 Task: Look for space in Bellview, United States from 6th September, 2023 to 12th September, 2023 for 4 adults in price range Rs.10000 to Rs.14000. Place can be private room with 4 bedrooms having 4 beds and 4 bathrooms. Property type can be house, flat, guest house. Amenities needed are: wifi, TV, free parkinig on premises, gym, breakfast. Booking option can be shelf check-in. Required host language is English.
Action: Mouse moved to (445, 93)
Screenshot: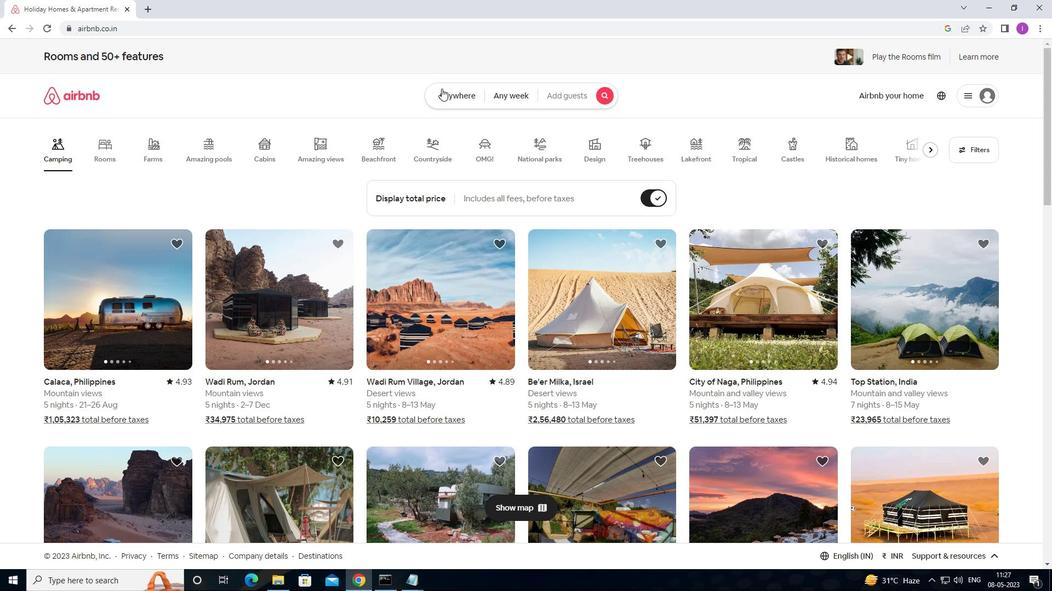 
Action: Mouse pressed left at (445, 93)
Screenshot: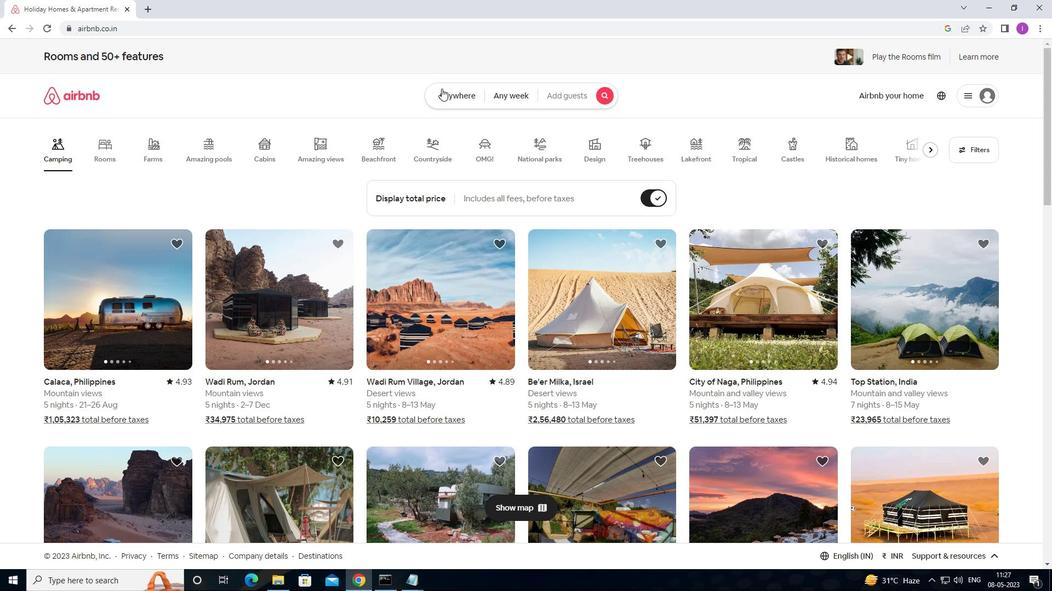 
Action: Mouse moved to (327, 143)
Screenshot: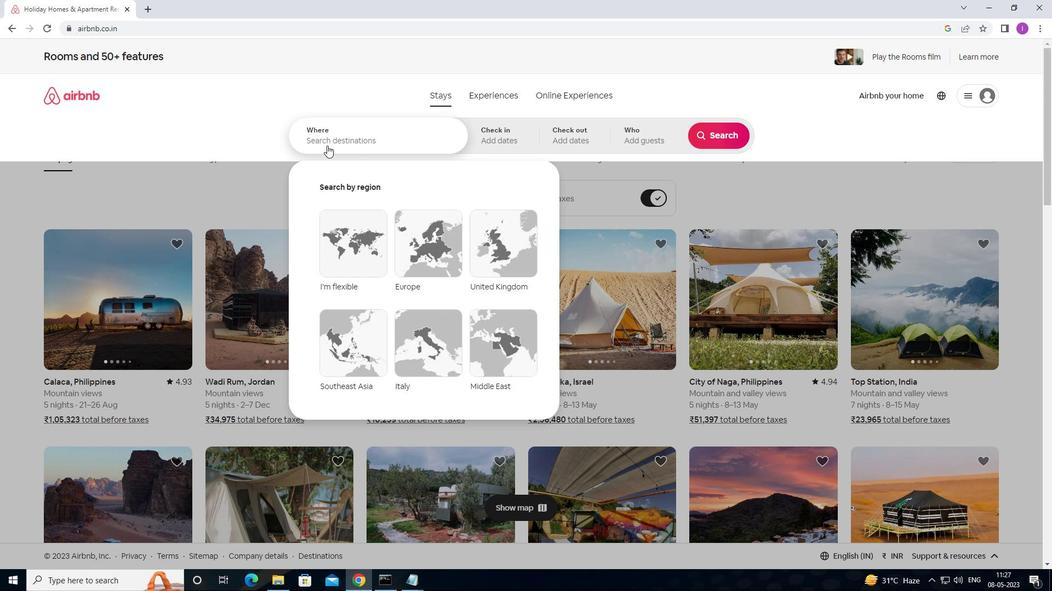 
Action: Mouse pressed left at (327, 143)
Screenshot: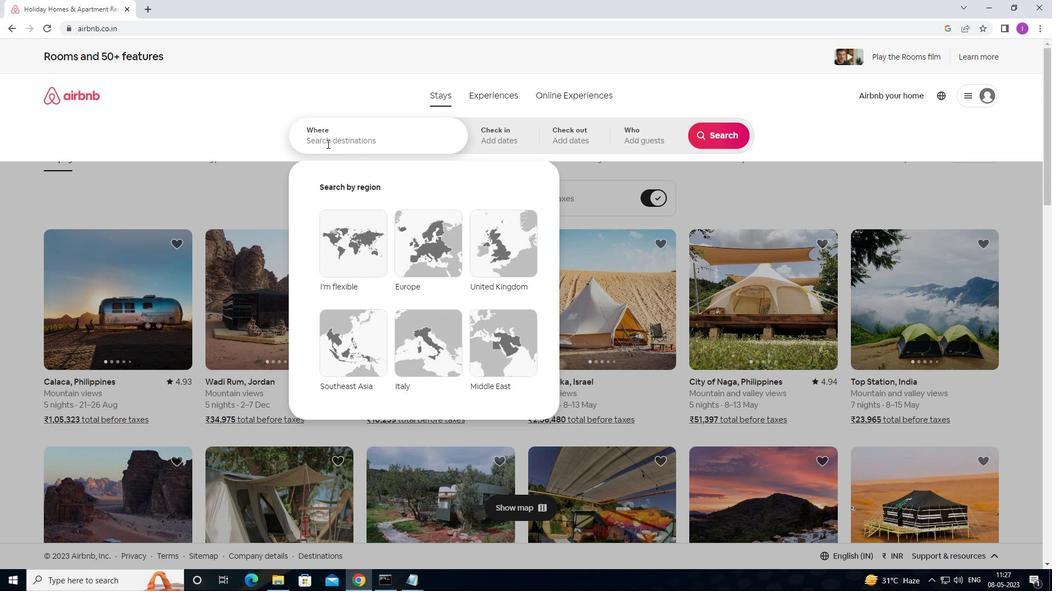 
Action: Mouse moved to (379, 137)
Screenshot: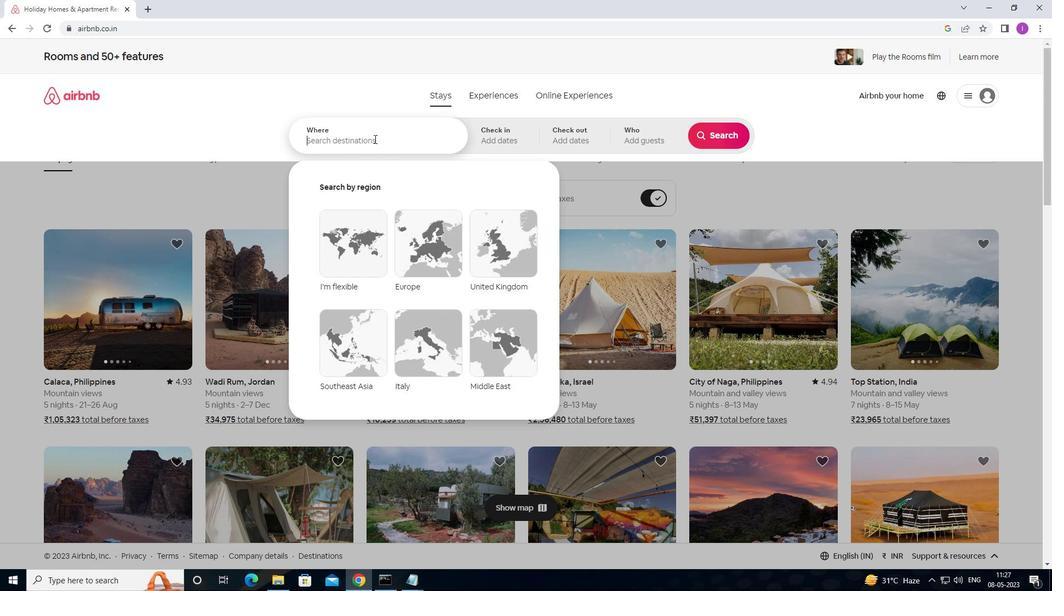 
Action: Key pressed <Key.shift><Key.shift><Key.shift><Key.shift><Key.shift><Key.shift><Key.shift><Key.shift><Key.shift><Key.shift><Key.shift>BELLVIEW,<Key.shift><Key.shift><Key.shift><Key.shift><Key.shift><Key.shift>UNITED<Key.space>STATES
Screenshot: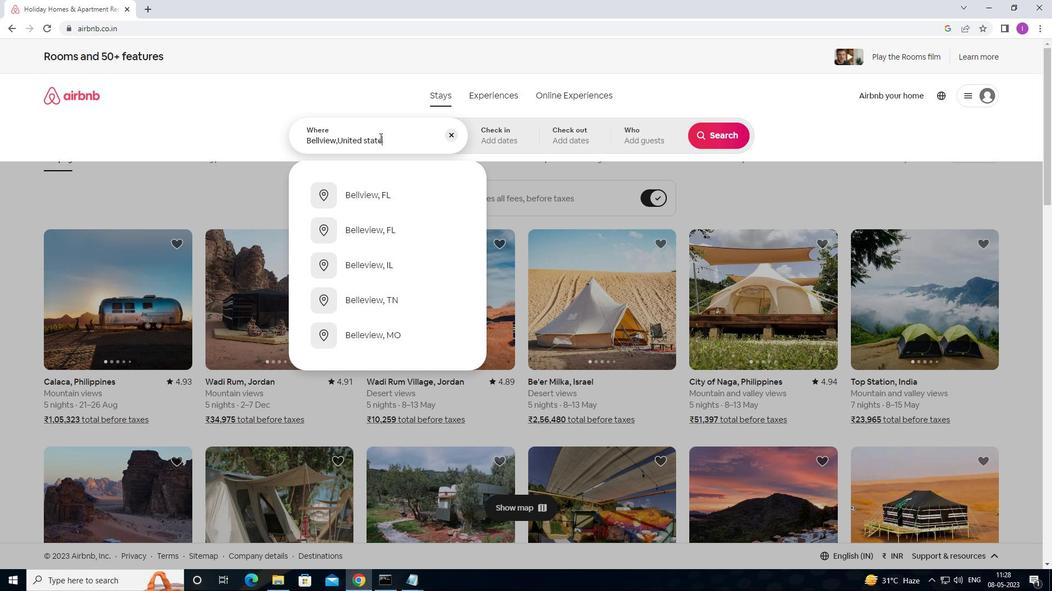 
Action: Mouse moved to (505, 141)
Screenshot: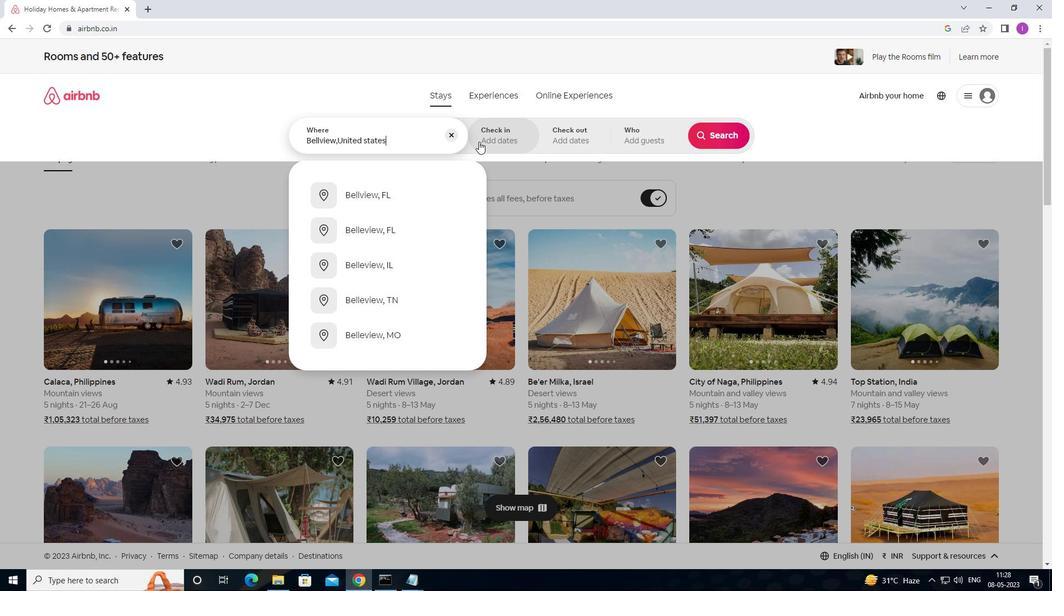 
Action: Mouse pressed left at (505, 141)
Screenshot: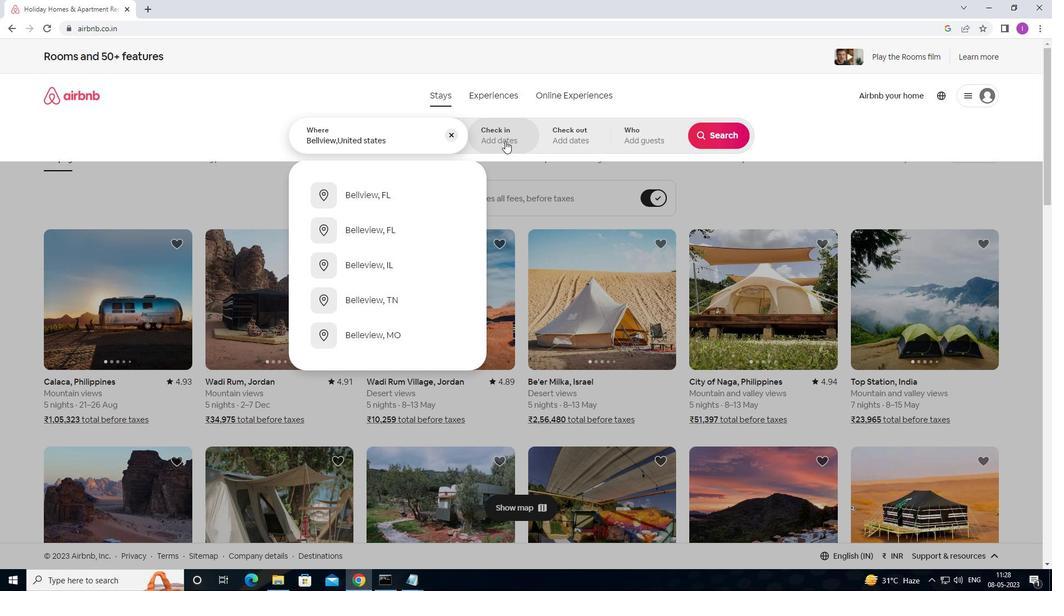 
Action: Mouse moved to (715, 221)
Screenshot: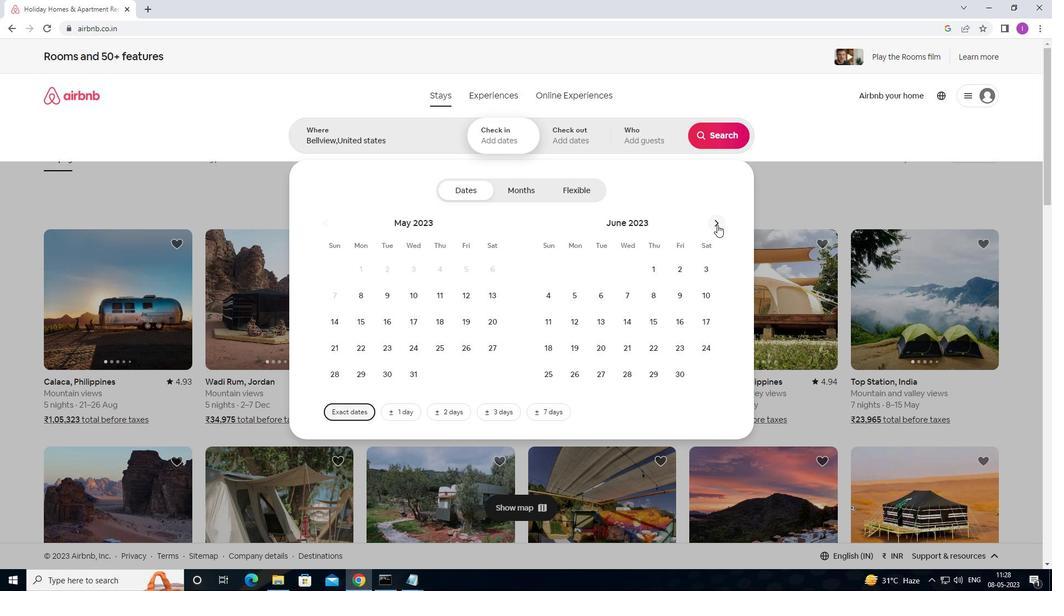 
Action: Mouse pressed left at (715, 221)
Screenshot: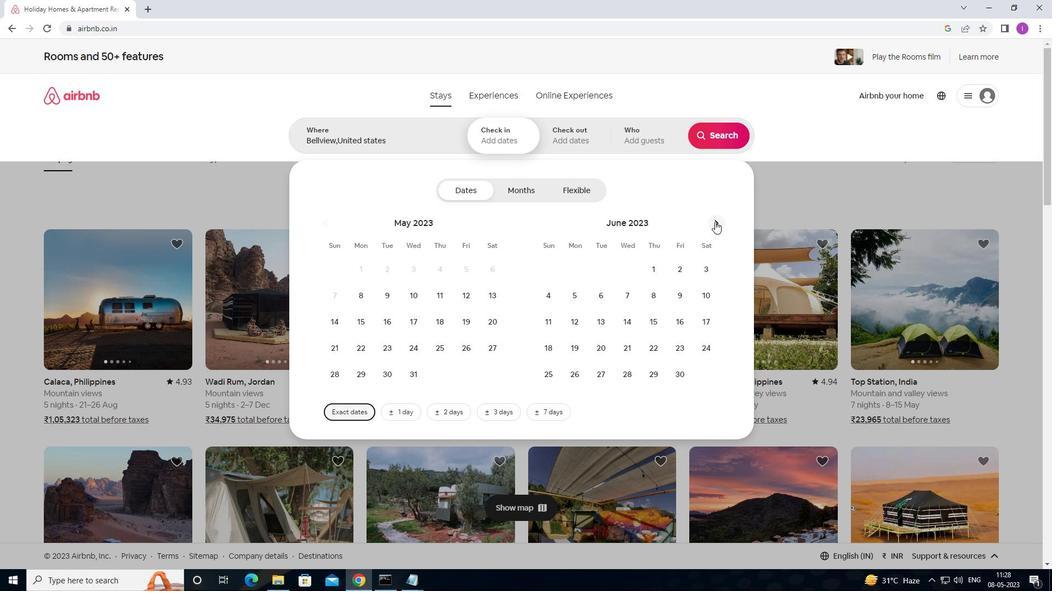 
Action: Mouse pressed left at (715, 221)
Screenshot: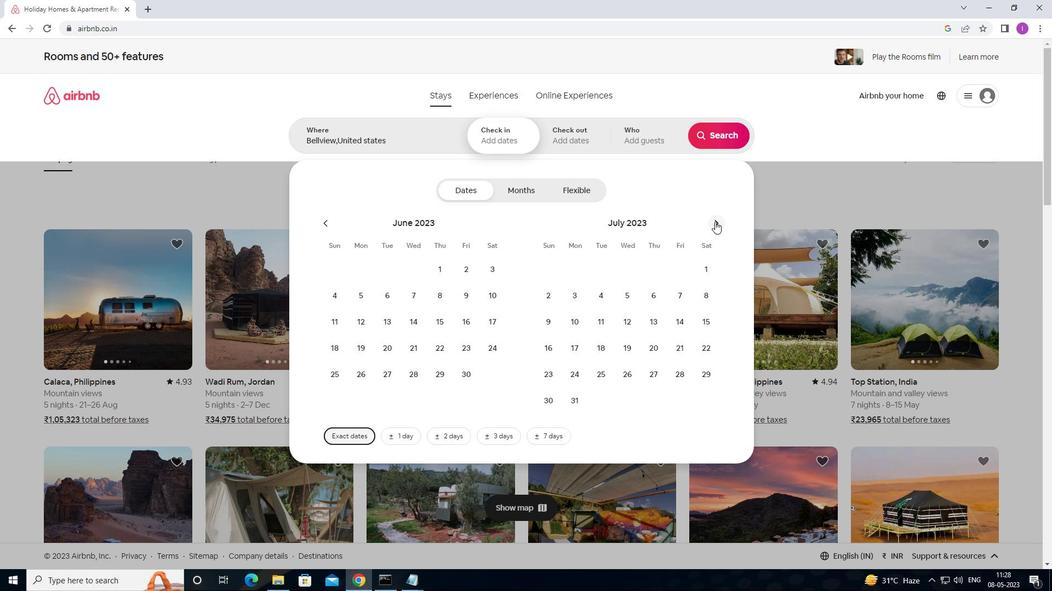 
Action: Mouse pressed left at (715, 221)
Screenshot: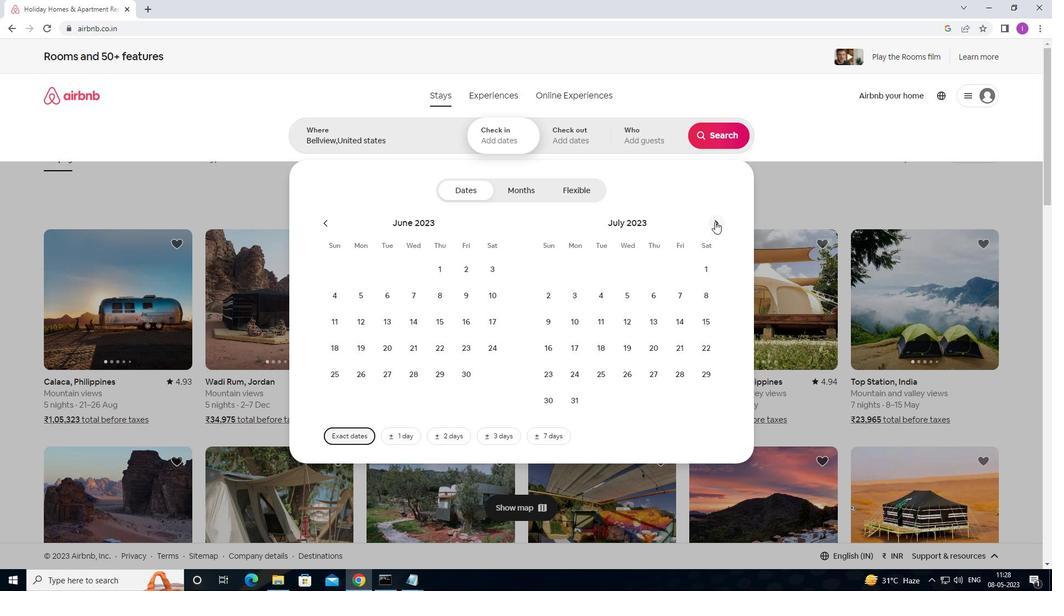 
Action: Mouse pressed left at (715, 221)
Screenshot: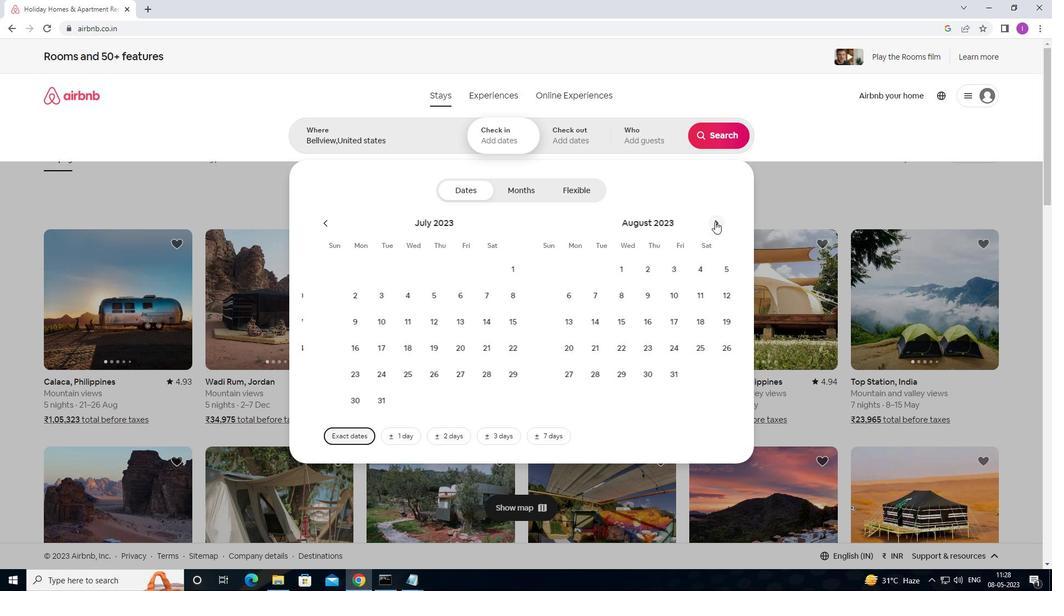 
Action: Mouse pressed left at (715, 221)
Screenshot: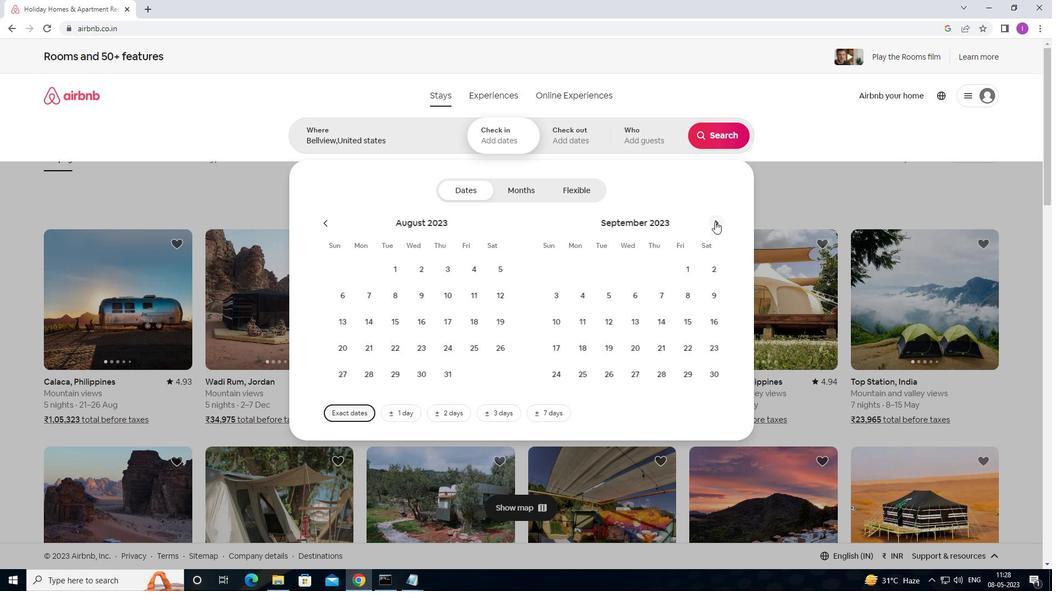 
Action: Mouse moved to (411, 293)
Screenshot: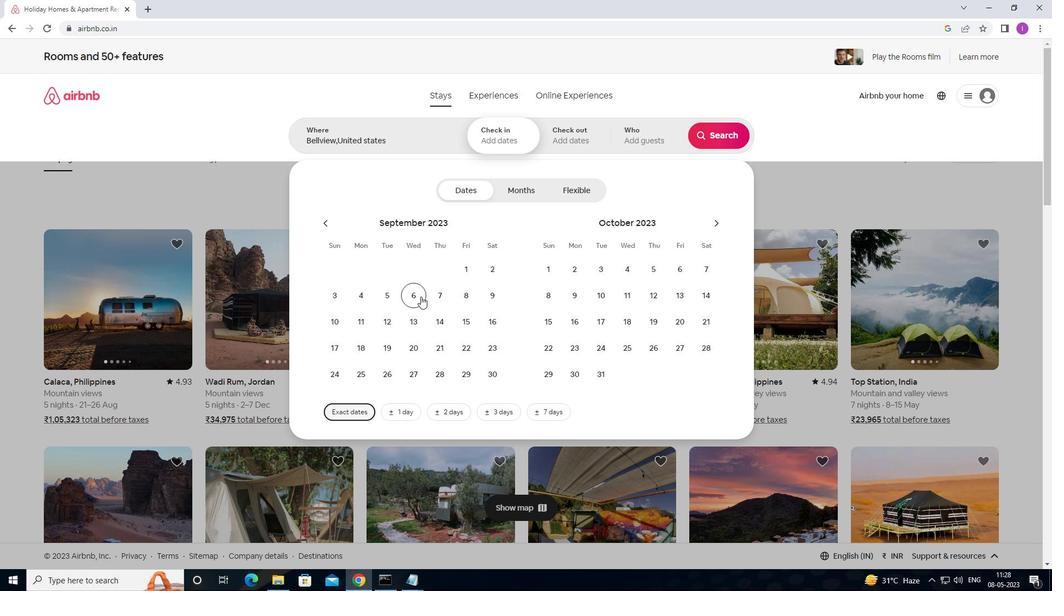 
Action: Mouse pressed left at (411, 293)
Screenshot: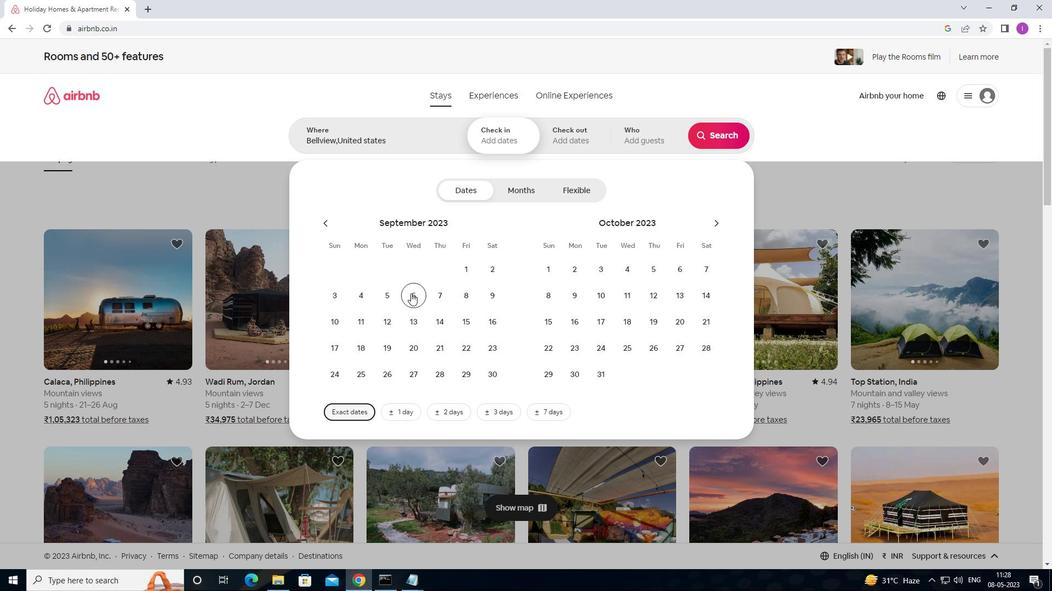 
Action: Mouse moved to (391, 321)
Screenshot: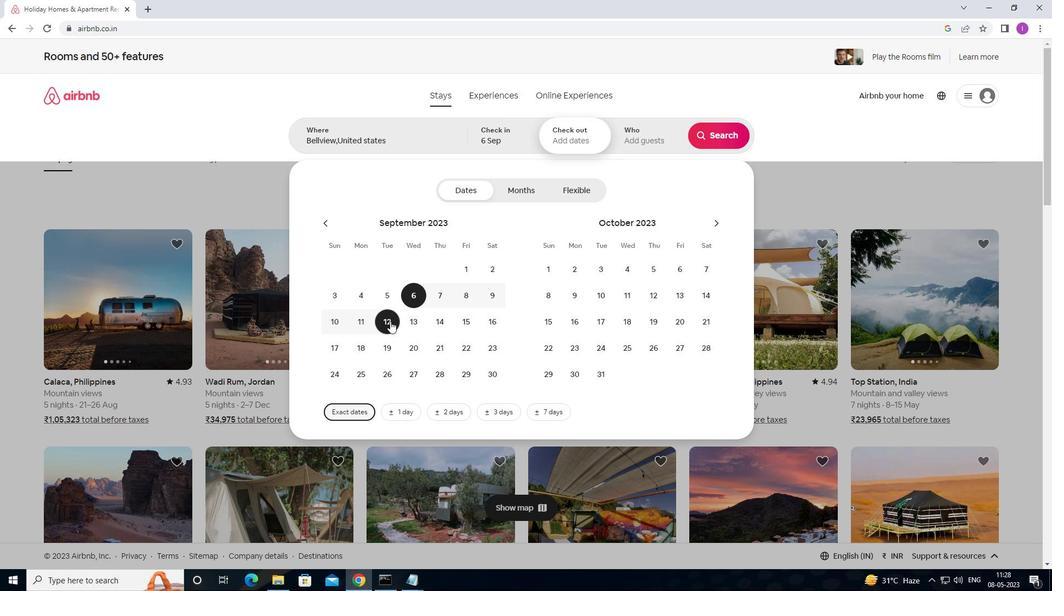 
Action: Mouse pressed left at (391, 321)
Screenshot: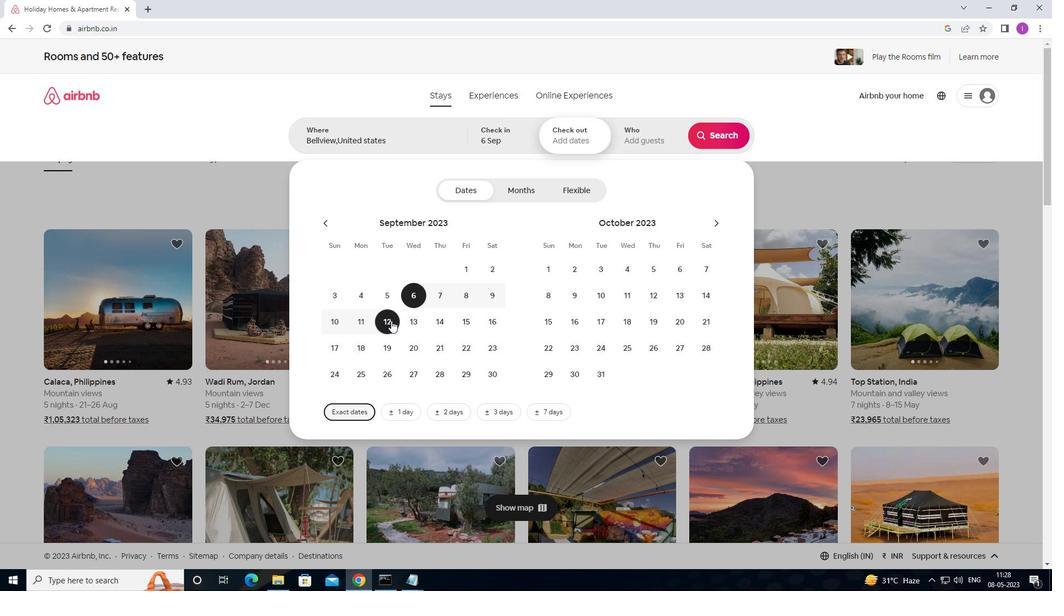 
Action: Mouse moved to (633, 136)
Screenshot: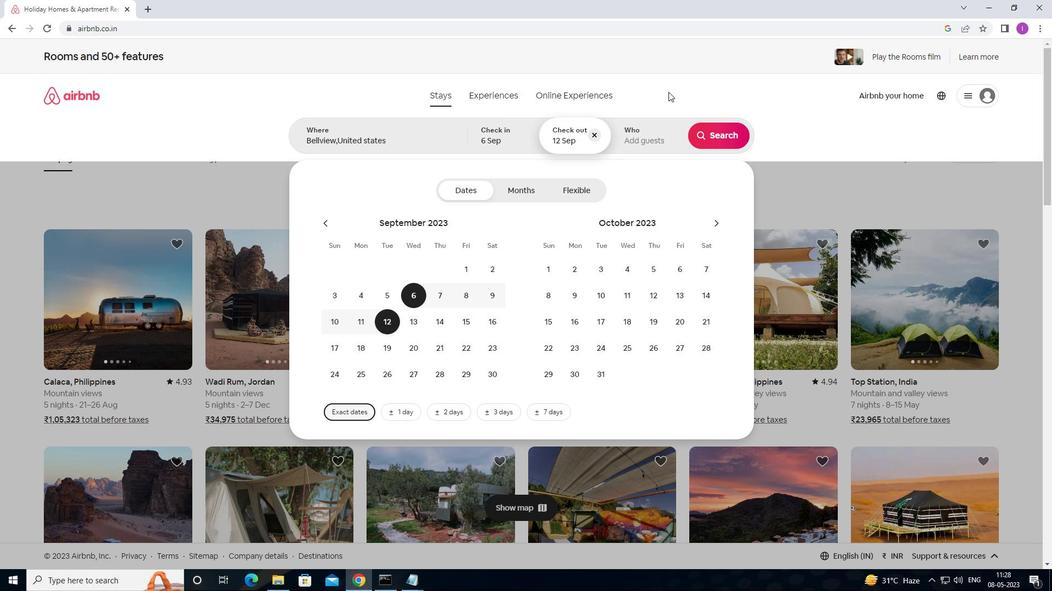 
Action: Mouse pressed left at (633, 136)
Screenshot: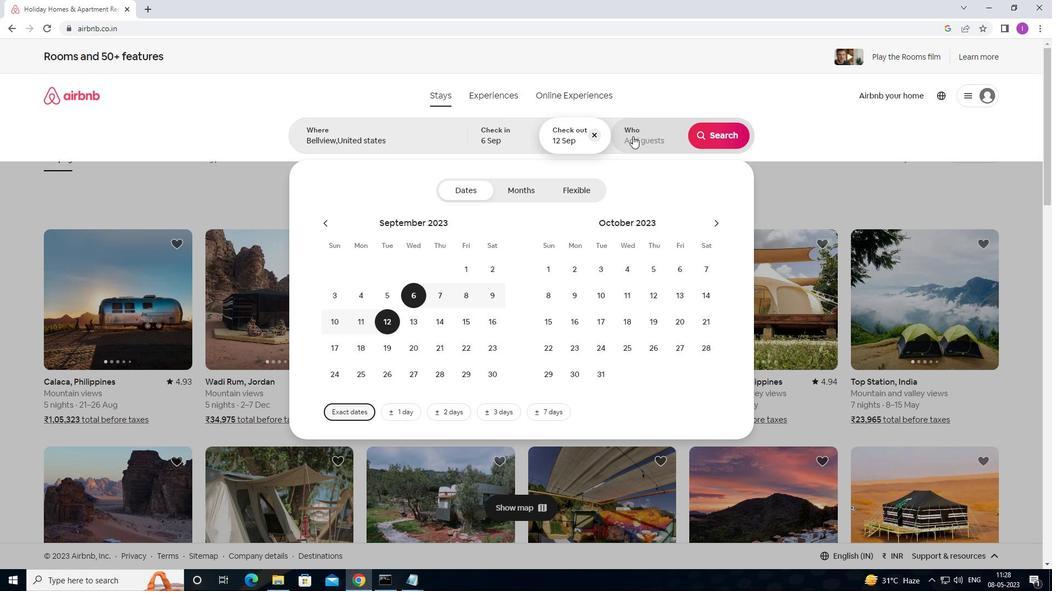 
Action: Mouse moved to (720, 195)
Screenshot: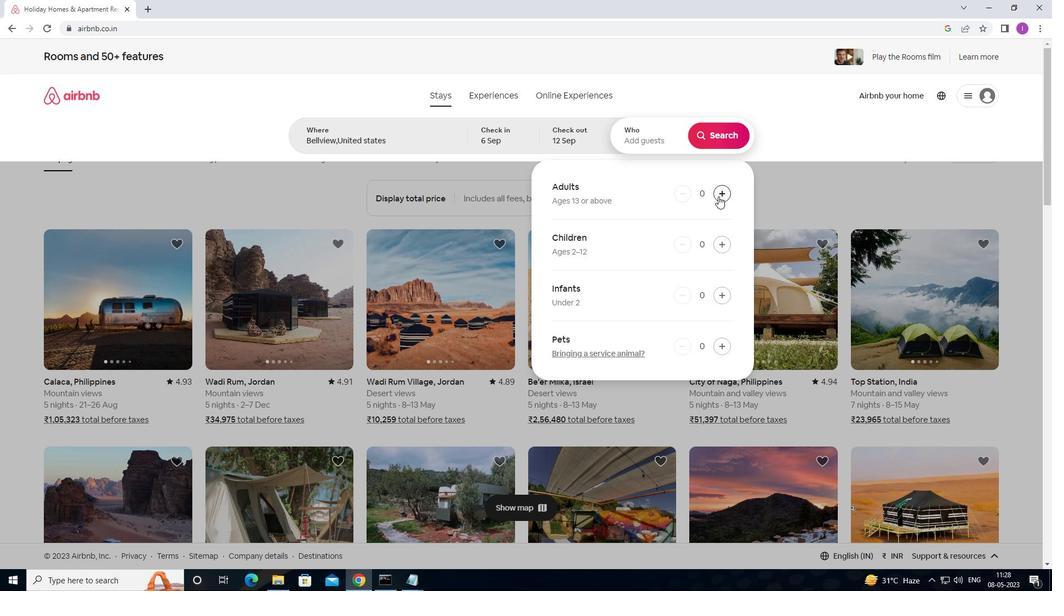 
Action: Mouse pressed left at (720, 195)
Screenshot: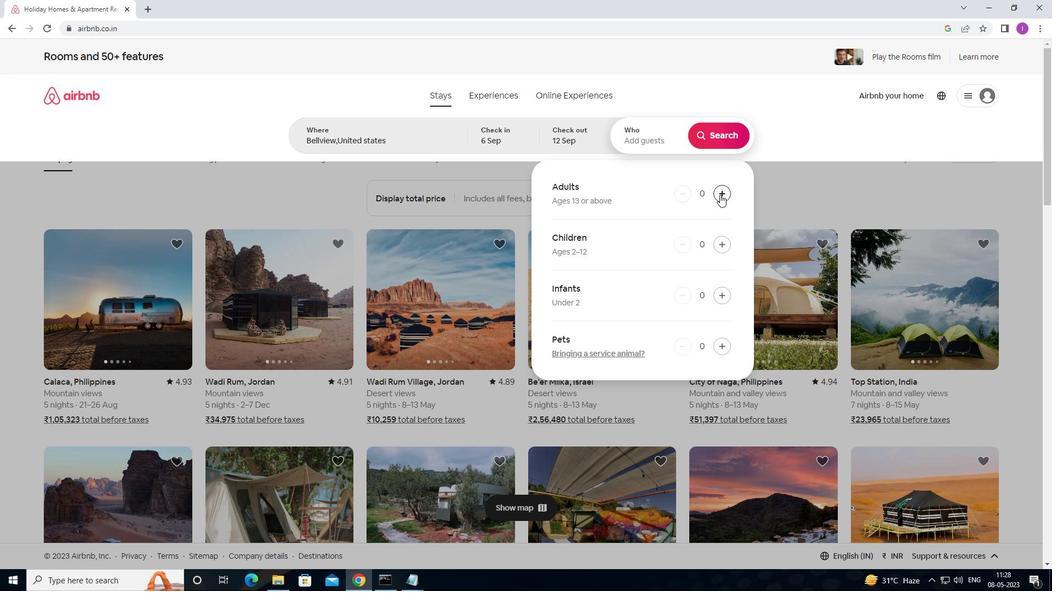 
Action: Mouse pressed left at (720, 195)
Screenshot: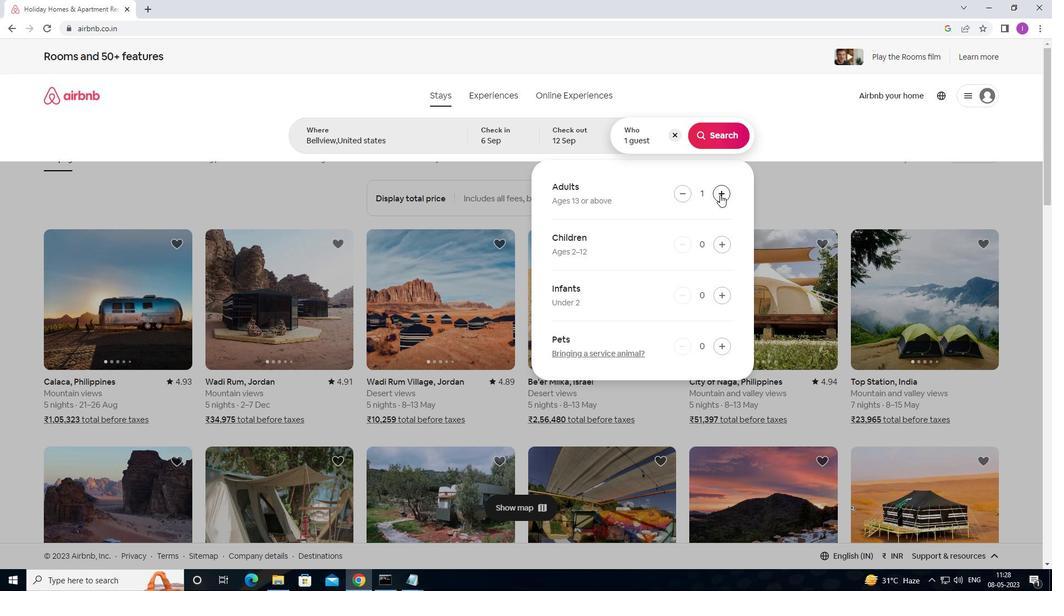 
Action: Mouse moved to (720, 194)
Screenshot: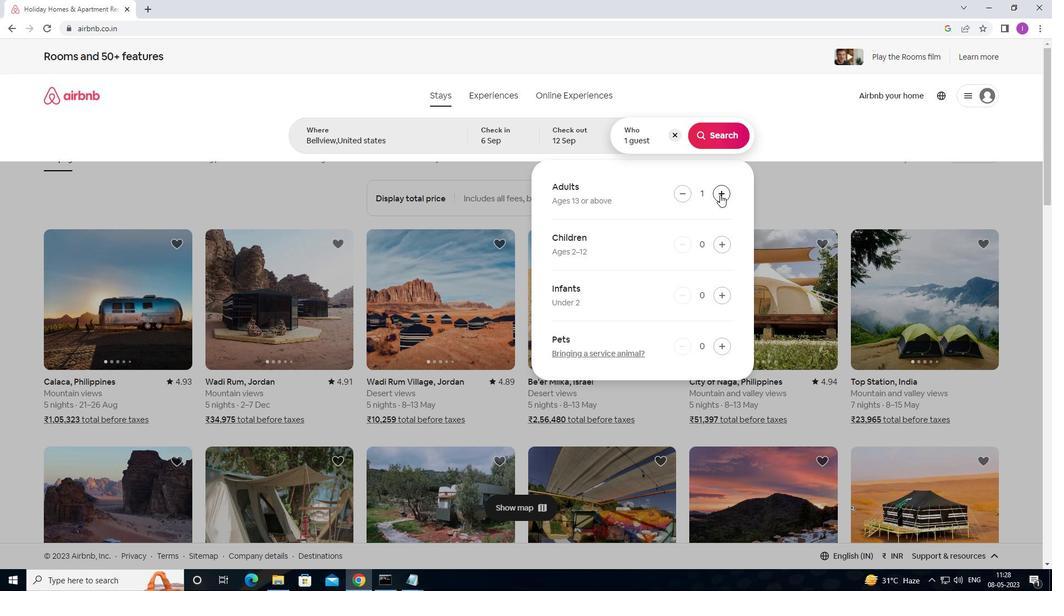 
Action: Mouse pressed left at (720, 194)
Screenshot: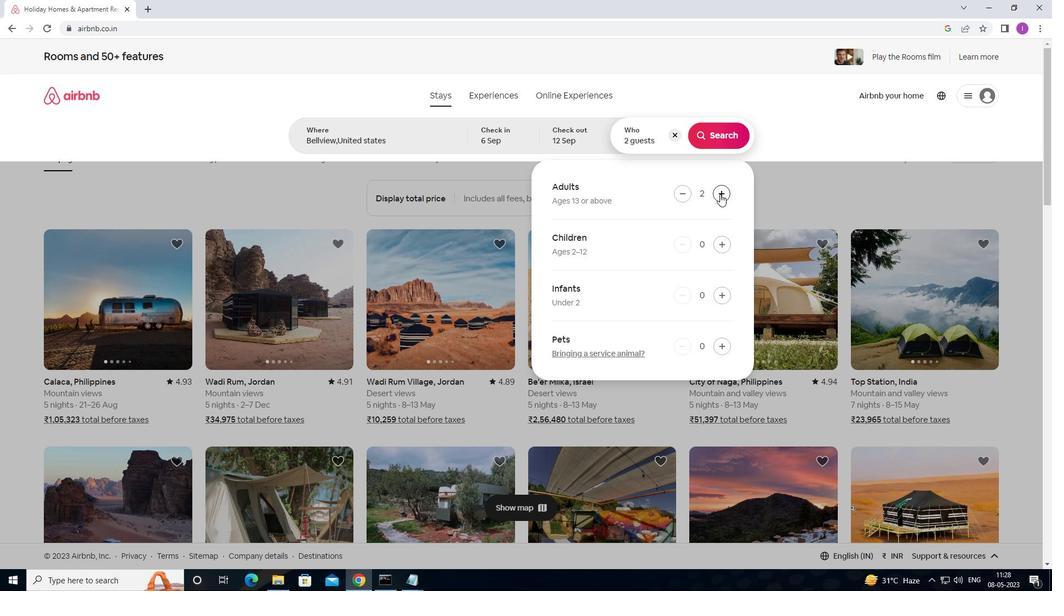 
Action: Mouse moved to (720, 194)
Screenshot: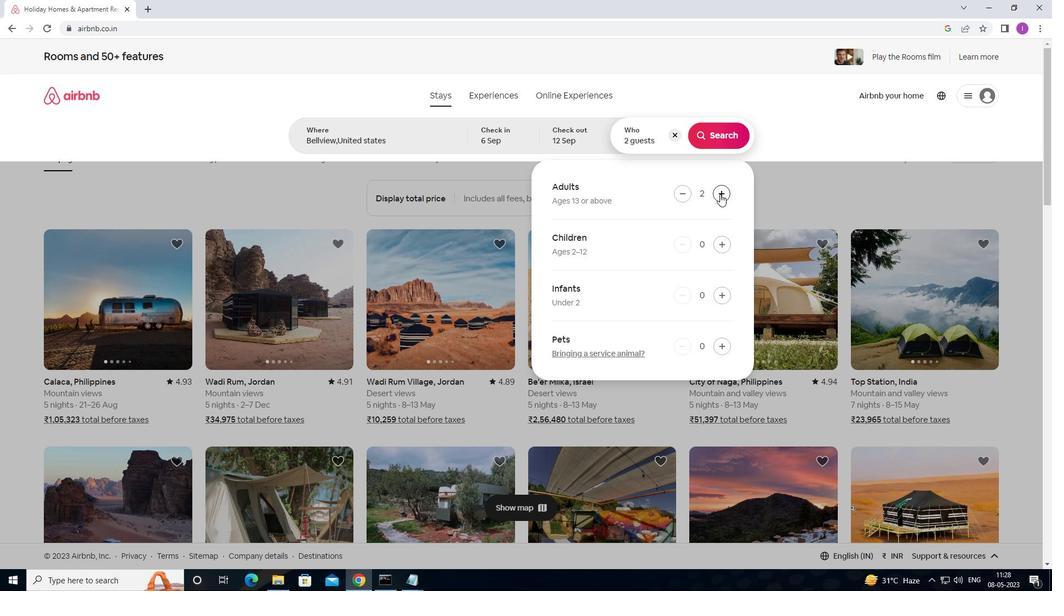 
Action: Mouse pressed left at (720, 194)
Screenshot: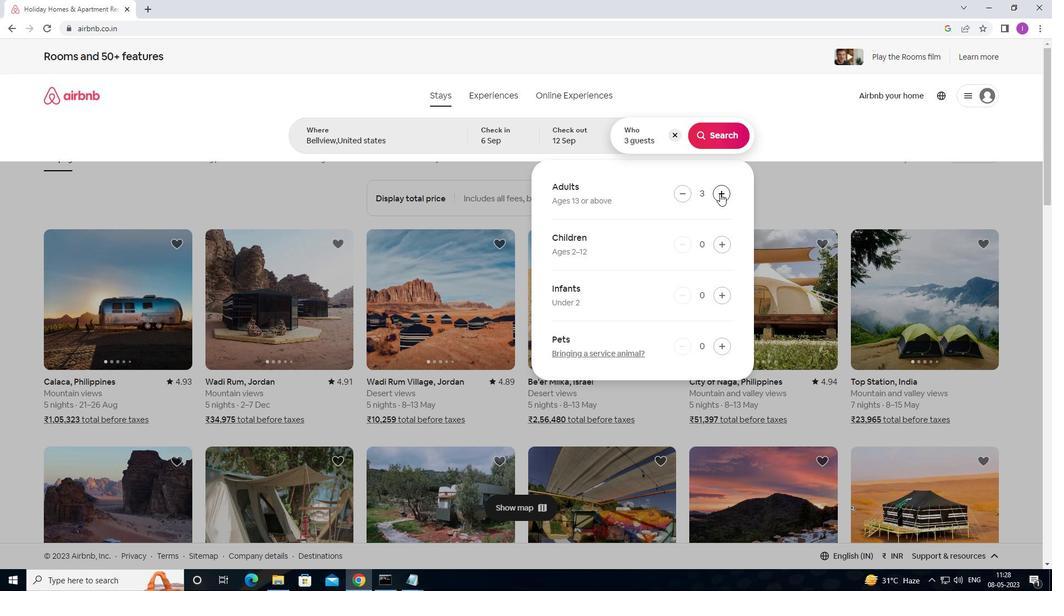 
Action: Mouse moved to (704, 133)
Screenshot: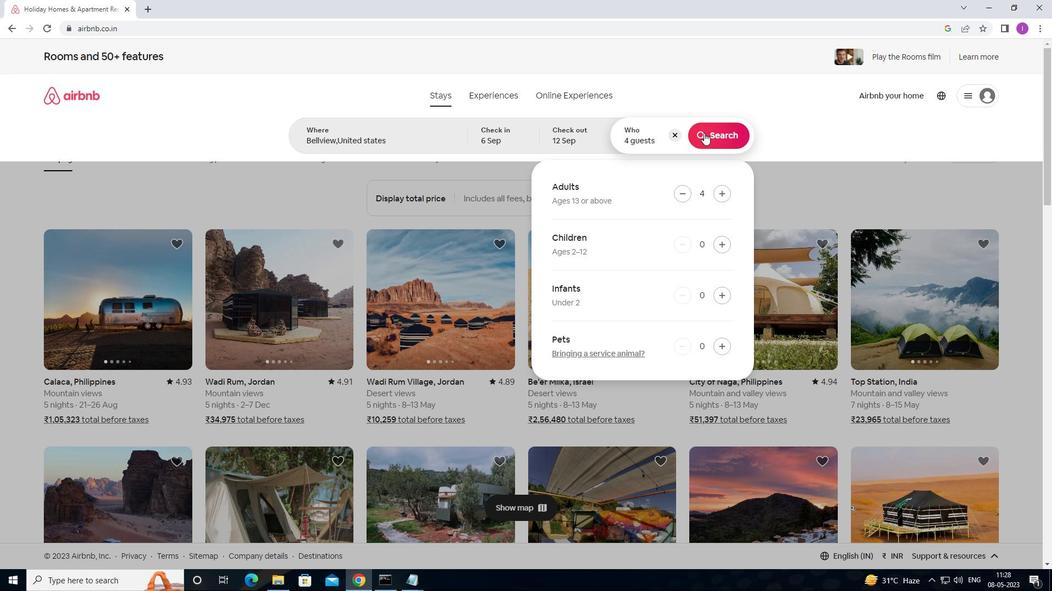 
Action: Mouse pressed left at (704, 133)
Screenshot: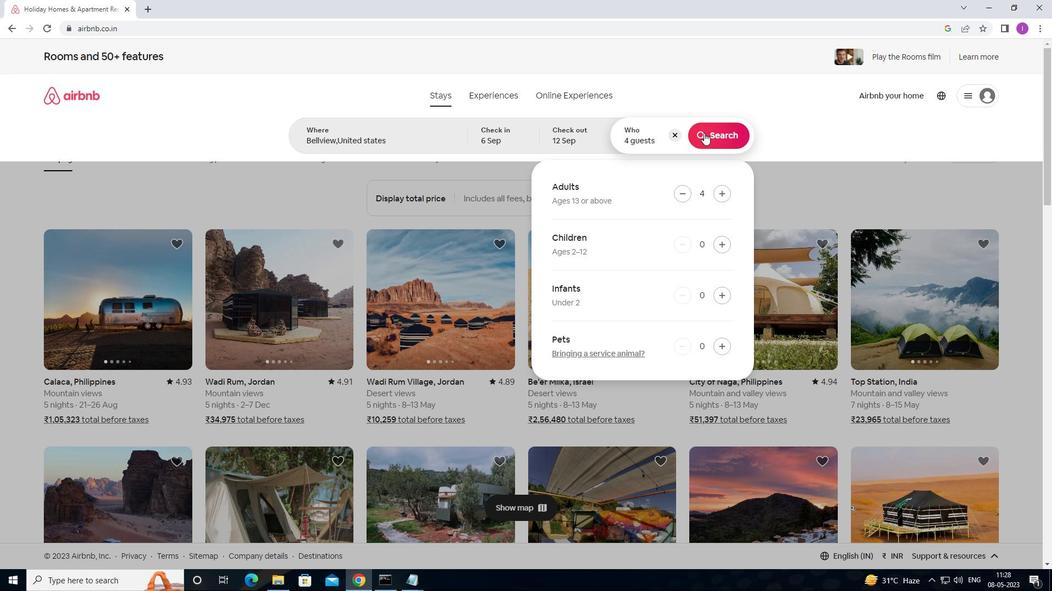 
Action: Mouse moved to (1007, 104)
Screenshot: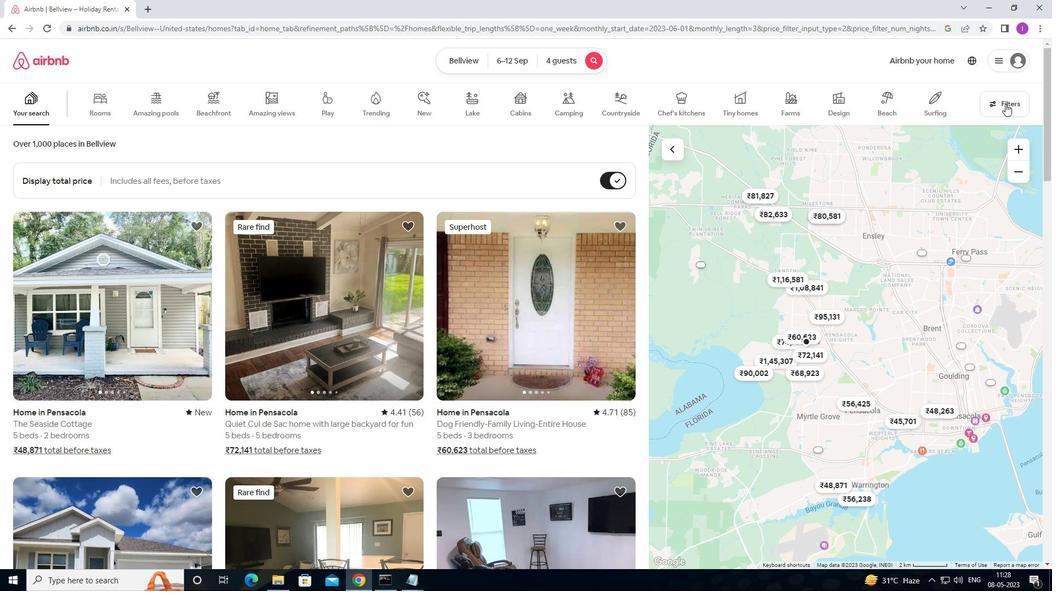 
Action: Mouse pressed left at (1007, 104)
Screenshot: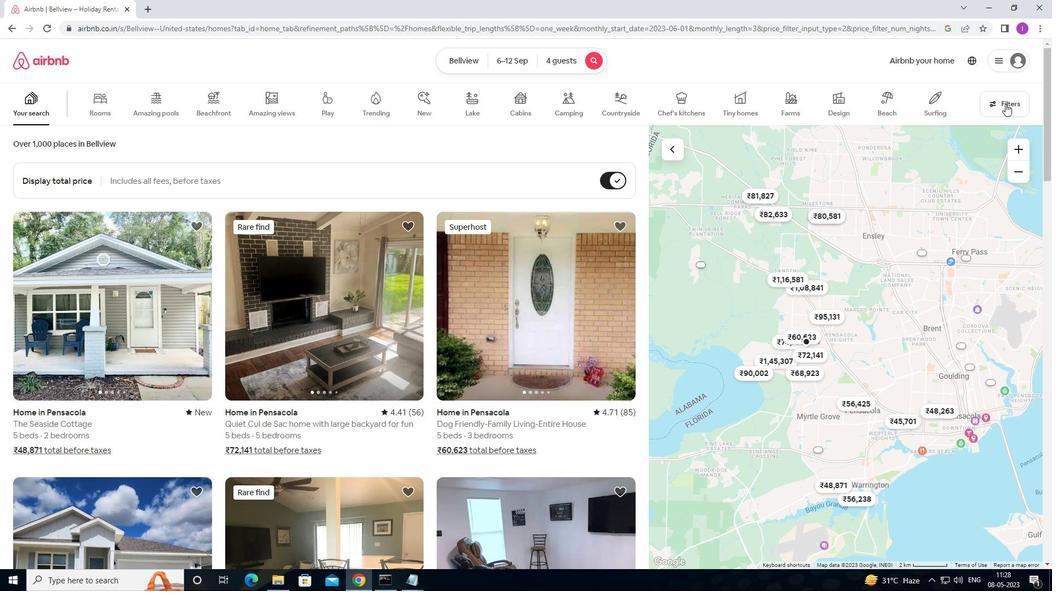 
Action: Mouse moved to (396, 369)
Screenshot: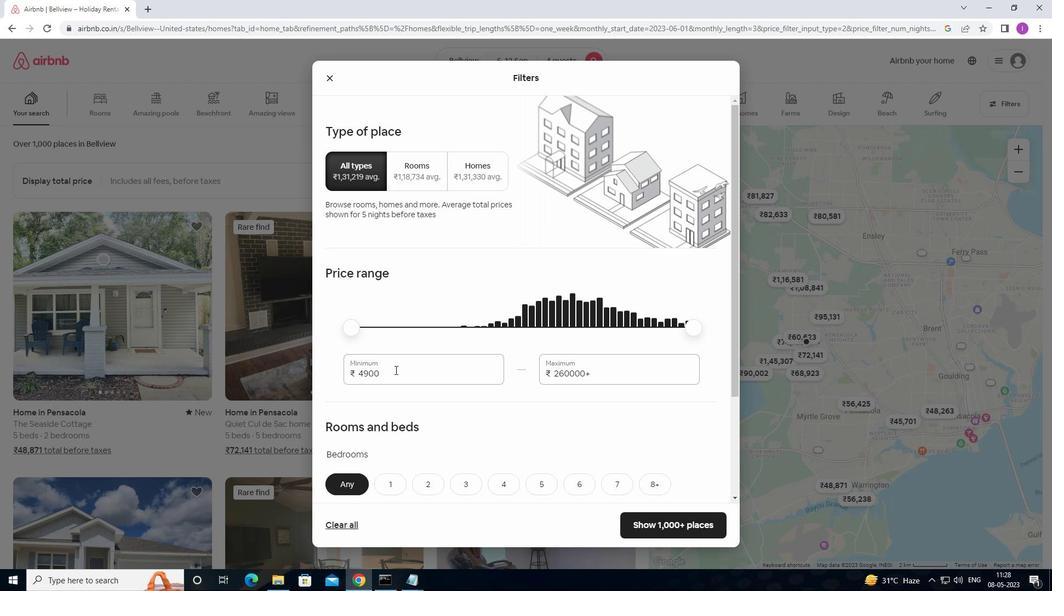 
Action: Mouse pressed left at (396, 369)
Screenshot: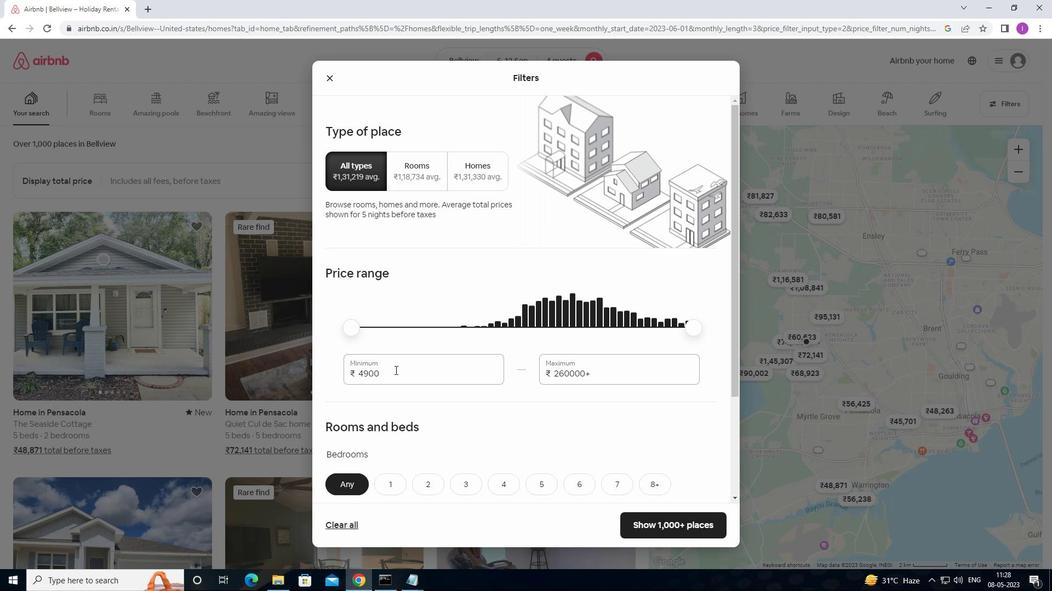 
Action: Mouse moved to (335, 359)
Screenshot: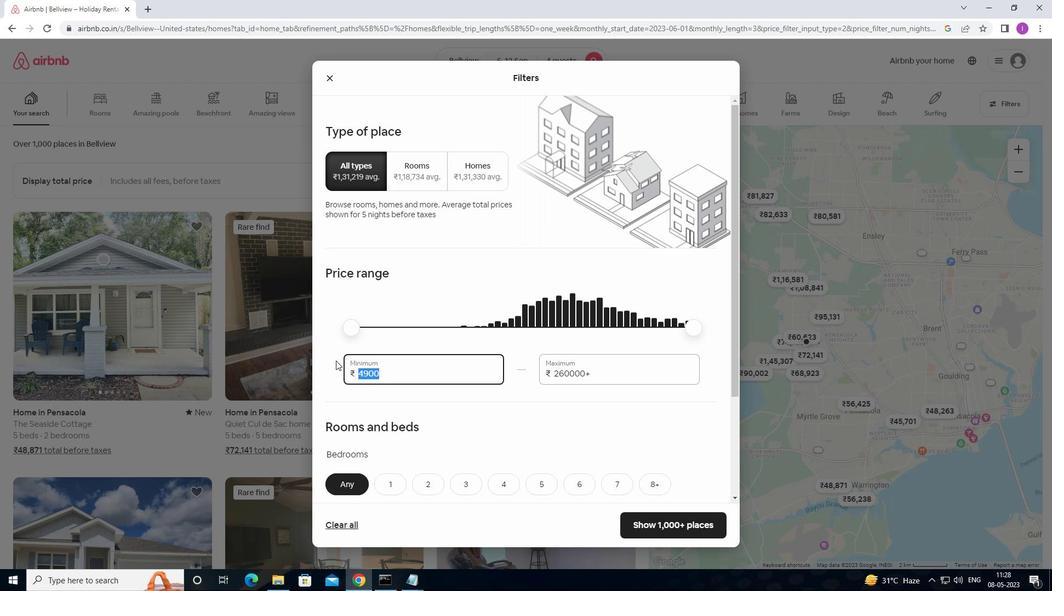 
Action: Key pressed 1
Screenshot: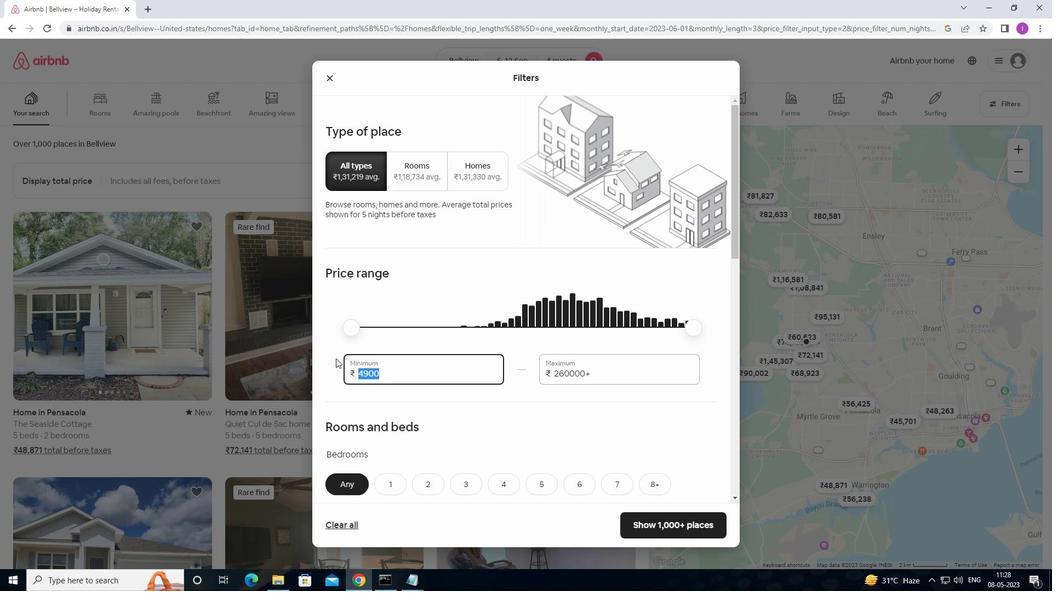 
Action: Mouse moved to (336, 357)
Screenshot: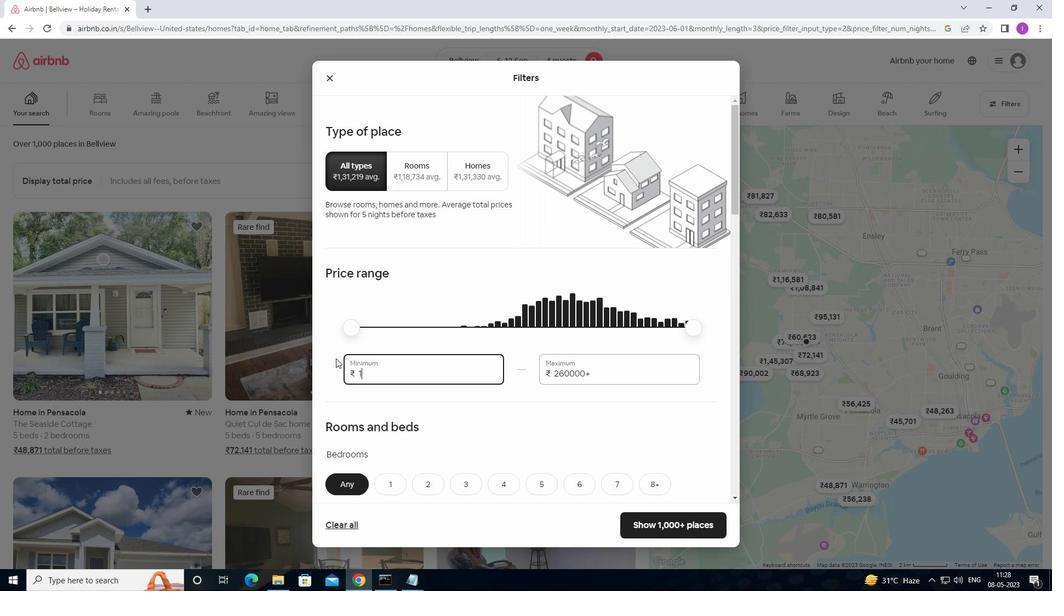 
Action: Key pressed 00
Screenshot: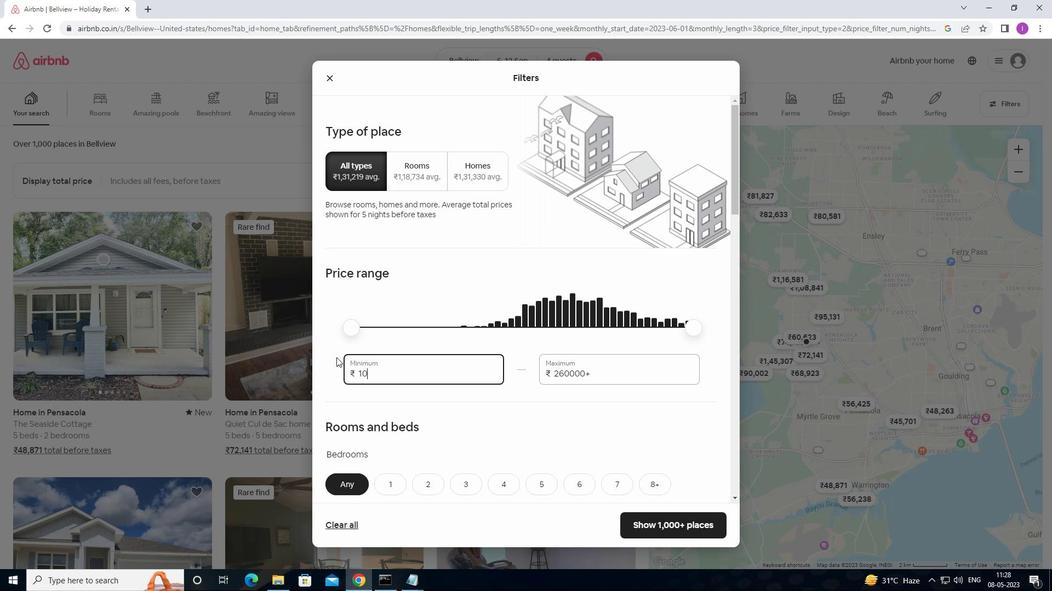 
Action: Mouse moved to (338, 356)
Screenshot: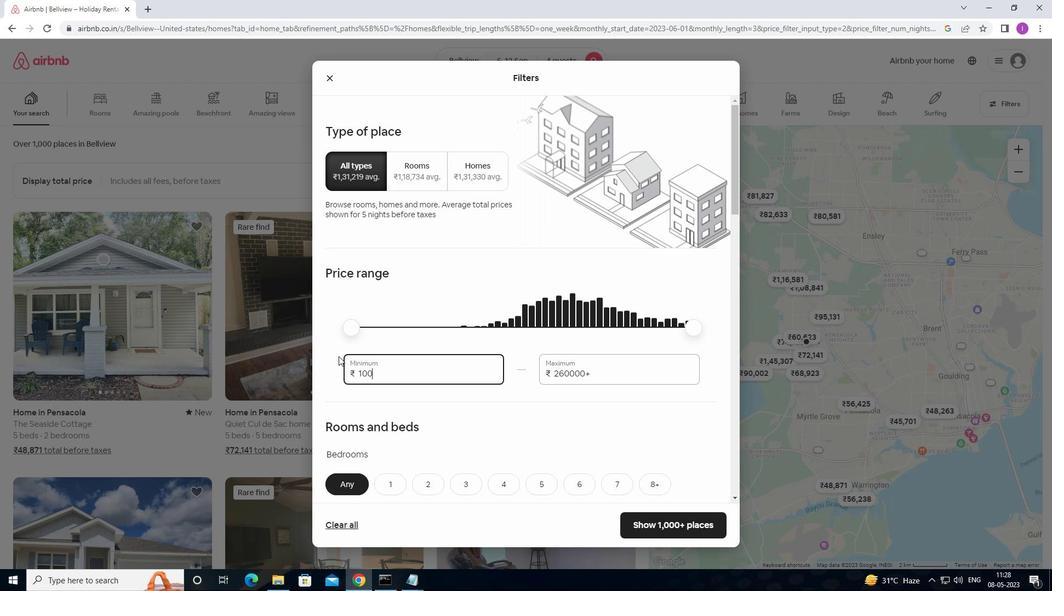 
Action: Key pressed 0
Screenshot: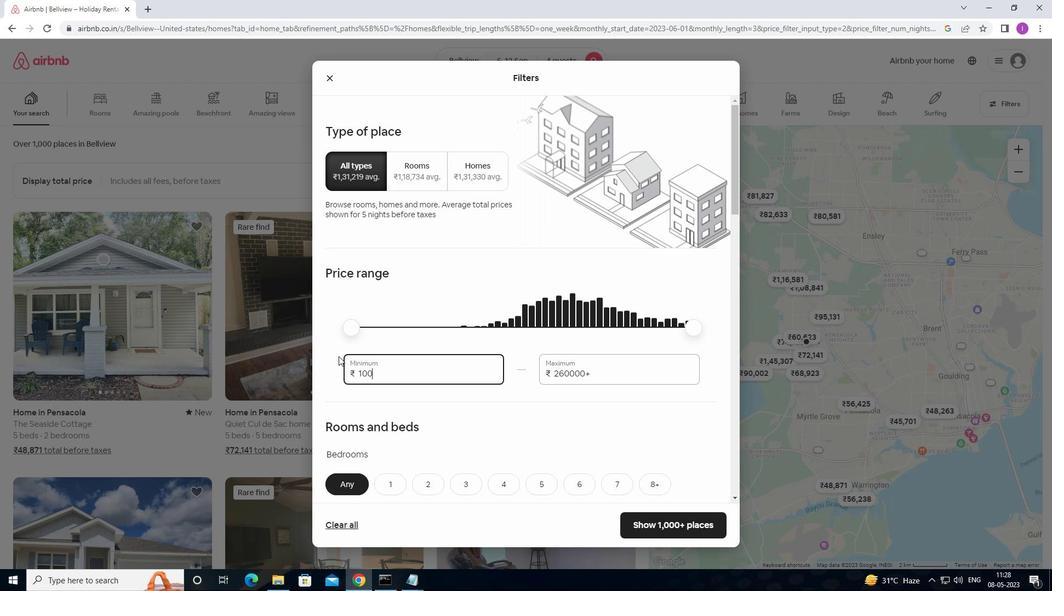 
Action: Mouse moved to (342, 354)
Screenshot: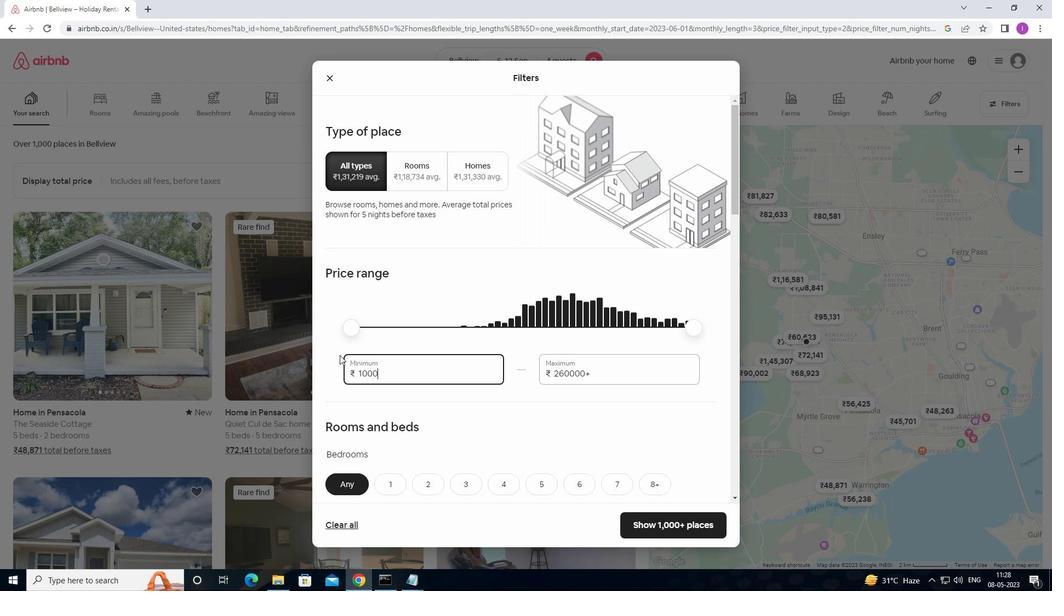 
Action: Key pressed 0
Screenshot: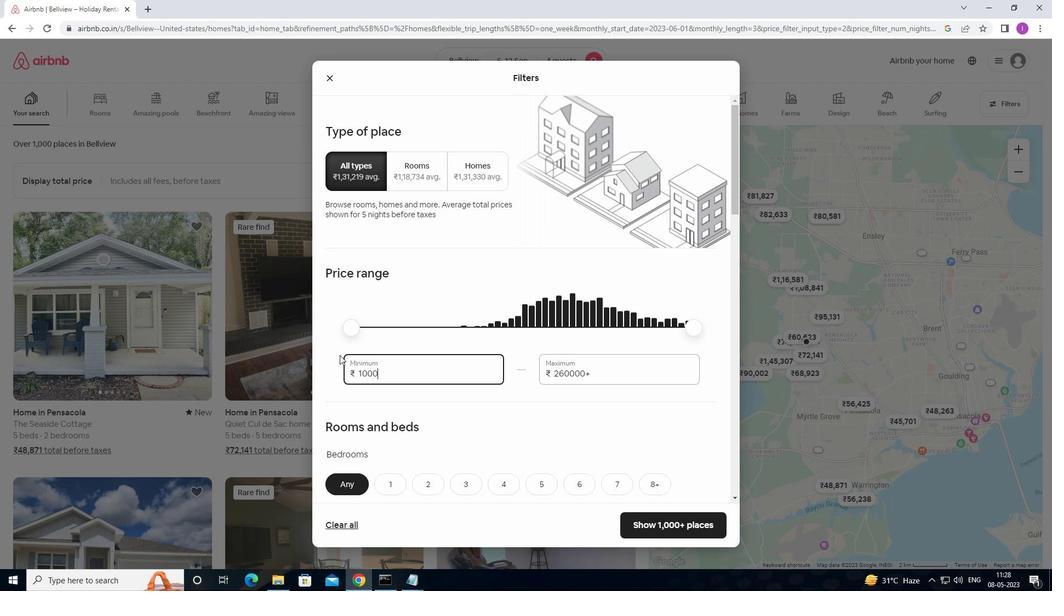
Action: Mouse moved to (593, 370)
Screenshot: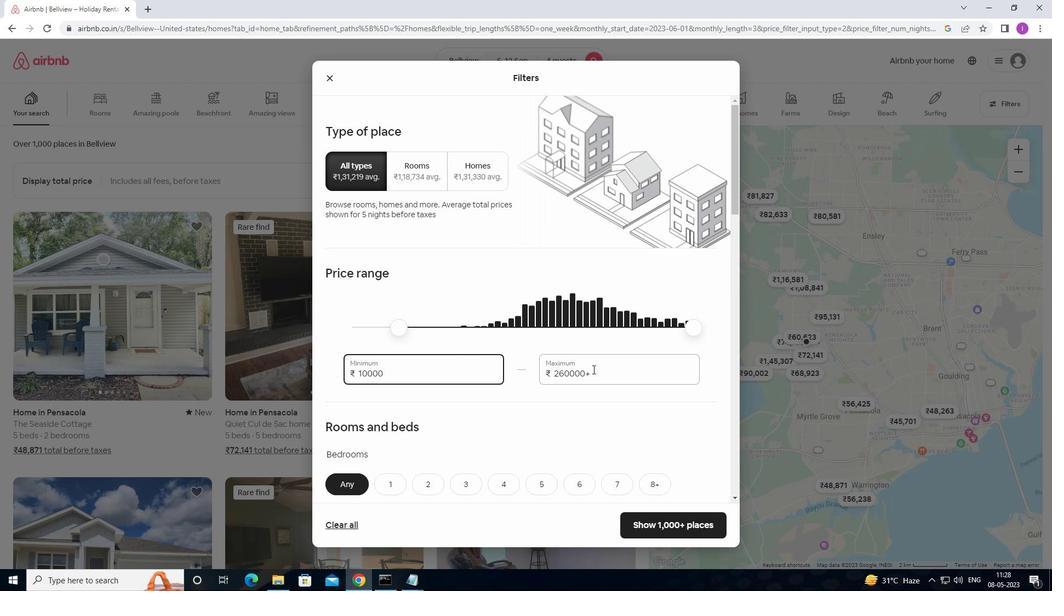 
Action: Mouse pressed left at (593, 370)
Screenshot: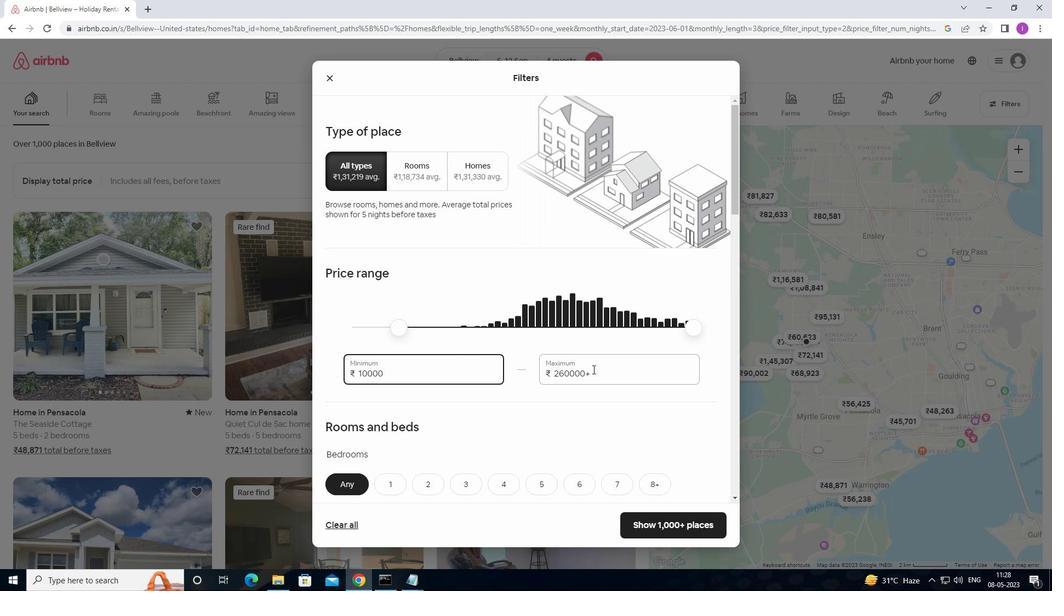 
Action: Mouse moved to (540, 370)
Screenshot: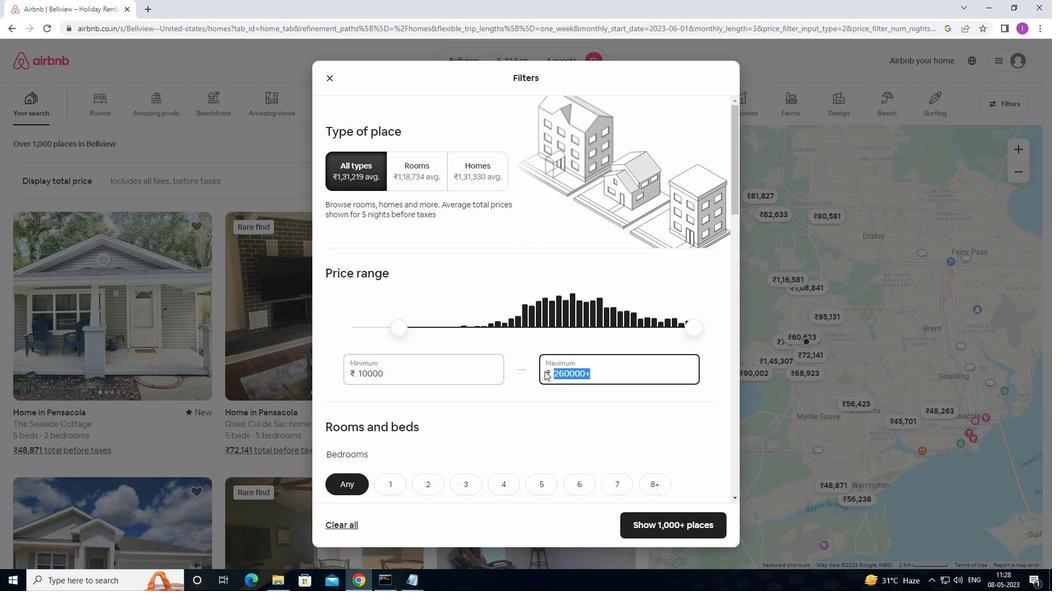 
Action: Key pressed 1
Screenshot: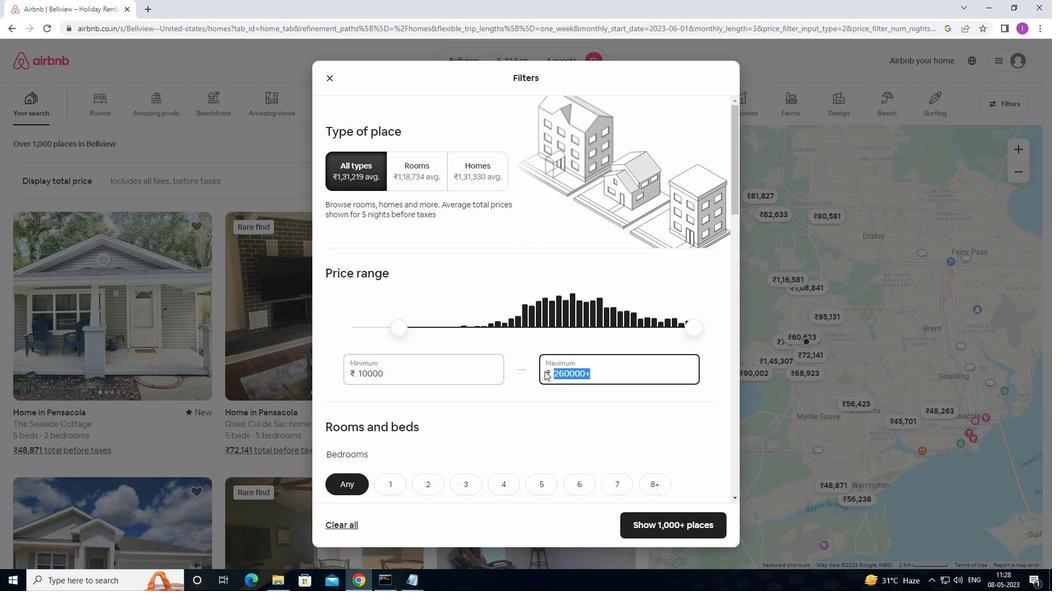 
Action: Mouse moved to (524, 370)
Screenshot: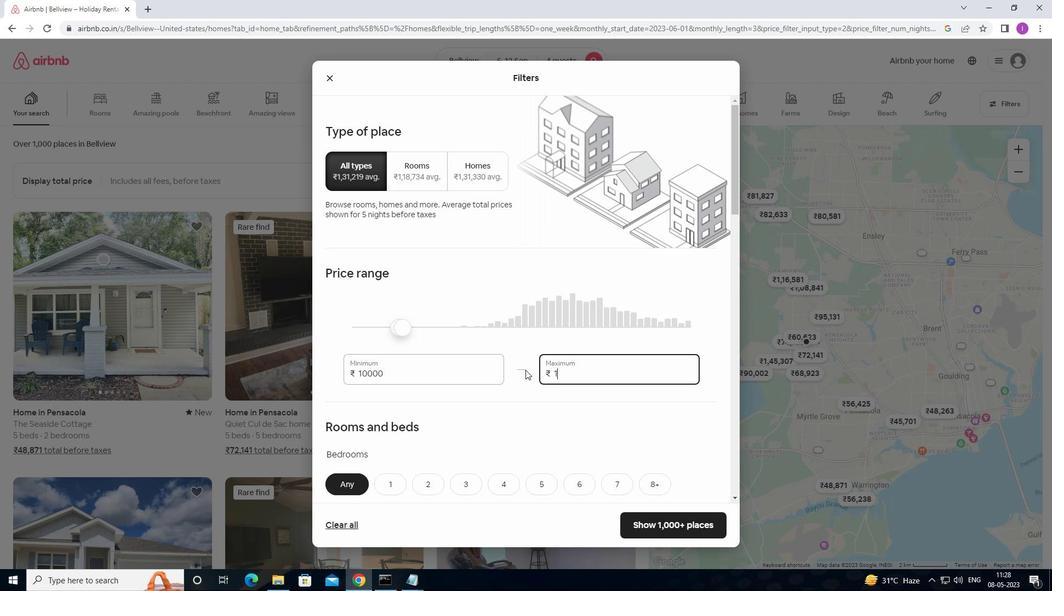 
Action: Key pressed 4
Screenshot: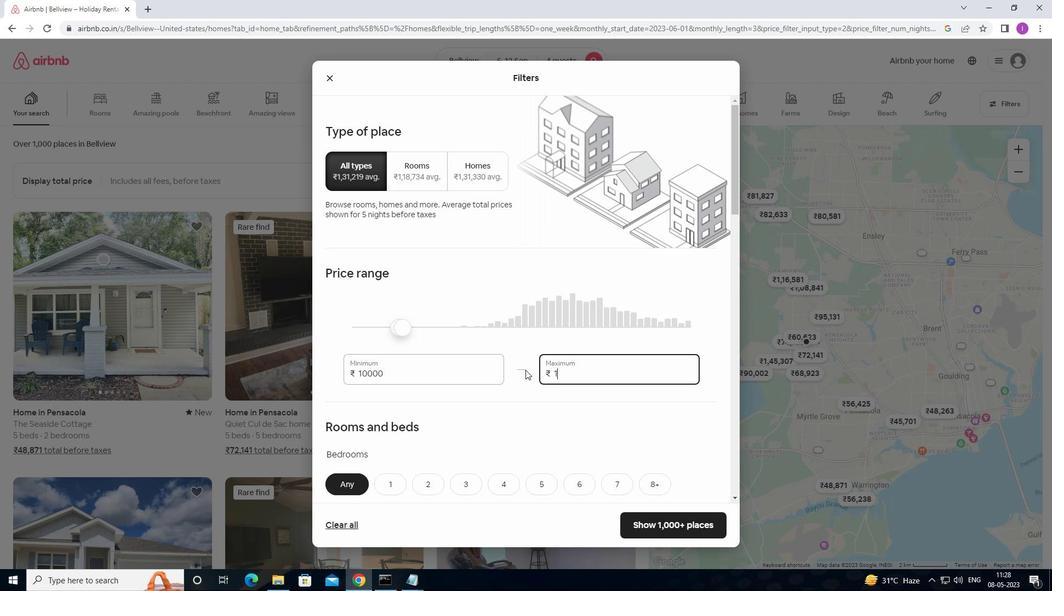 
Action: Mouse moved to (523, 369)
Screenshot: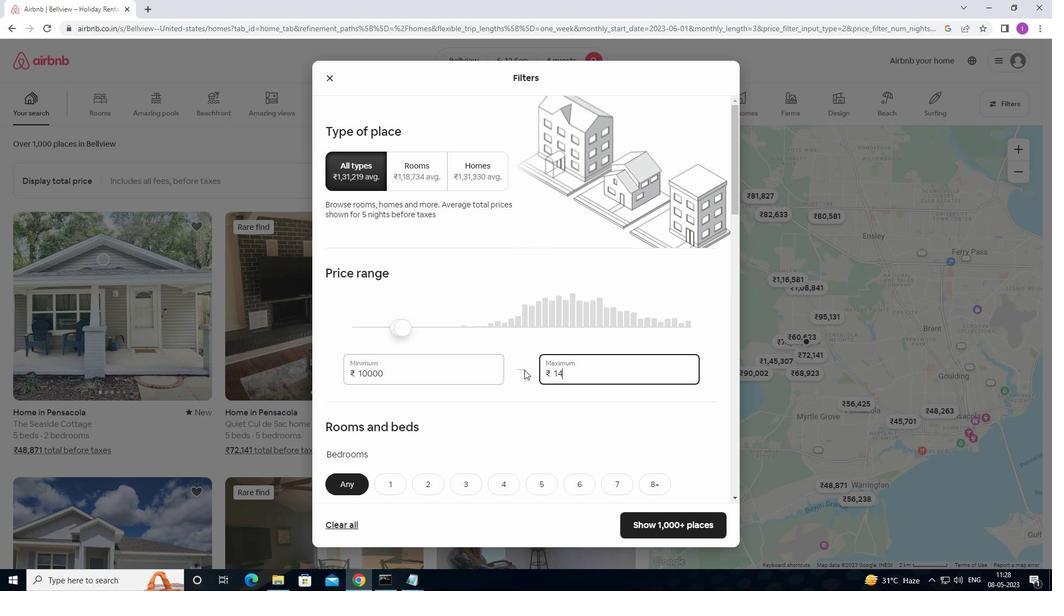 
Action: Key pressed 0000
Screenshot: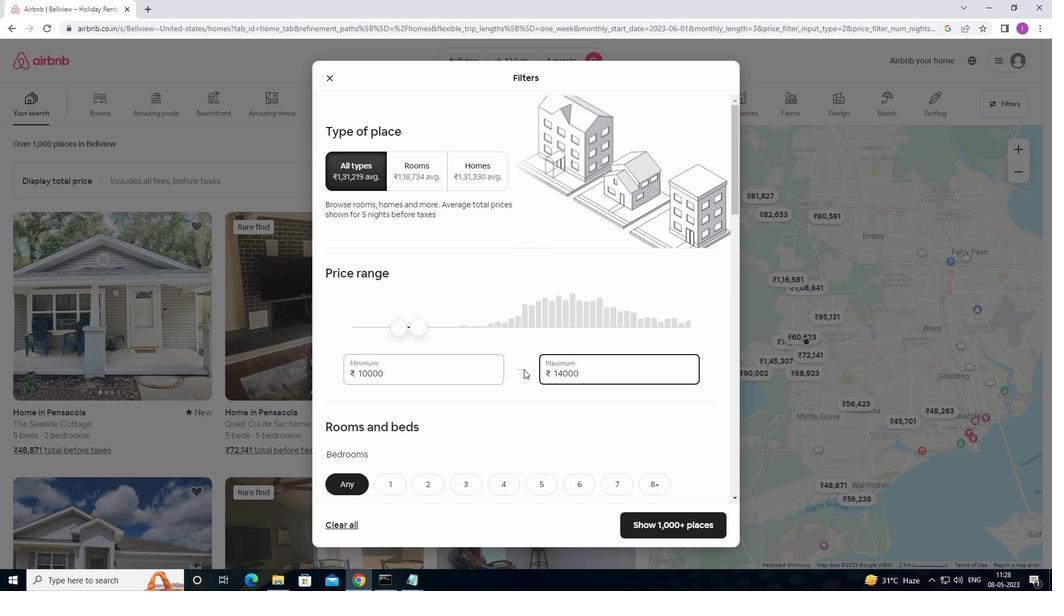 
Action: Mouse moved to (621, 373)
Screenshot: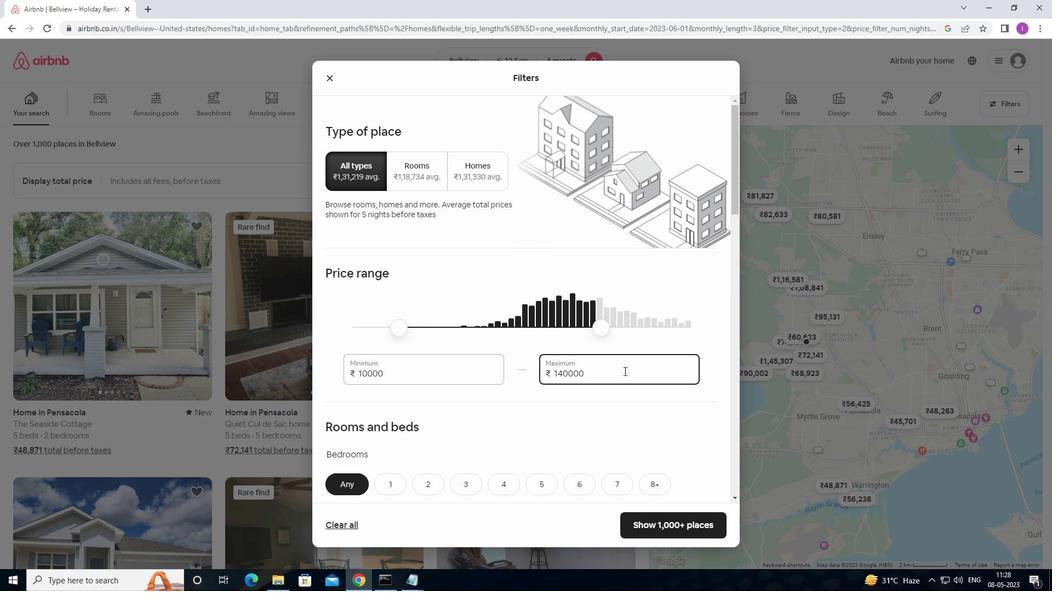 
Action: Key pressed <Key.backspace>
Screenshot: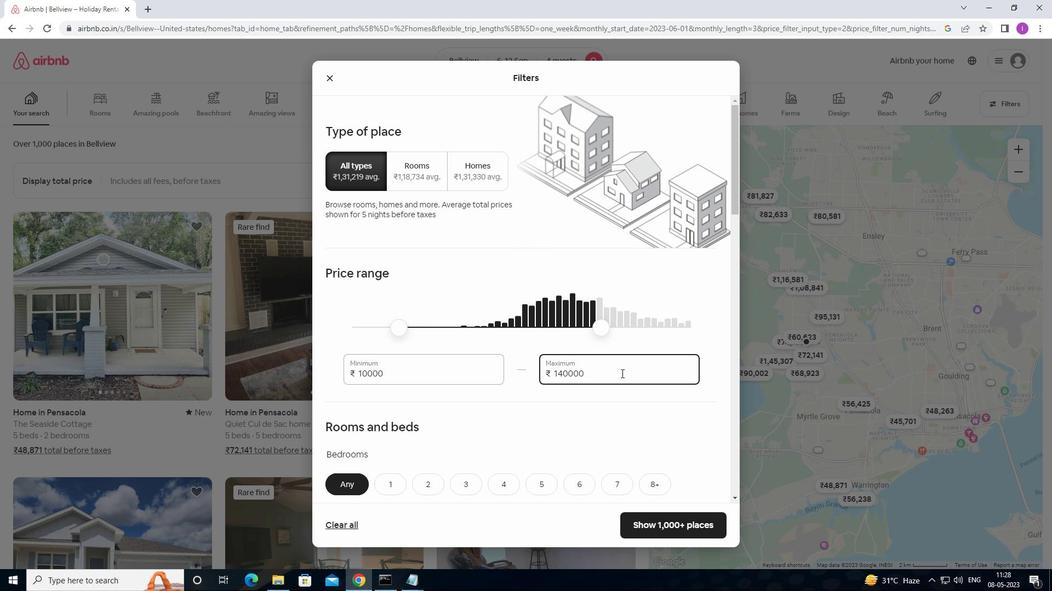 
Action: Mouse moved to (566, 392)
Screenshot: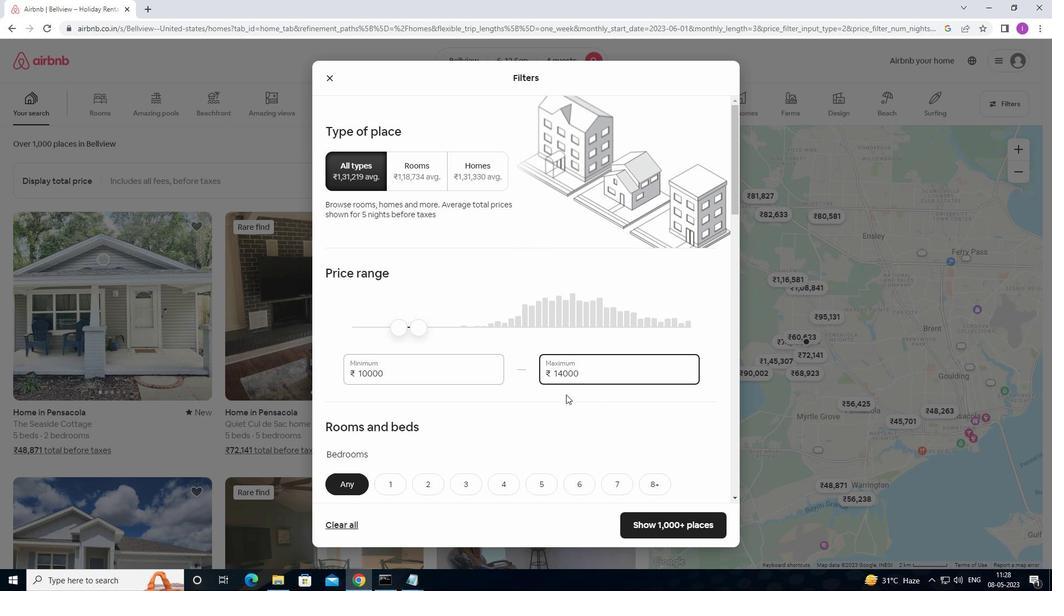 
Action: Mouse scrolled (566, 392) with delta (0, 0)
Screenshot: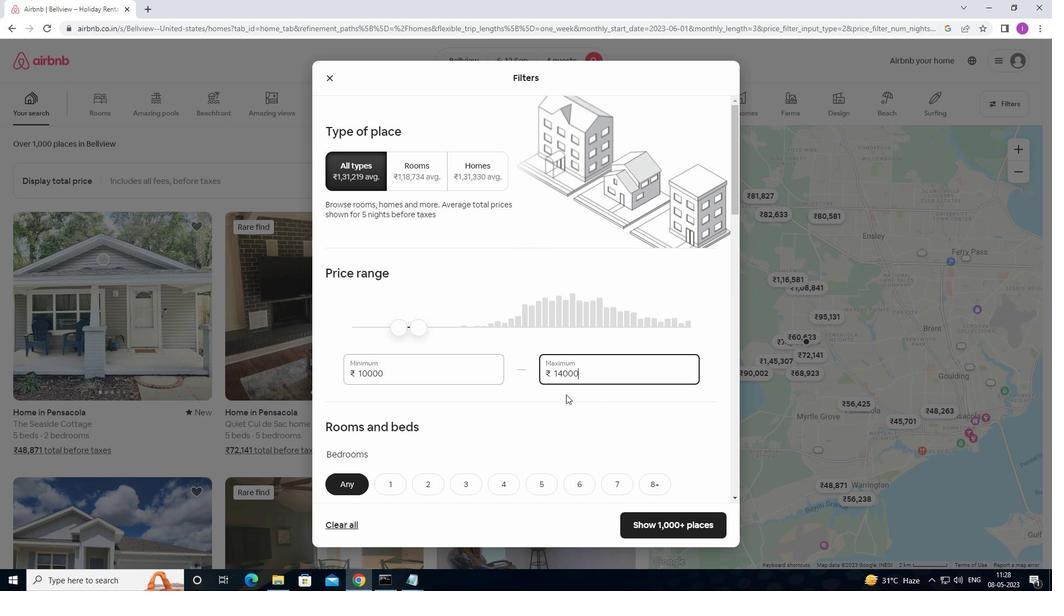 
Action: Mouse scrolled (566, 392) with delta (0, 0)
Screenshot: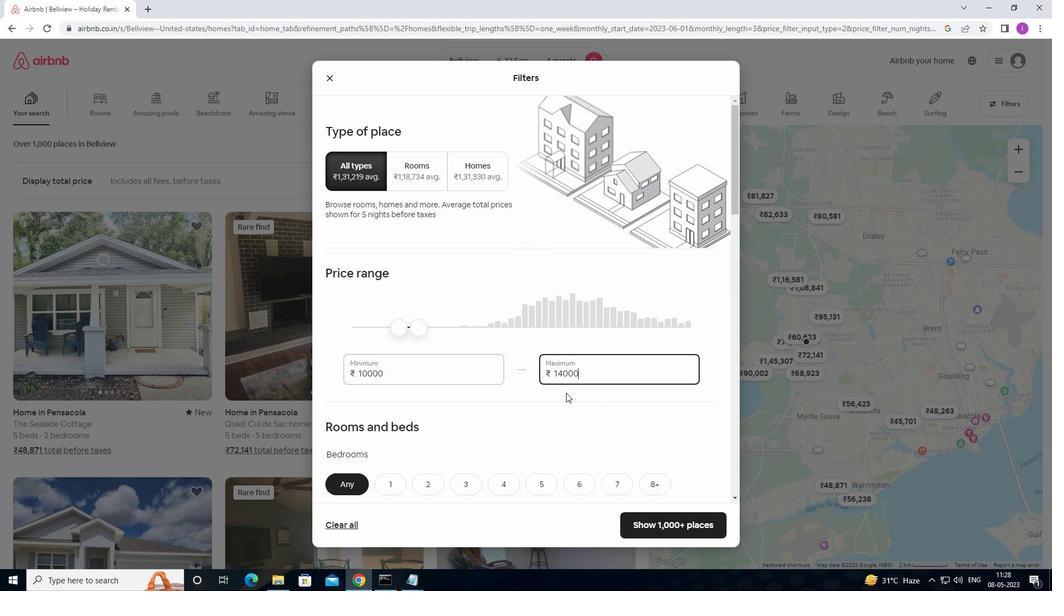 
Action: Mouse moved to (550, 398)
Screenshot: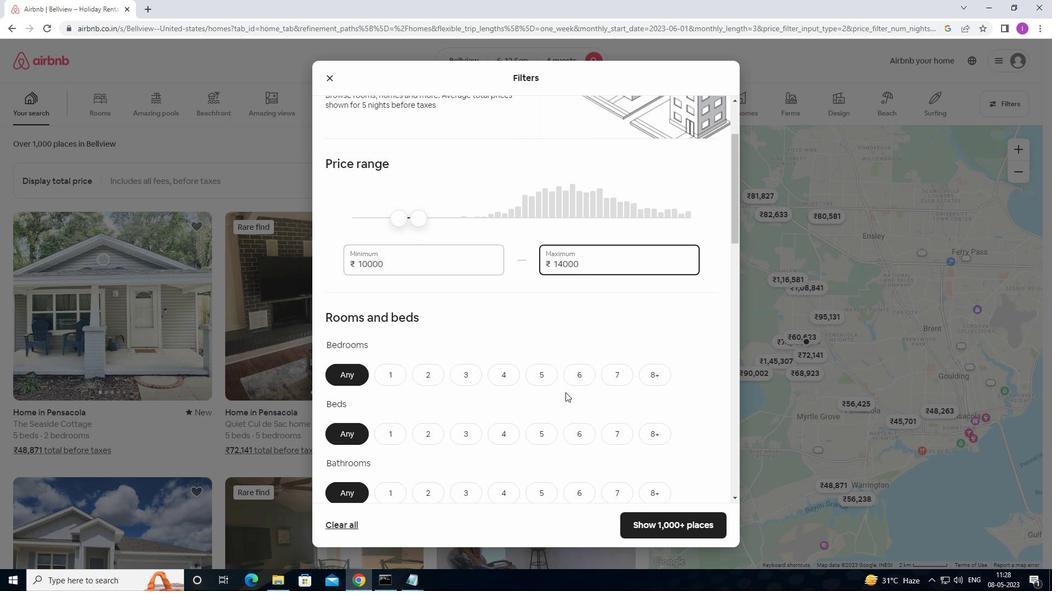 
Action: Mouse scrolled (550, 397) with delta (0, 0)
Screenshot: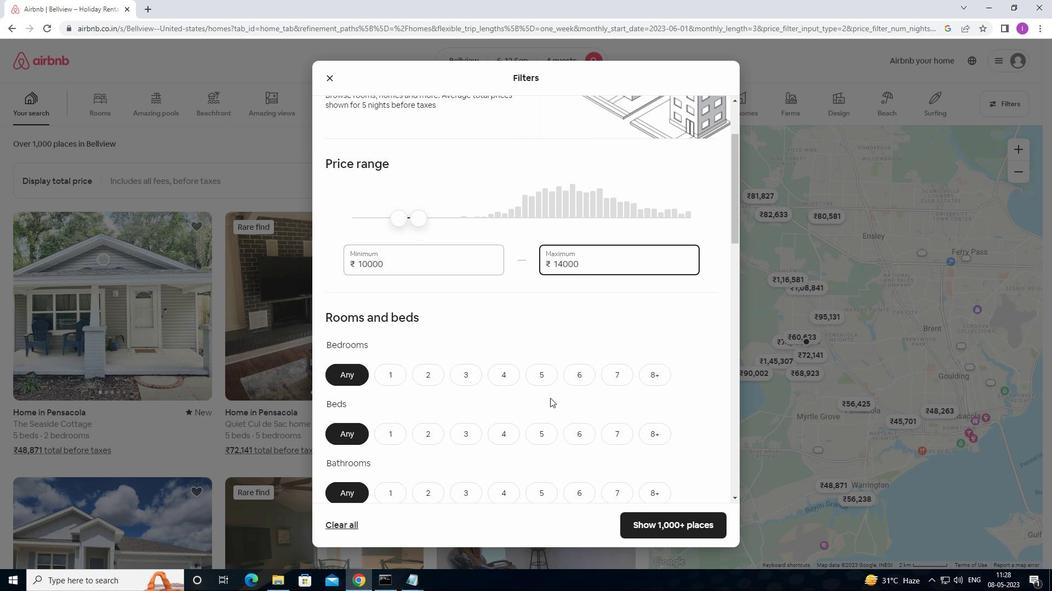
Action: Mouse moved to (508, 319)
Screenshot: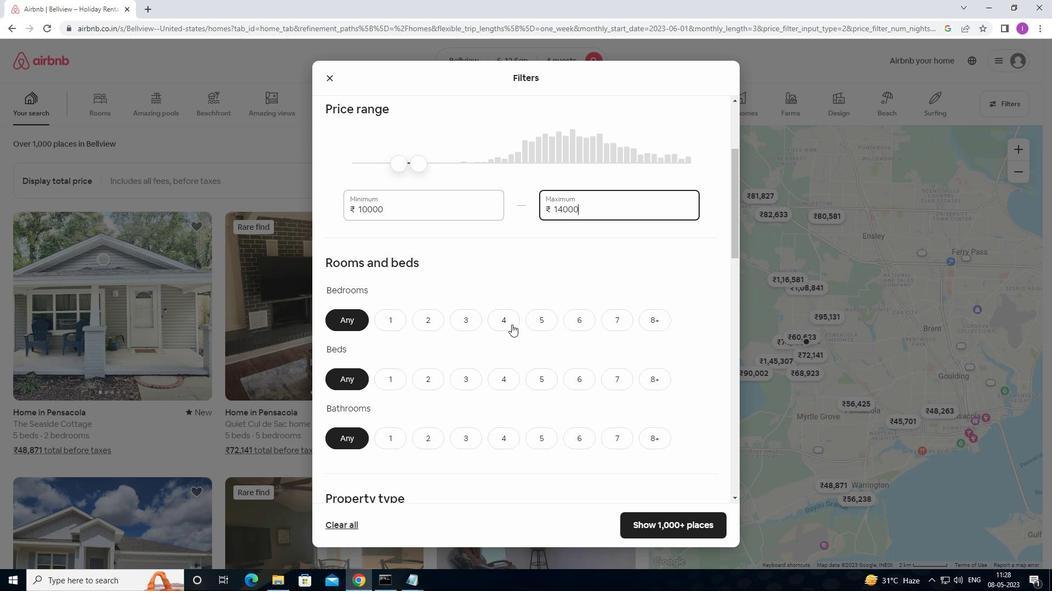 
Action: Mouse pressed left at (508, 319)
Screenshot: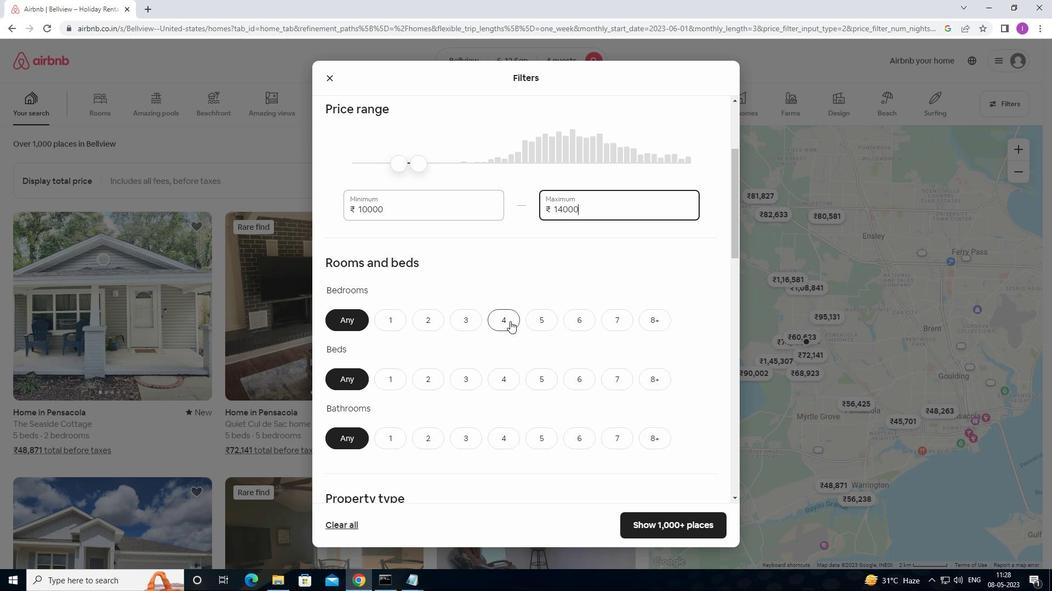 
Action: Mouse moved to (502, 374)
Screenshot: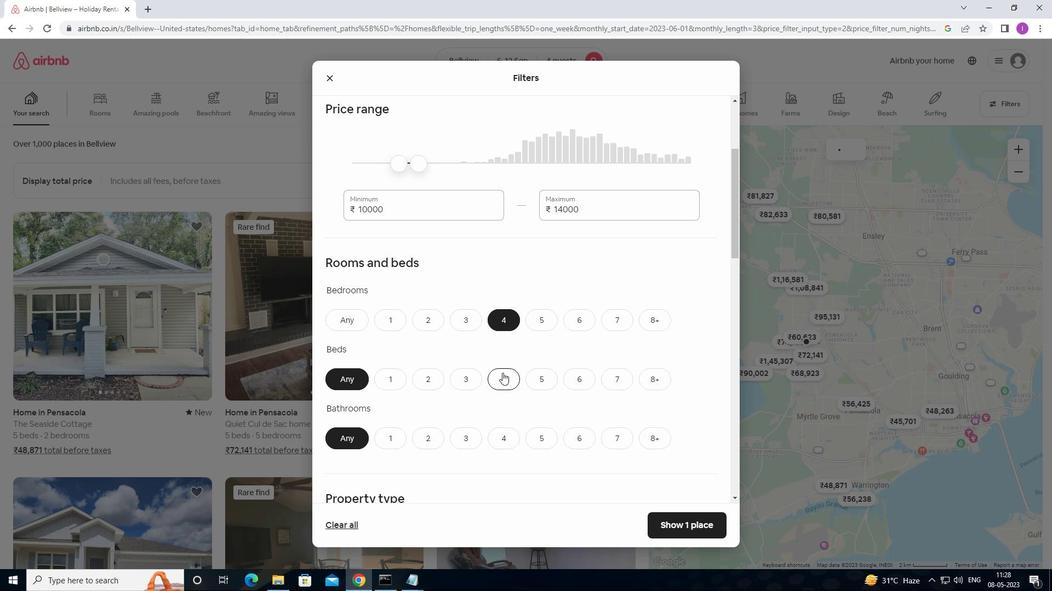 
Action: Mouse pressed left at (502, 374)
Screenshot: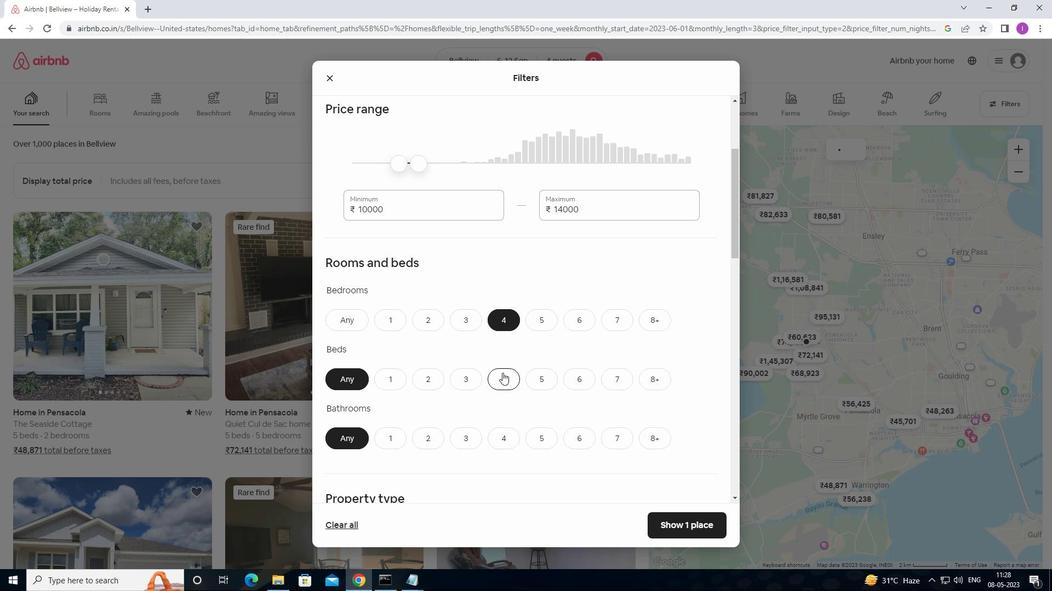 
Action: Mouse moved to (506, 434)
Screenshot: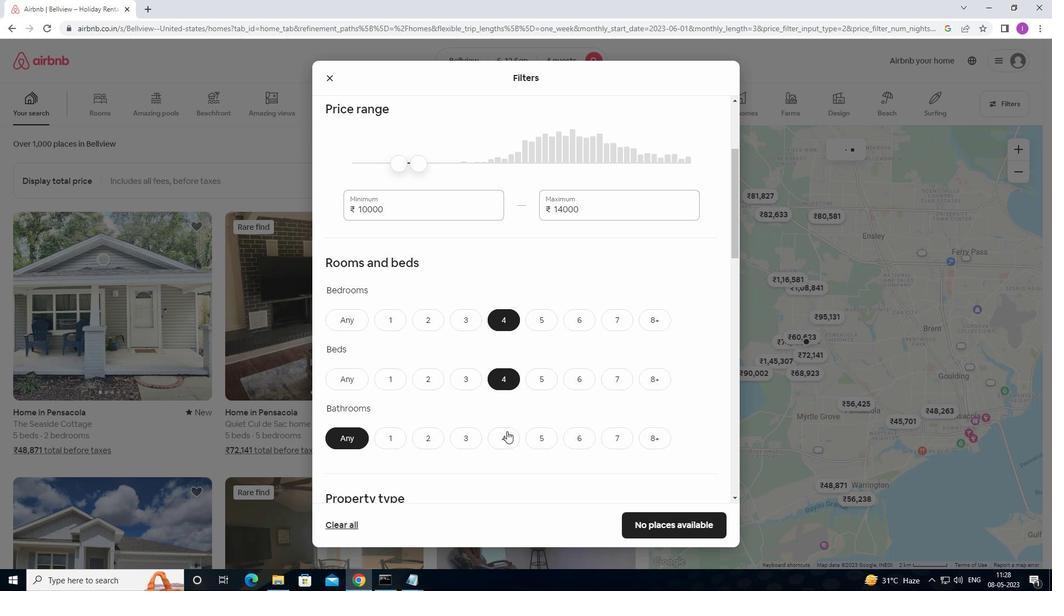 
Action: Mouse pressed left at (506, 434)
Screenshot: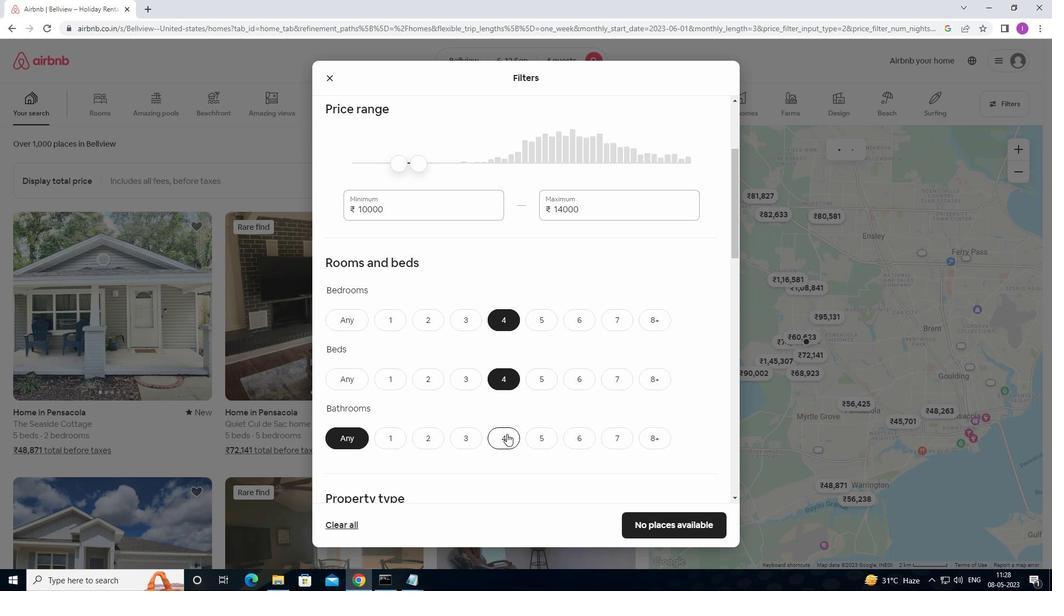 
Action: Mouse moved to (543, 403)
Screenshot: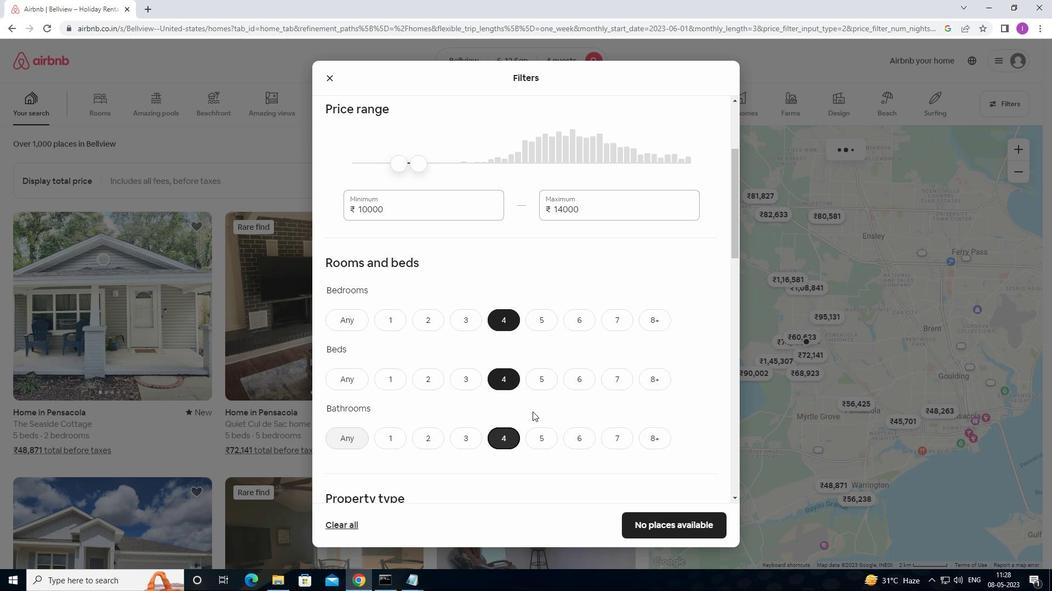 
Action: Mouse scrolled (543, 403) with delta (0, 0)
Screenshot: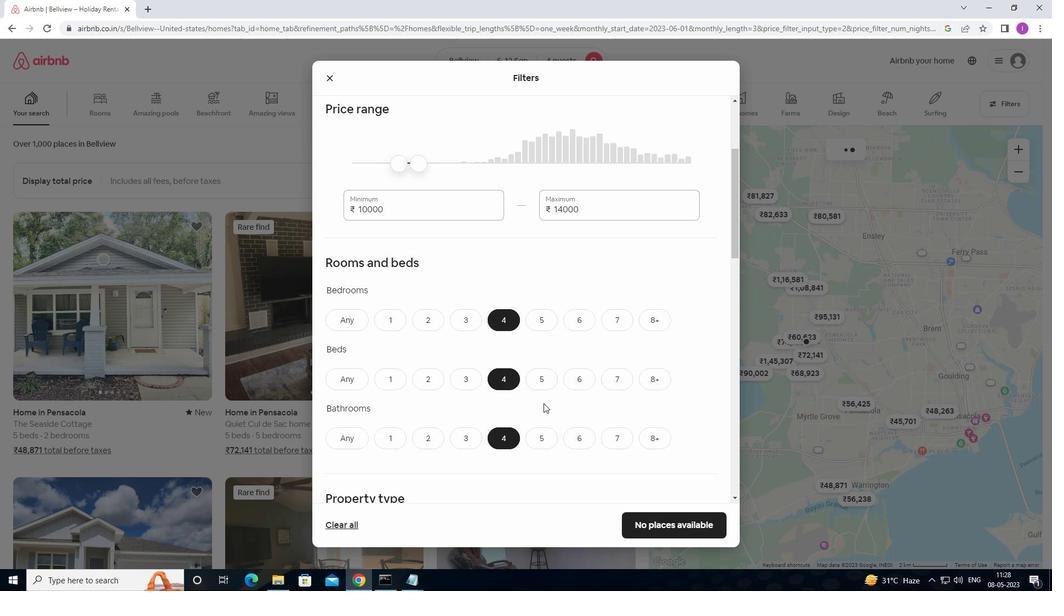 
Action: Mouse moved to (556, 392)
Screenshot: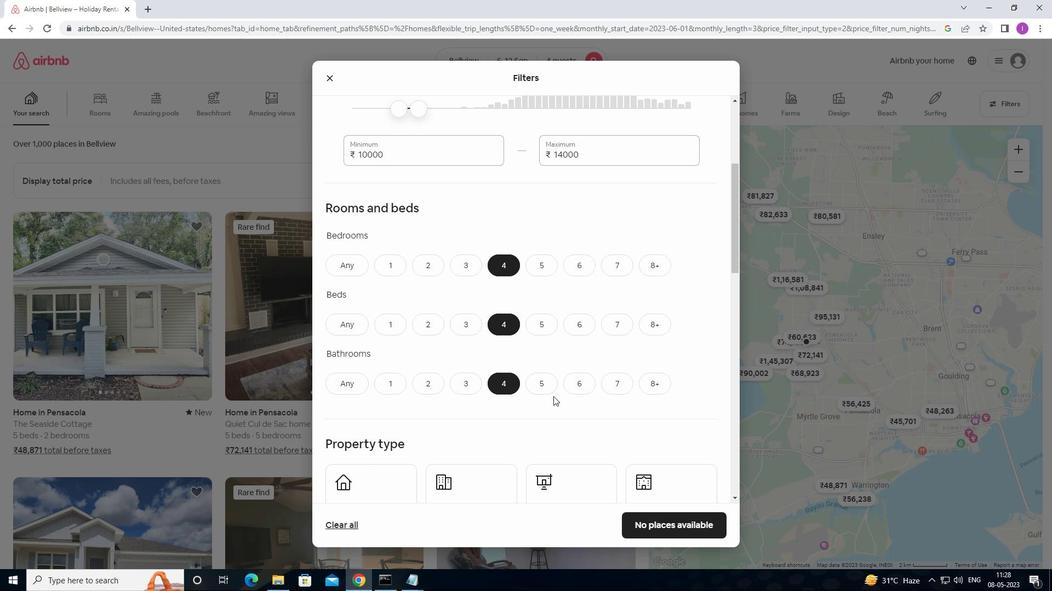 
Action: Mouse scrolled (556, 392) with delta (0, 0)
Screenshot: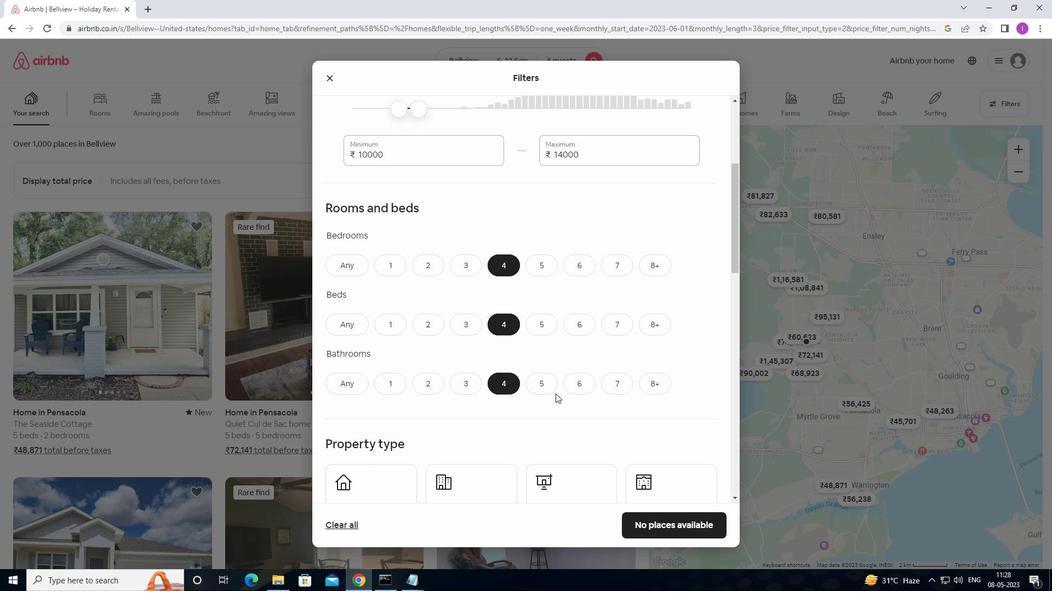 
Action: Mouse moved to (563, 386)
Screenshot: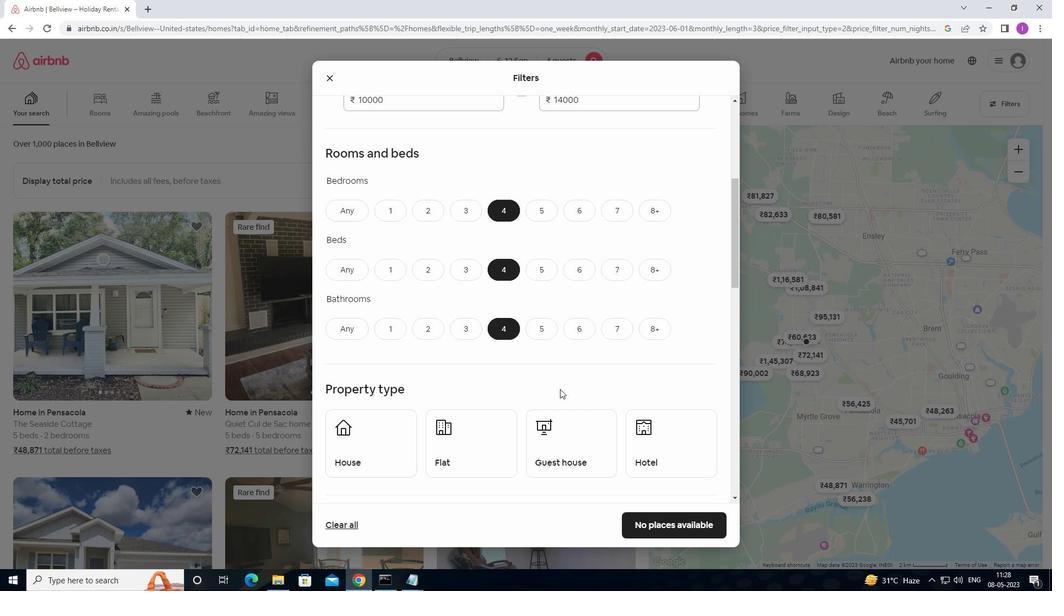 
Action: Mouse scrolled (563, 386) with delta (0, 0)
Screenshot: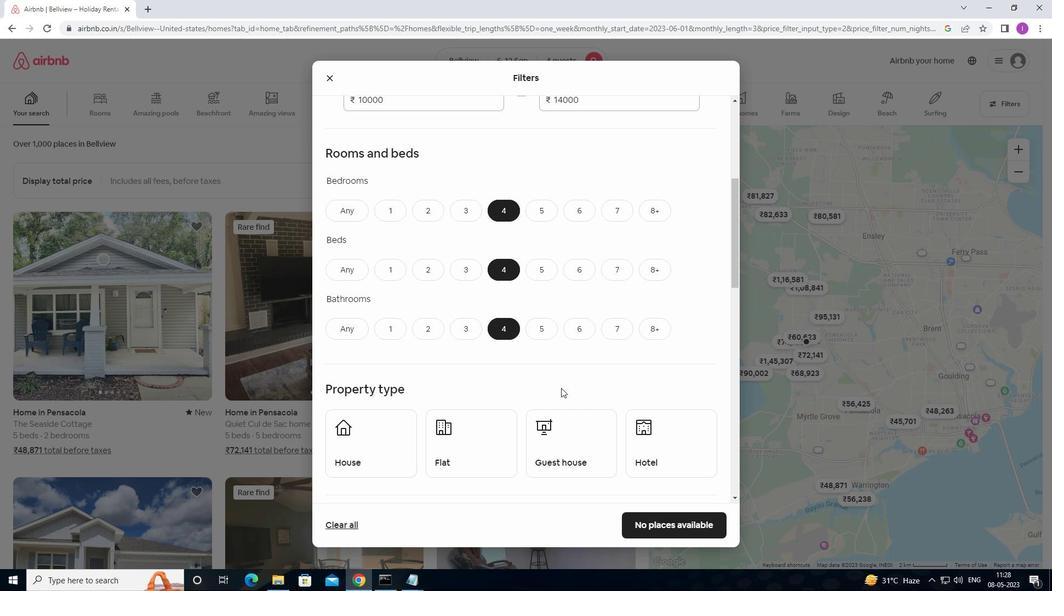 
Action: Mouse moved to (565, 386)
Screenshot: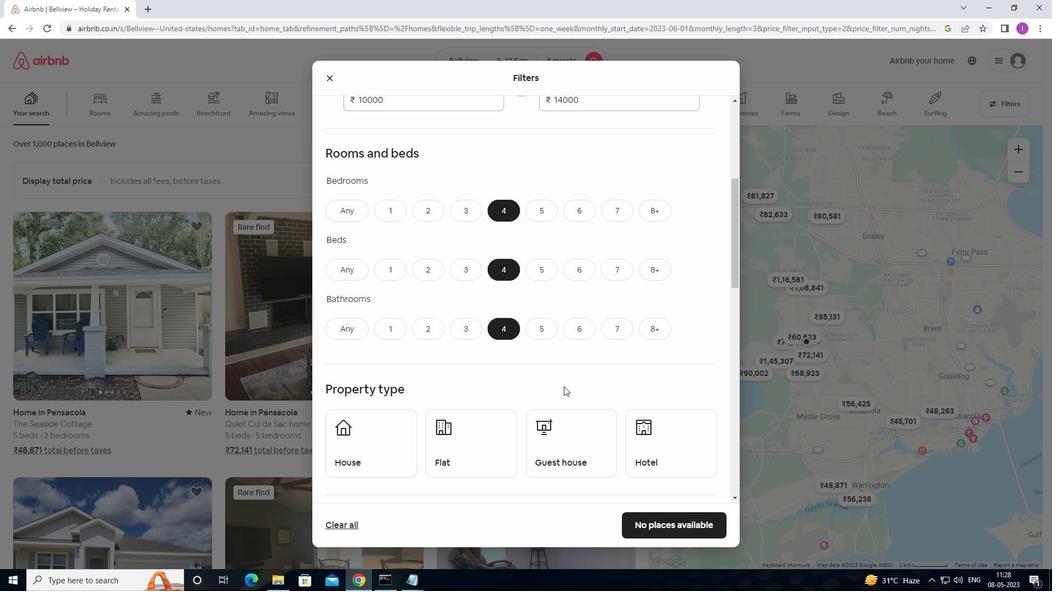 
Action: Mouse scrolled (565, 385) with delta (0, 0)
Screenshot: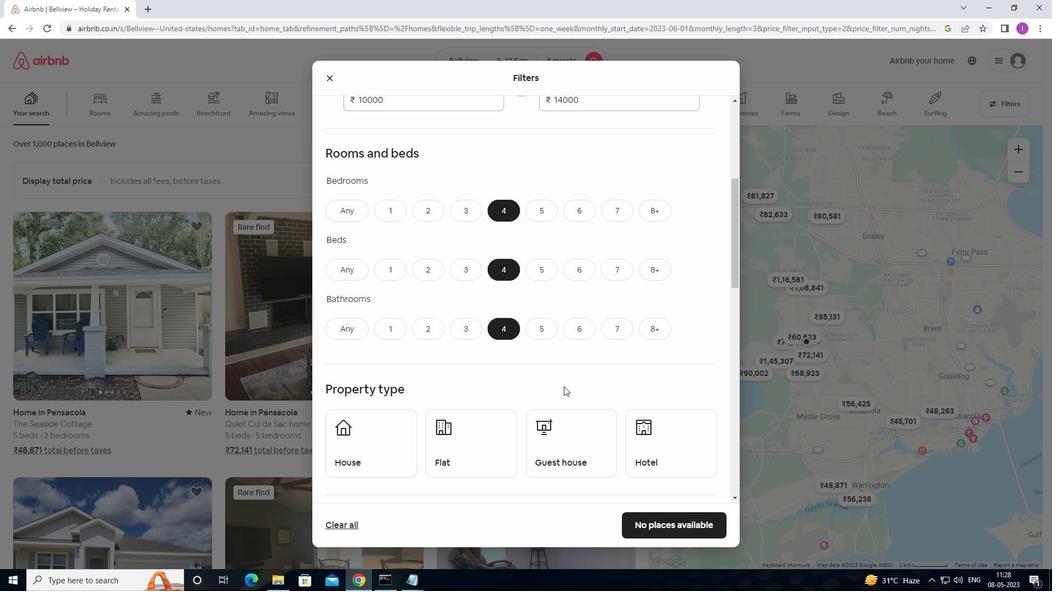 
Action: Mouse moved to (385, 347)
Screenshot: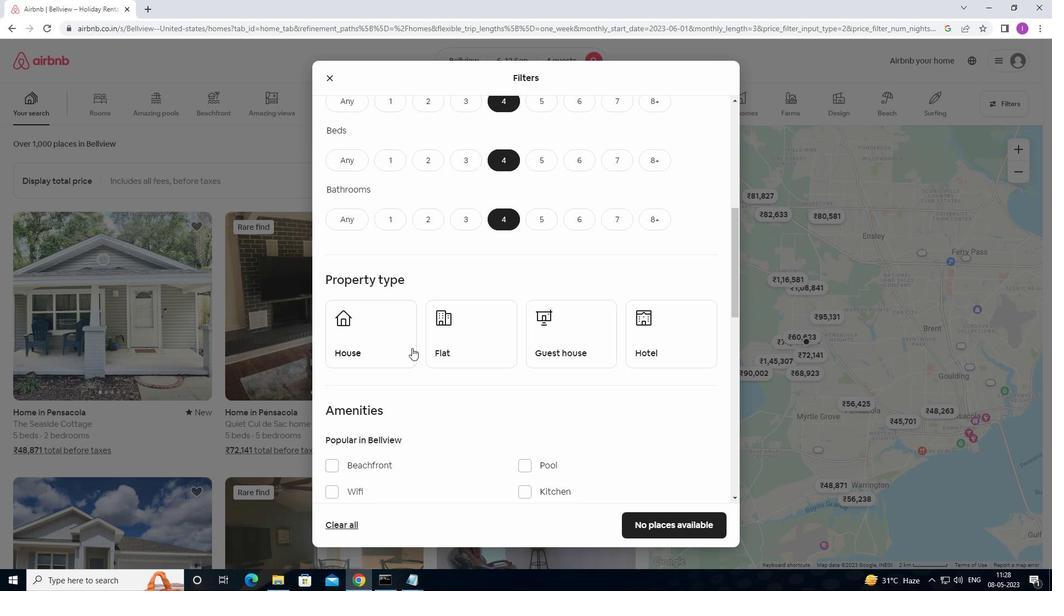 
Action: Mouse pressed left at (385, 347)
Screenshot: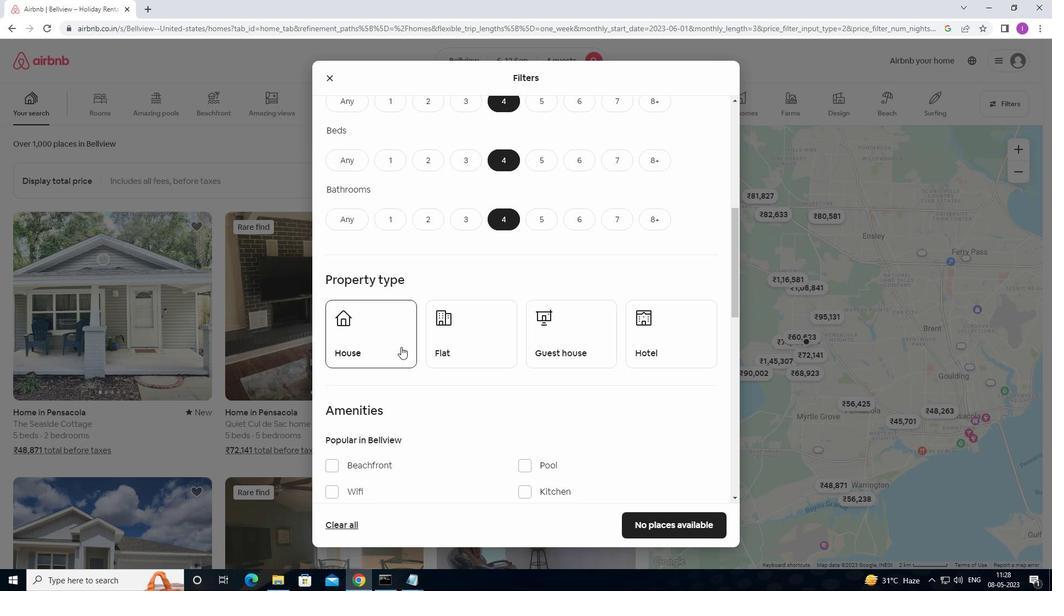 
Action: Mouse moved to (446, 350)
Screenshot: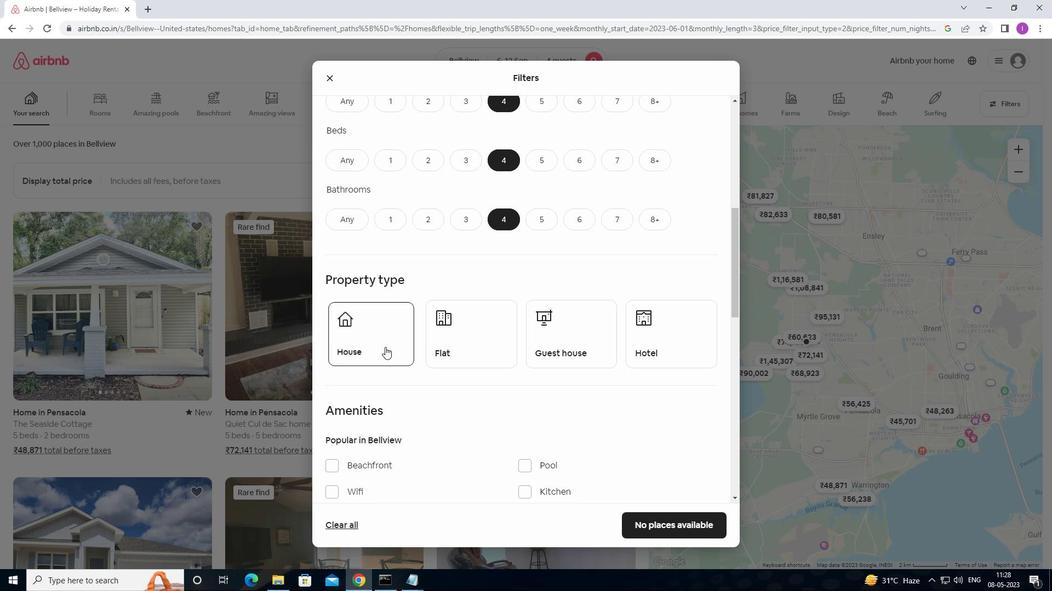 
Action: Mouse pressed left at (446, 350)
Screenshot: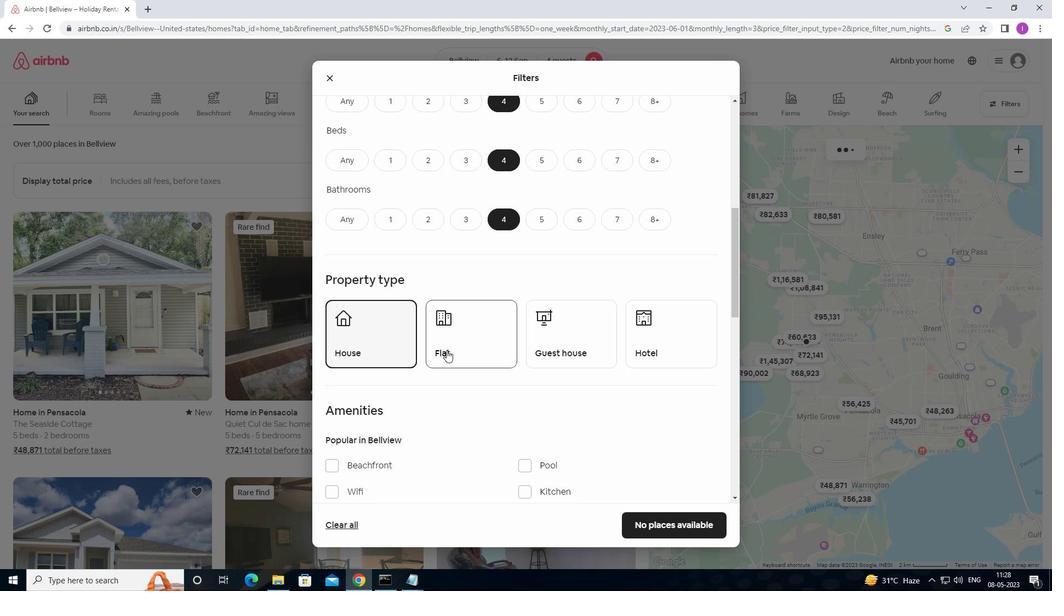 
Action: Mouse moved to (557, 345)
Screenshot: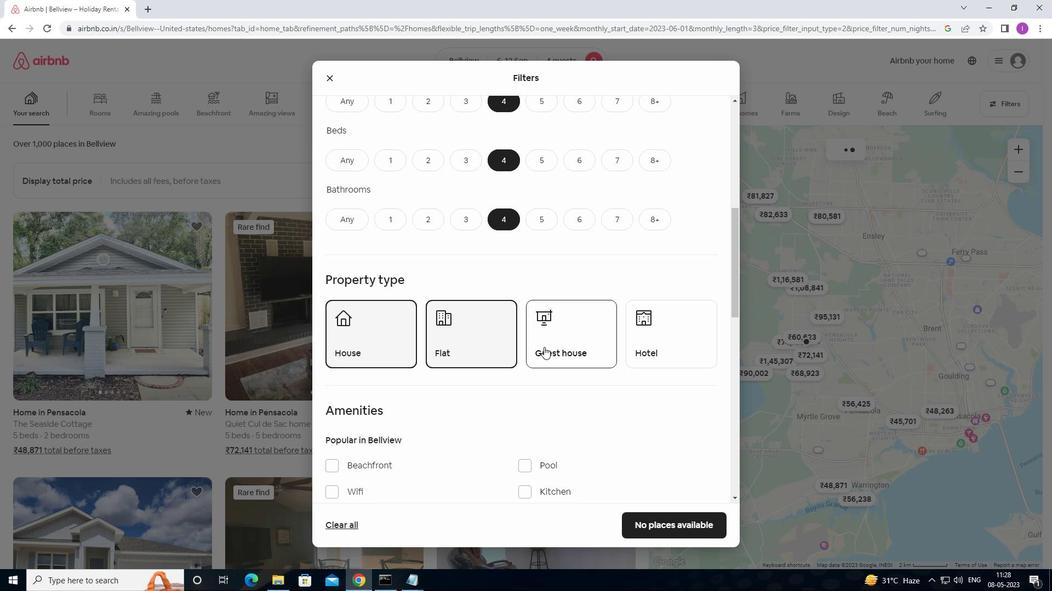 
Action: Mouse pressed left at (557, 345)
Screenshot: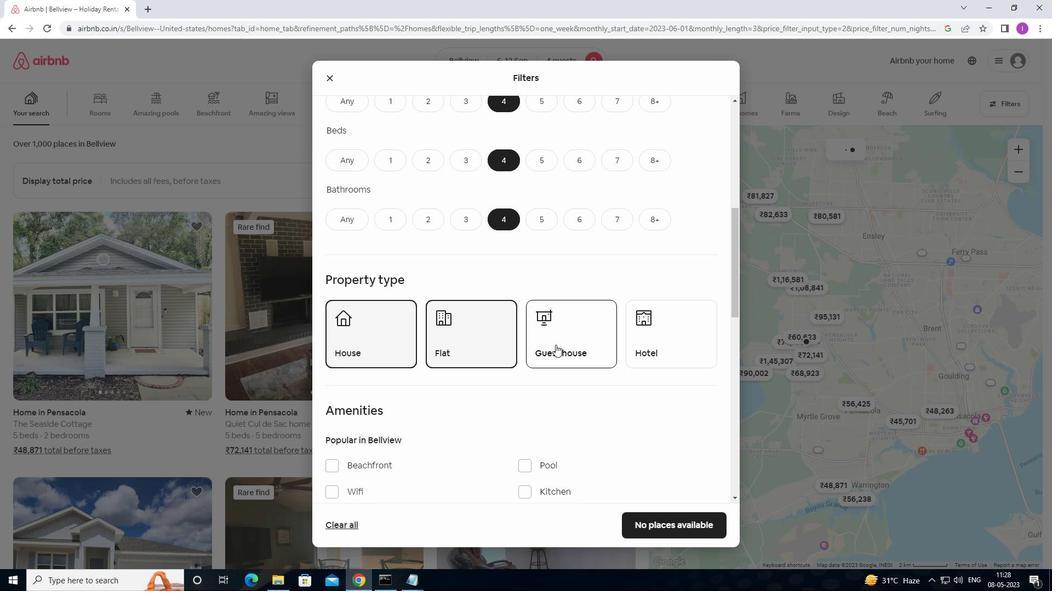 
Action: Mouse moved to (409, 394)
Screenshot: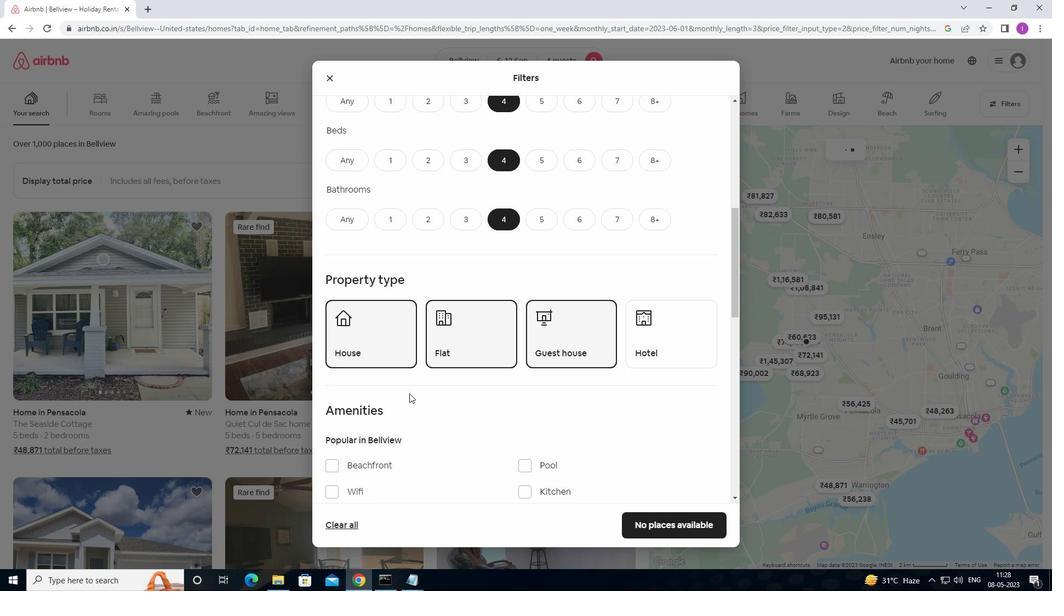 
Action: Mouse scrolled (409, 393) with delta (0, 0)
Screenshot: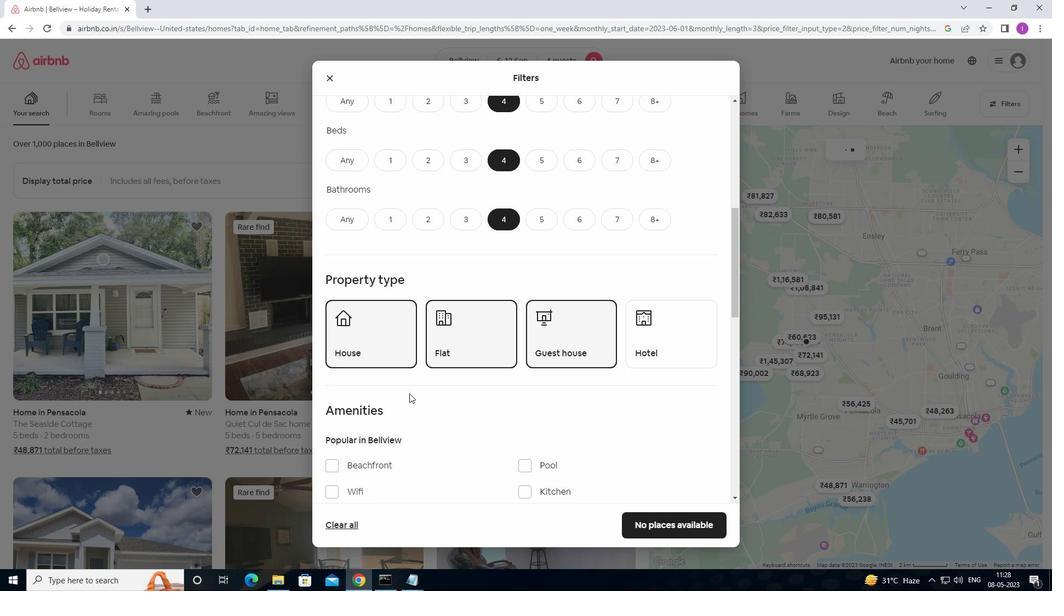 
Action: Mouse scrolled (409, 393) with delta (0, 0)
Screenshot: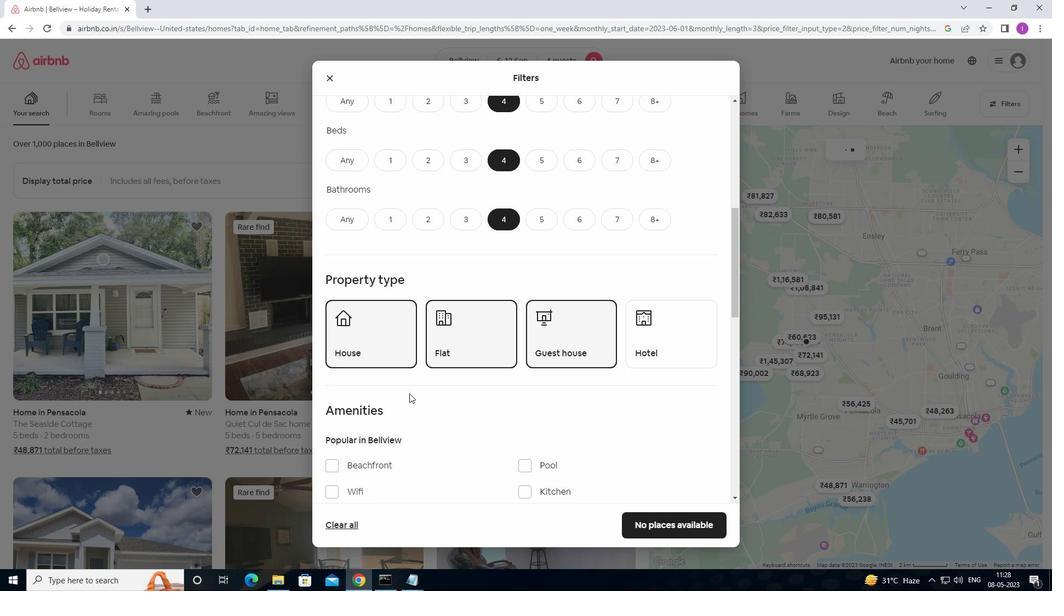 
Action: Mouse moved to (331, 385)
Screenshot: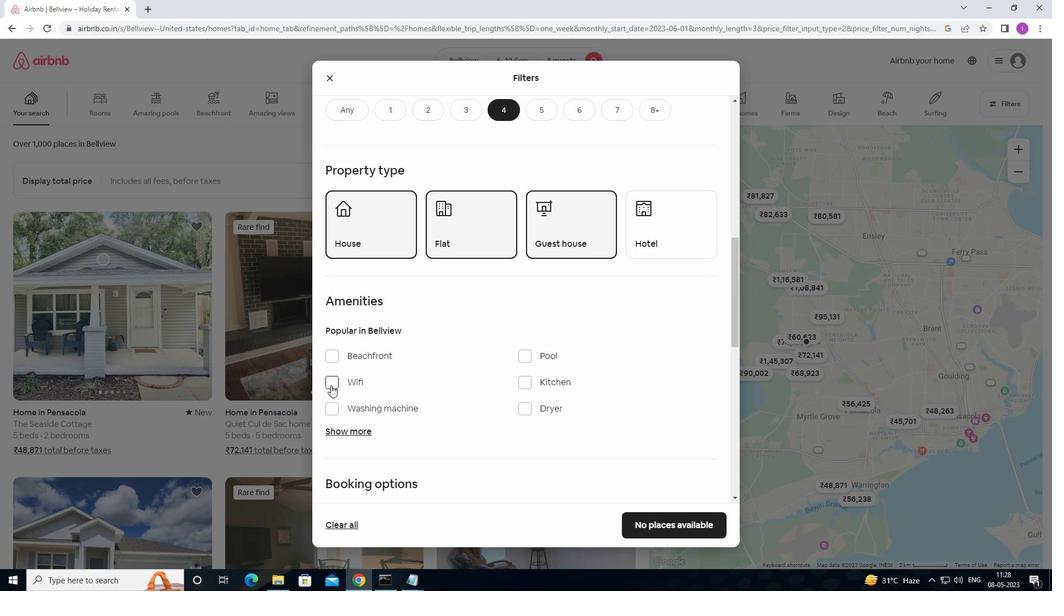 
Action: Mouse pressed left at (331, 385)
Screenshot: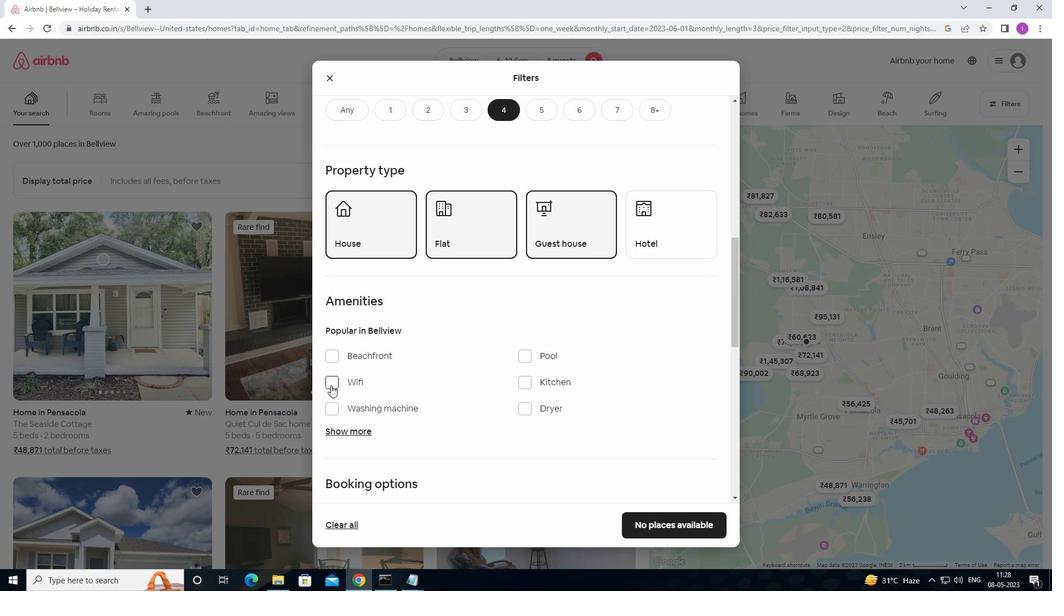 
Action: Mouse moved to (357, 433)
Screenshot: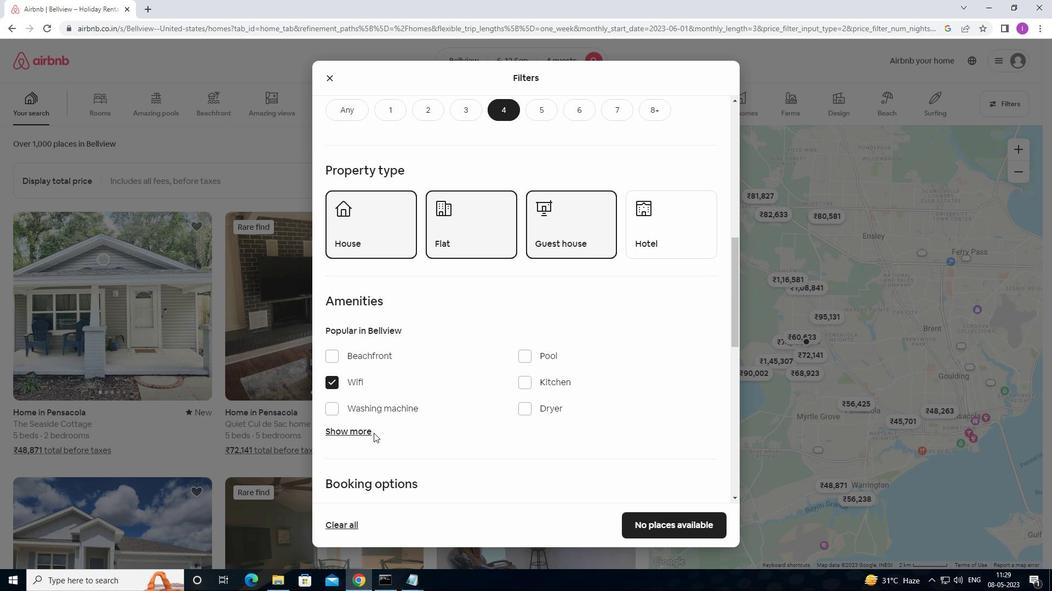
Action: Mouse pressed left at (357, 433)
Screenshot: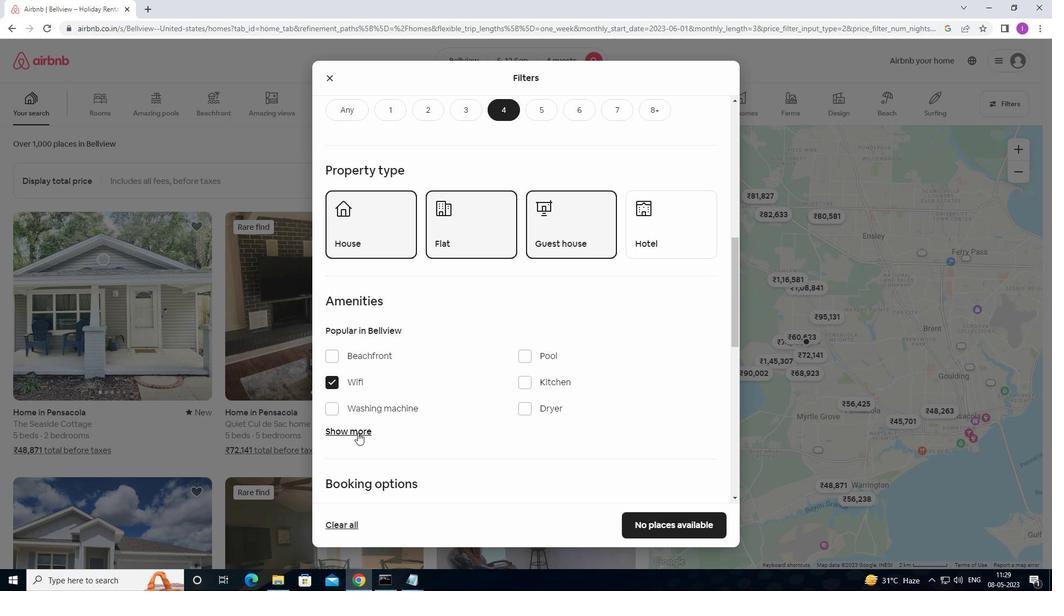 
Action: Mouse moved to (489, 427)
Screenshot: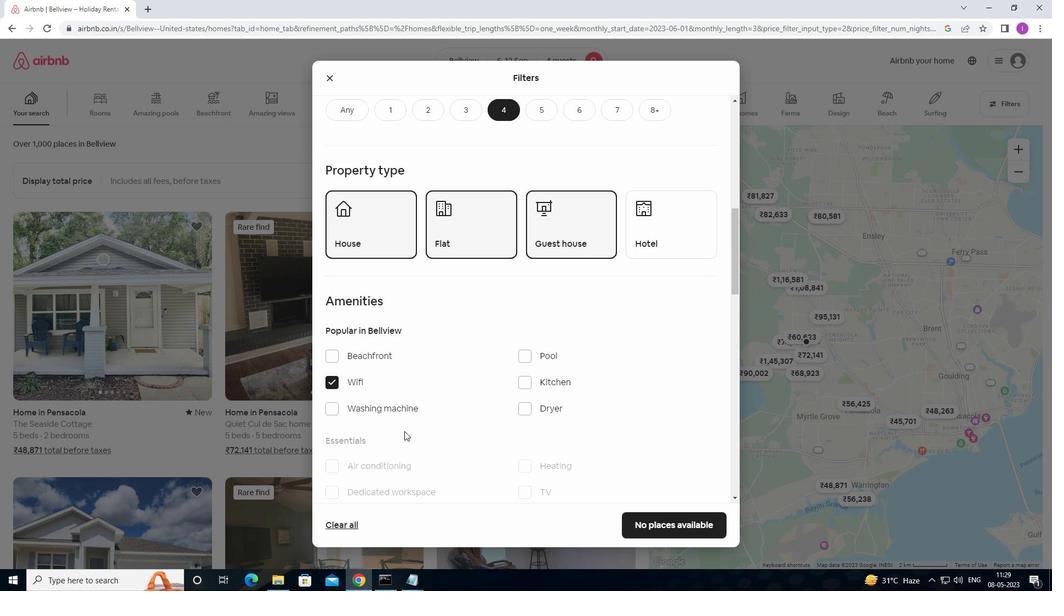 
Action: Mouse scrolled (489, 426) with delta (0, 0)
Screenshot: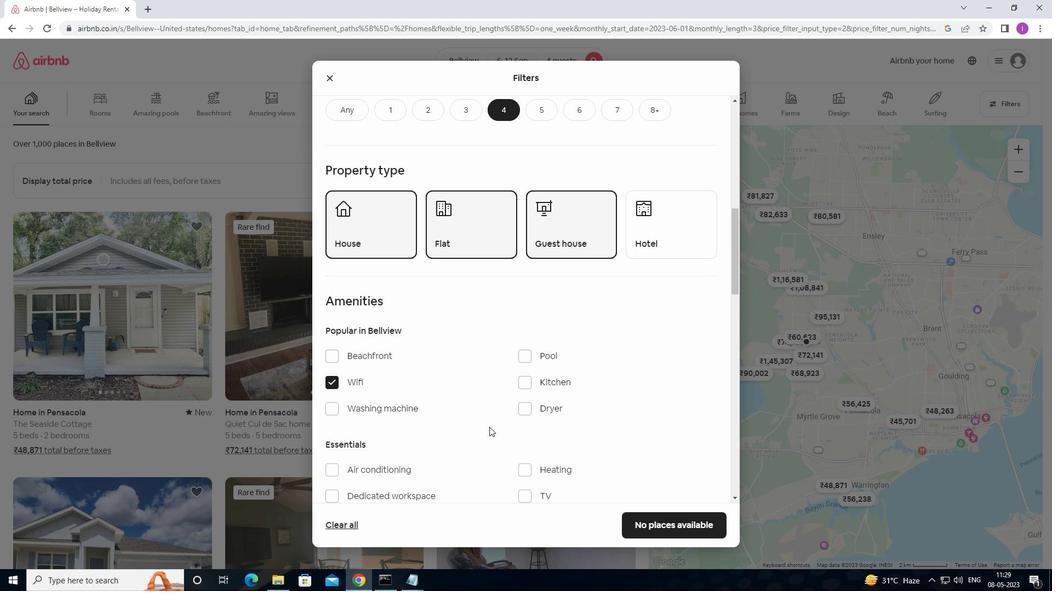 
Action: Mouse moved to (490, 427)
Screenshot: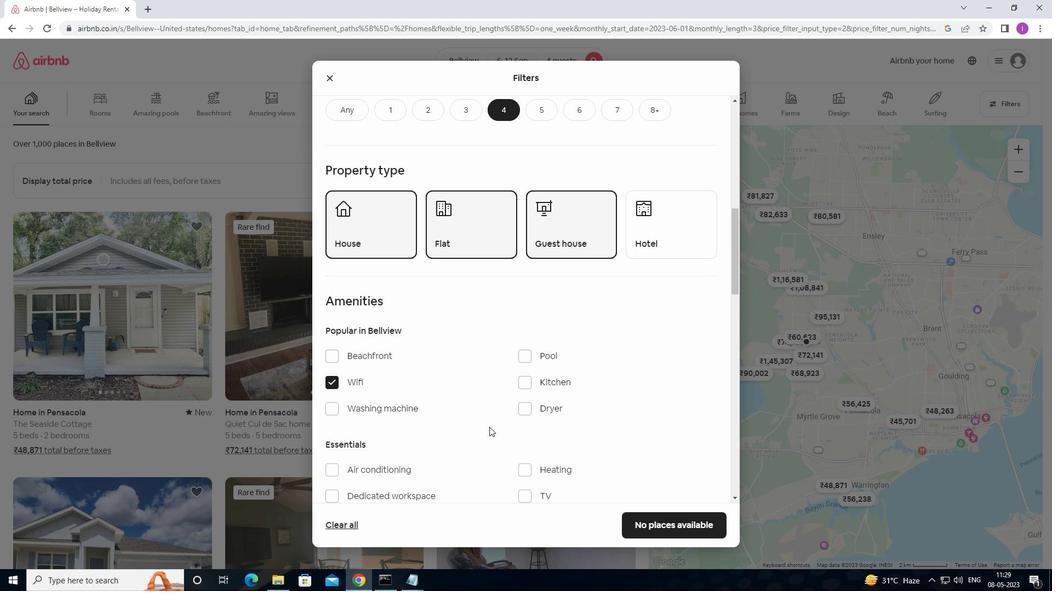 
Action: Mouse scrolled (490, 426) with delta (0, 0)
Screenshot: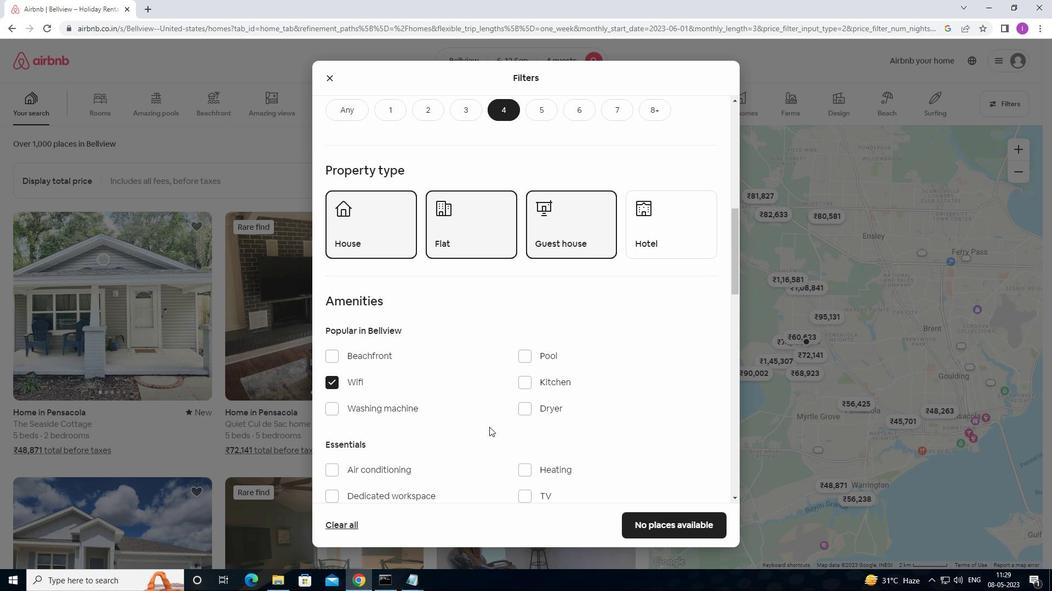 
Action: Mouse moved to (522, 386)
Screenshot: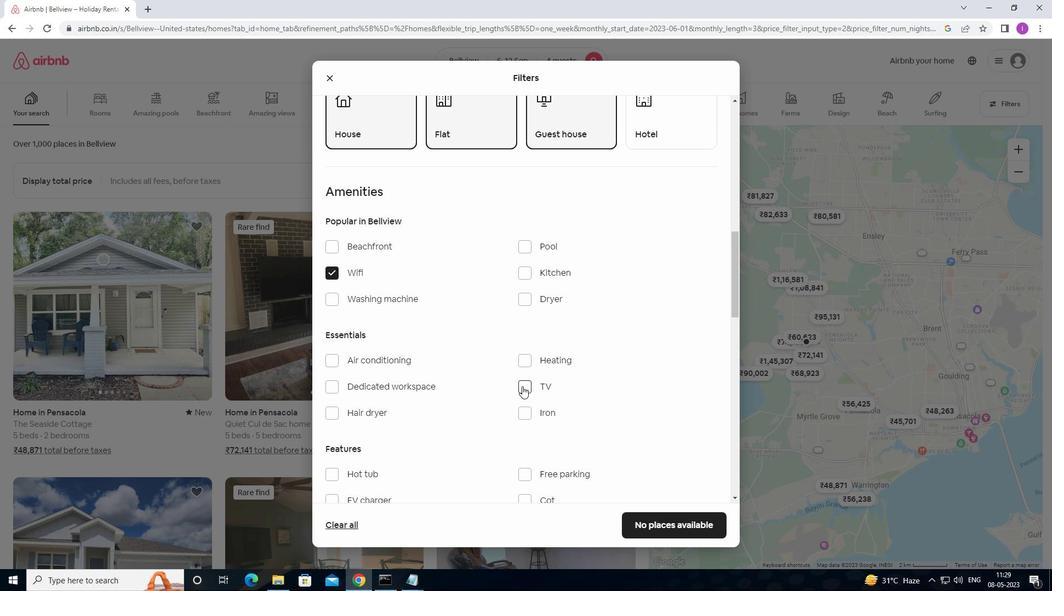 
Action: Mouse pressed left at (522, 386)
Screenshot: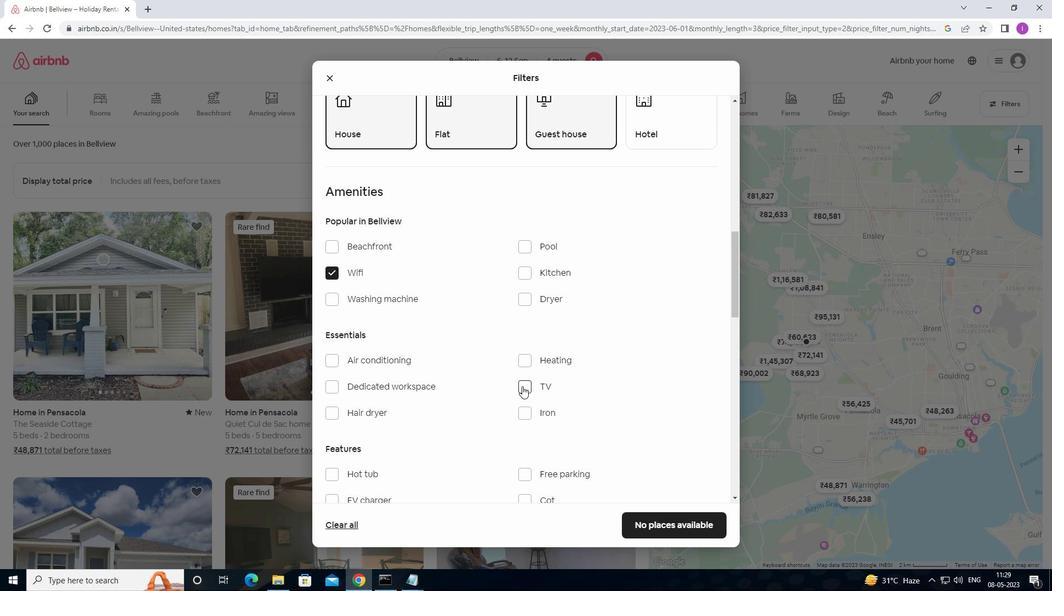 
Action: Mouse moved to (474, 404)
Screenshot: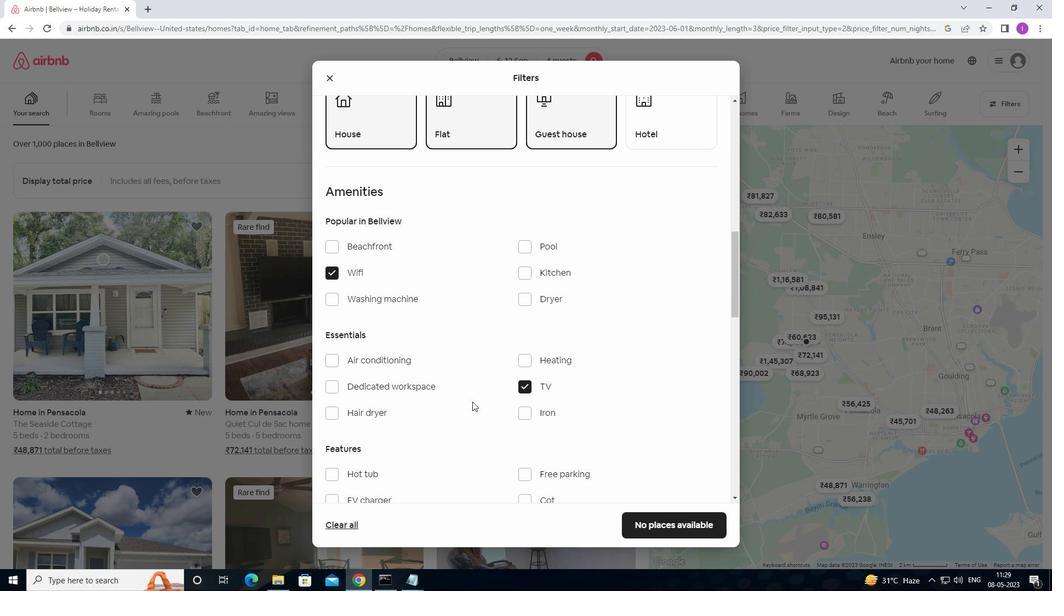 
Action: Mouse scrolled (474, 403) with delta (0, 0)
Screenshot: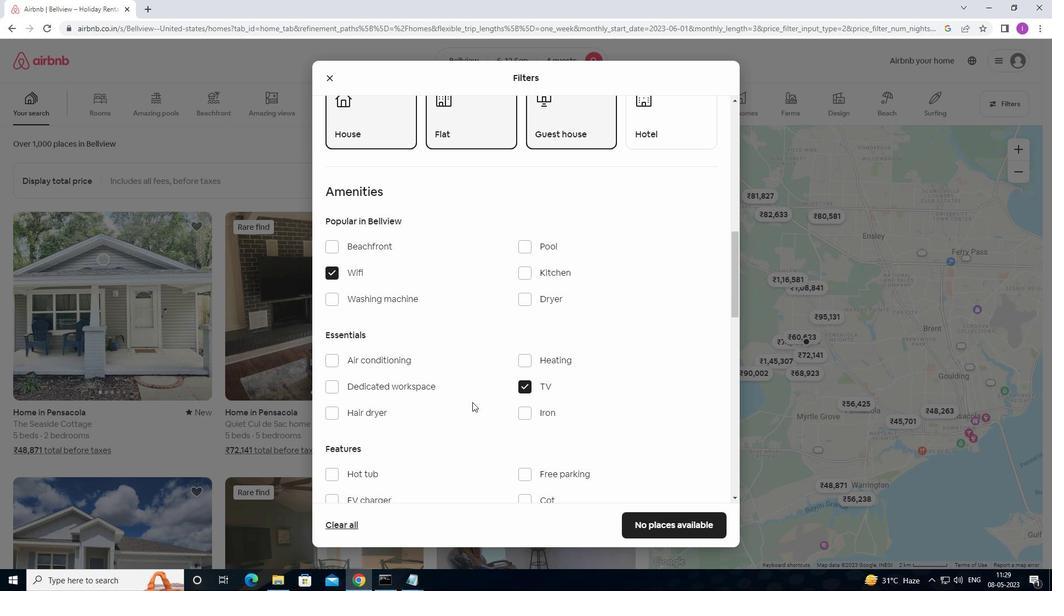 
Action: Mouse moved to (474, 405)
Screenshot: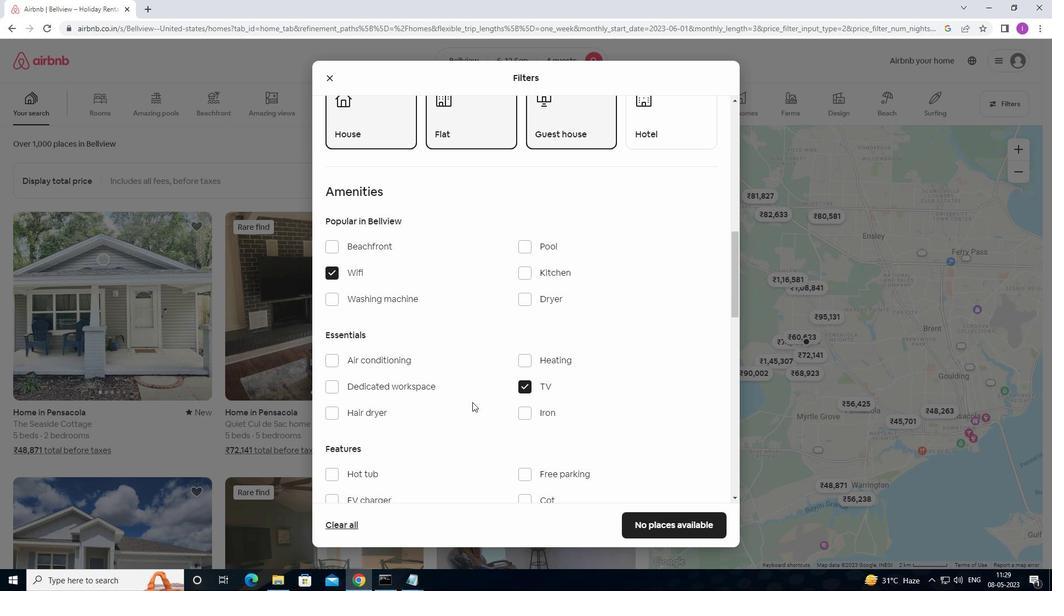 
Action: Mouse scrolled (474, 404) with delta (0, 0)
Screenshot: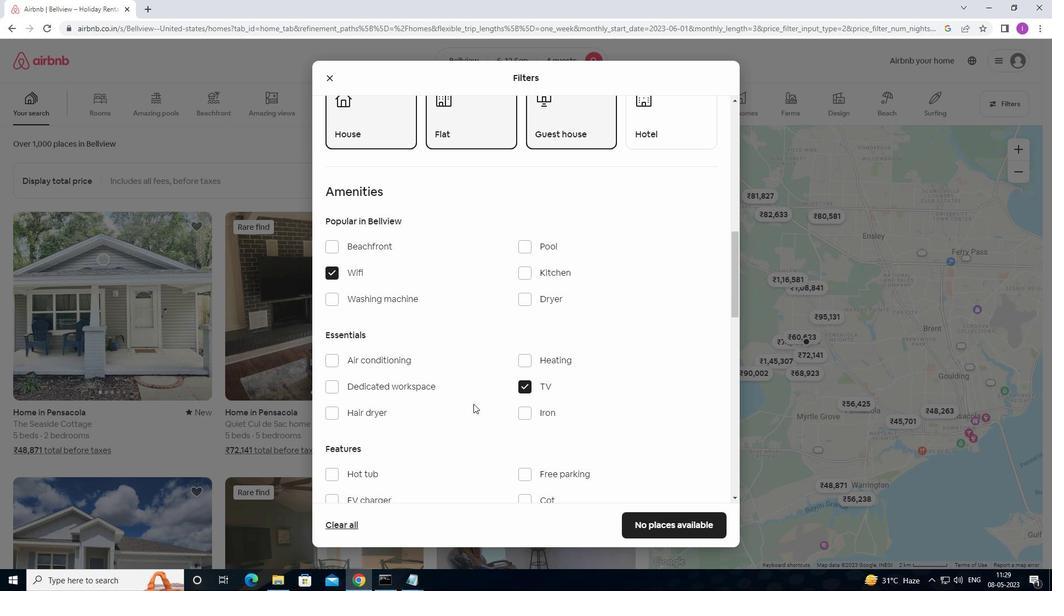
Action: Mouse moved to (525, 368)
Screenshot: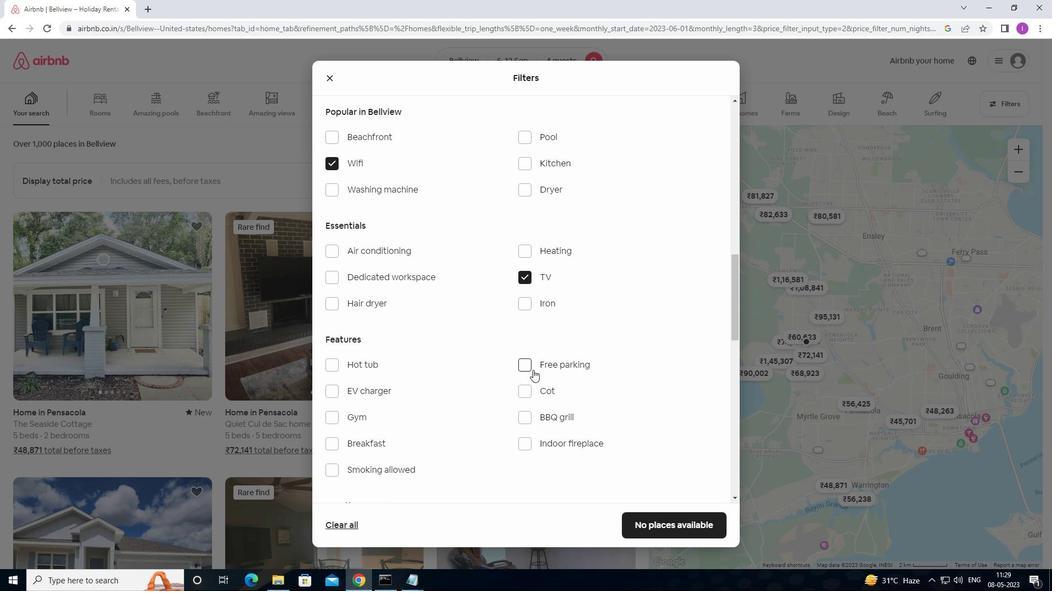 
Action: Mouse pressed left at (525, 368)
Screenshot: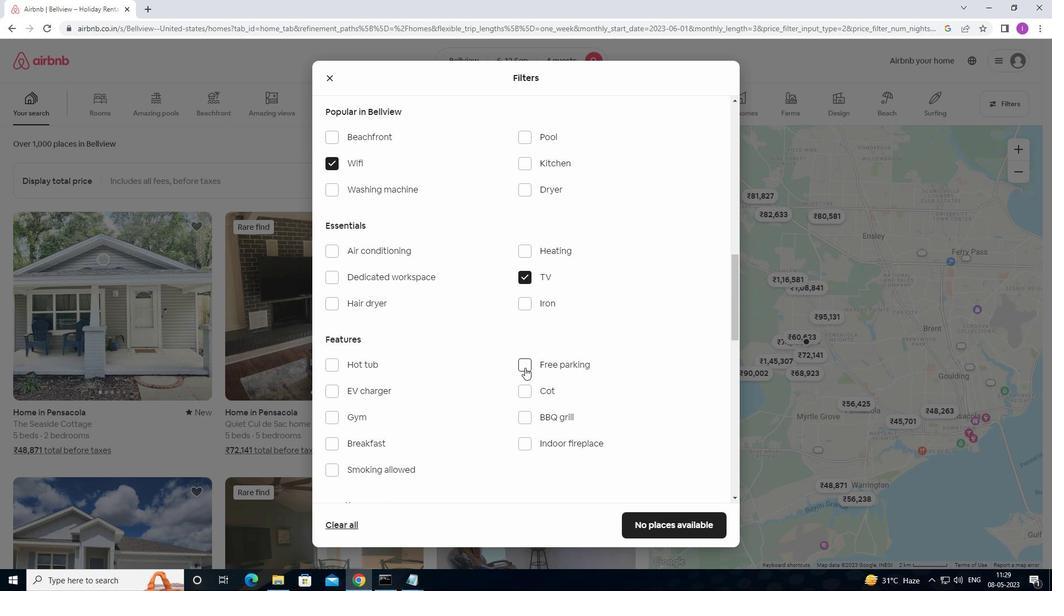 
Action: Mouse moved to (326, 412)
Screenshot: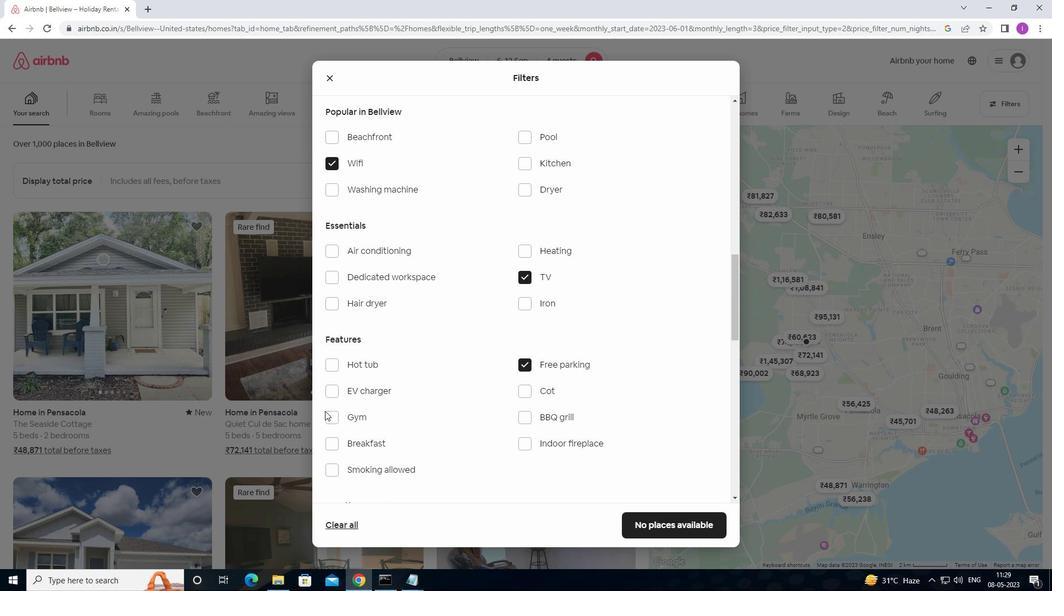 
Action: Mouse pressed left at (326, 412)
Screenshot: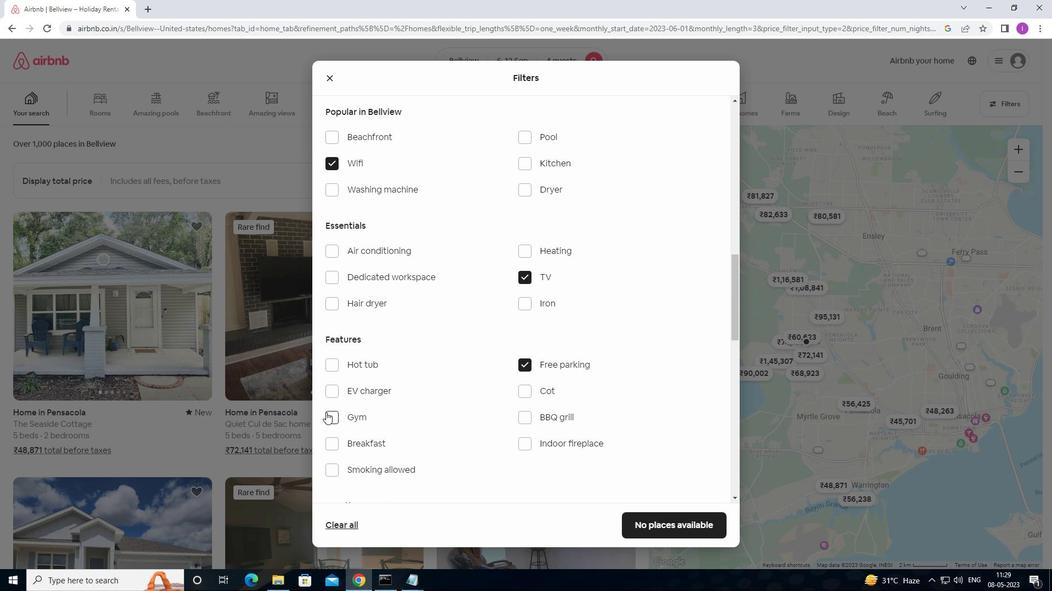 
Action: Mouse moved to (339, 448)
Screenshot: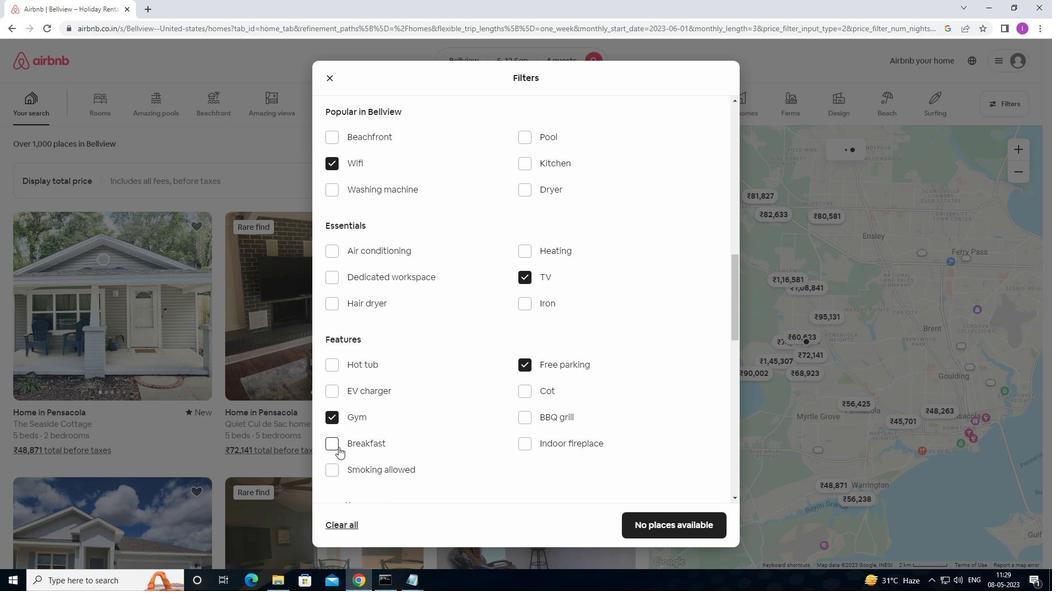 
Action: Mouse pressed left at (339, 448)
Screenshot: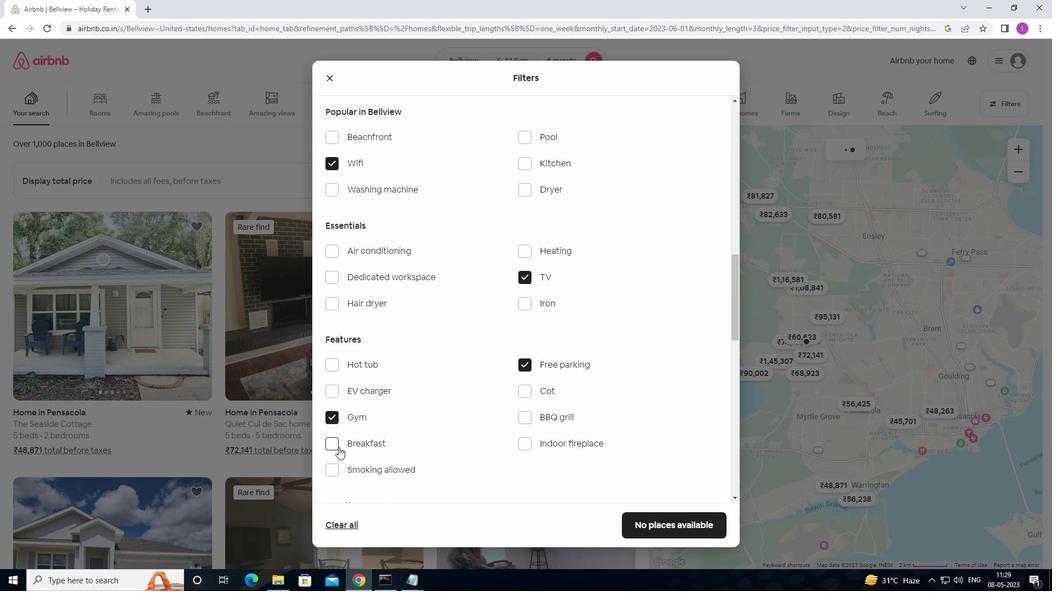 
Action: Mouse moved to (504, 441)
Screenshot: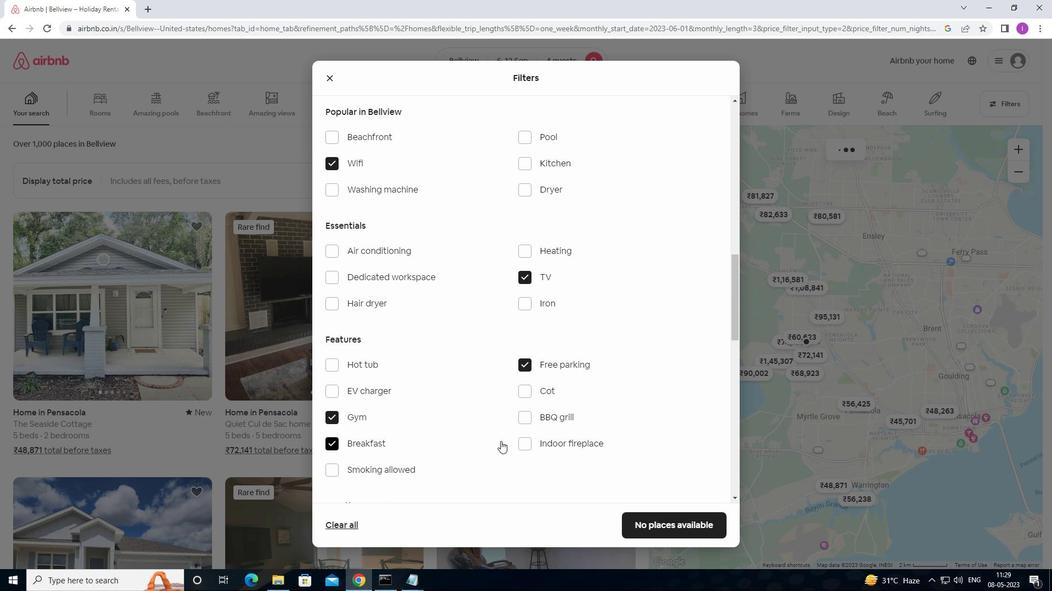 
Action: Mouse scrolled (504, 440) with delta (0, 0)
Screenshot: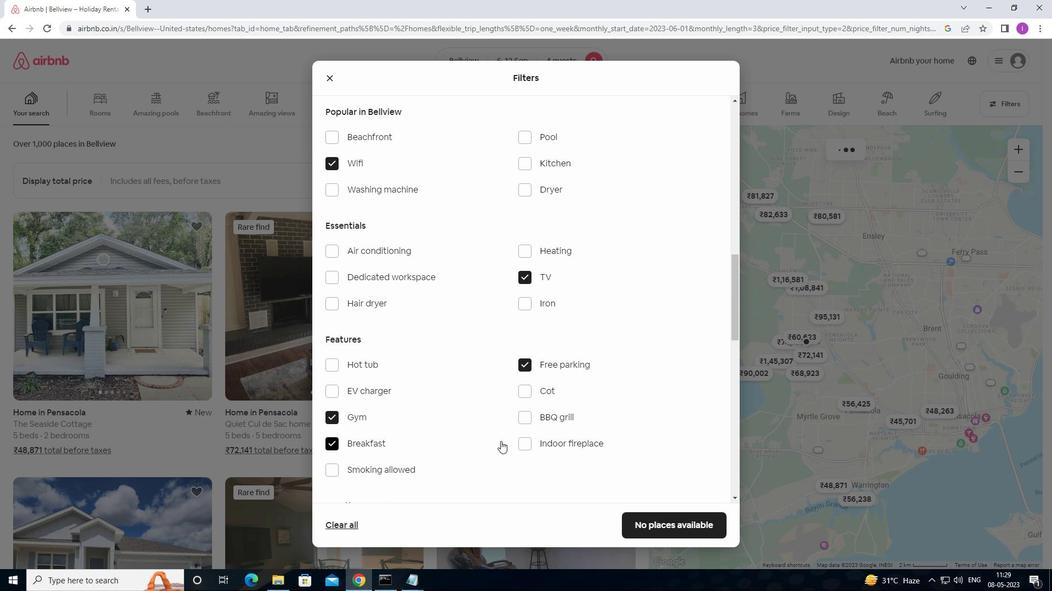 
Action: Mouse moved to (506, 441)
Screenshot: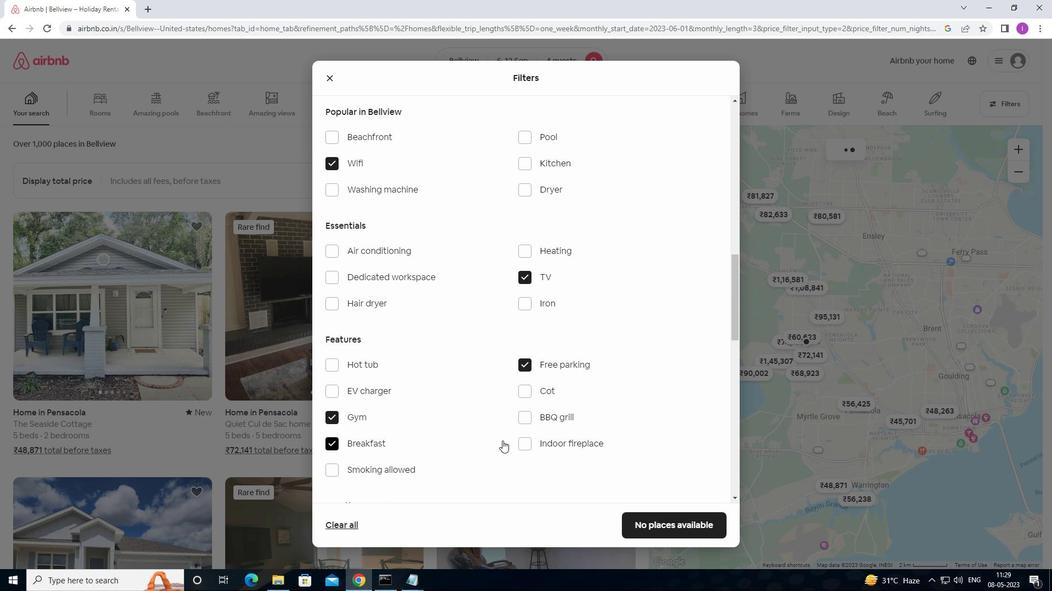 
Action: Mouse scrolled (506, 440) with delta (0, 0)
Screenshot: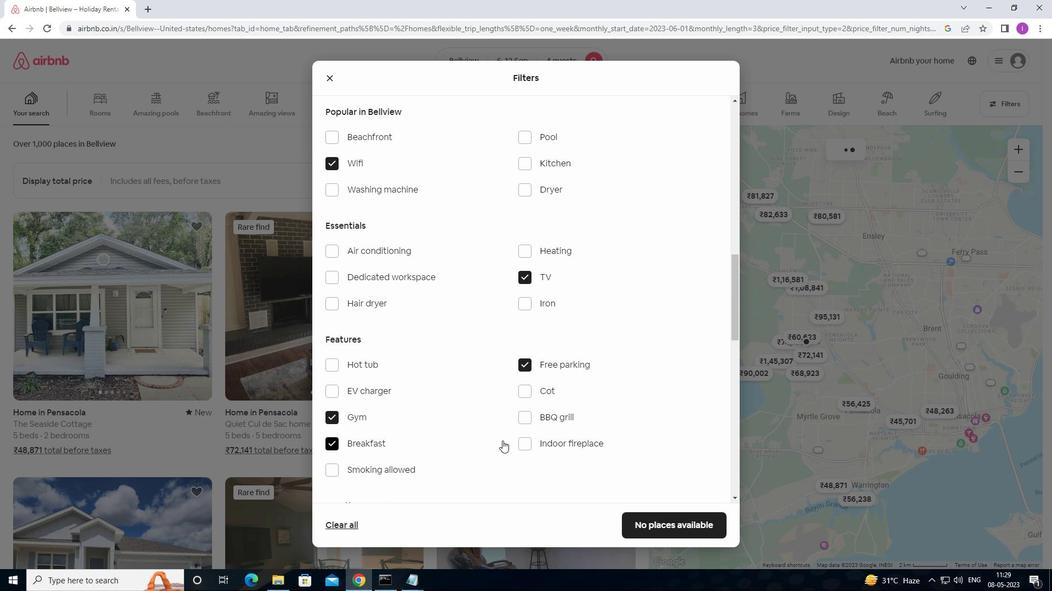 
Action: Mouse moved to (507, 441)
Screenshot: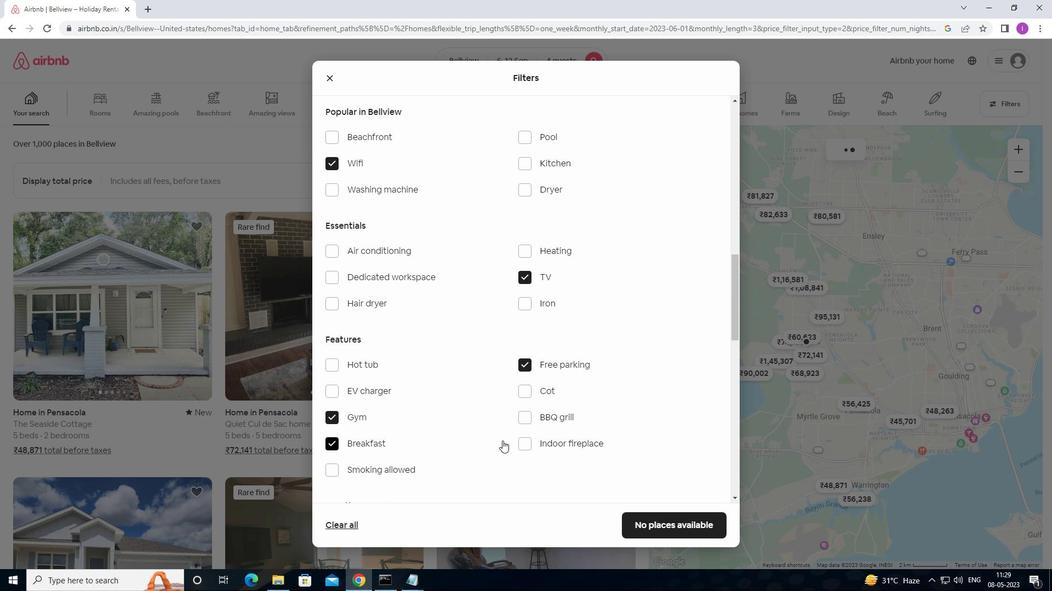 
Action: Mouse scrolled (507, 440) with delta (0, 0)
Screenshot: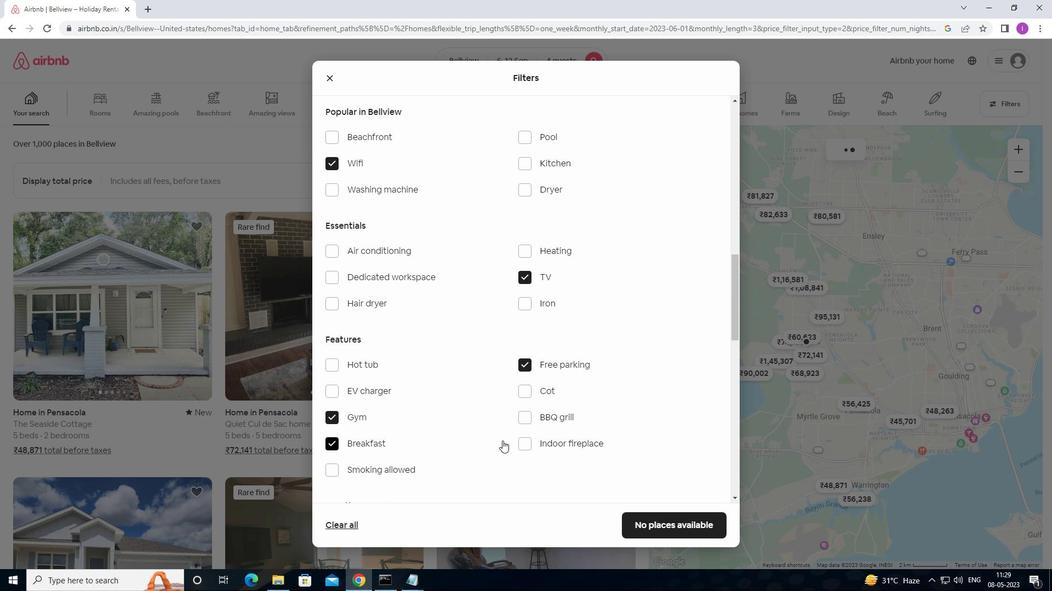 
Action: Mouse moved to (641, 368)
Screenshot: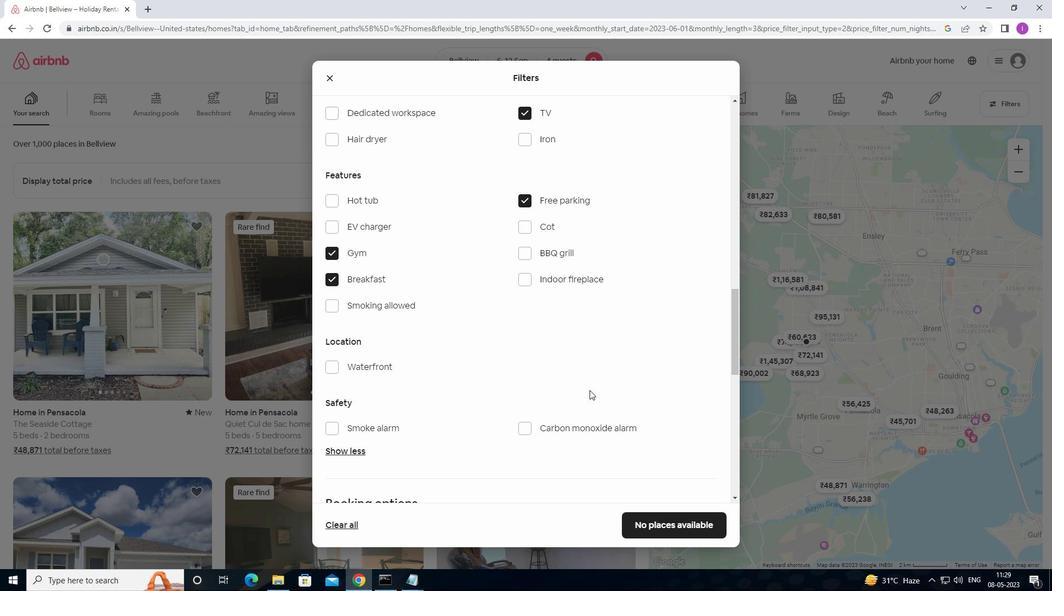 
Action: Mouse scrolled (641, 367) with delta (0, 0)
Screenshot: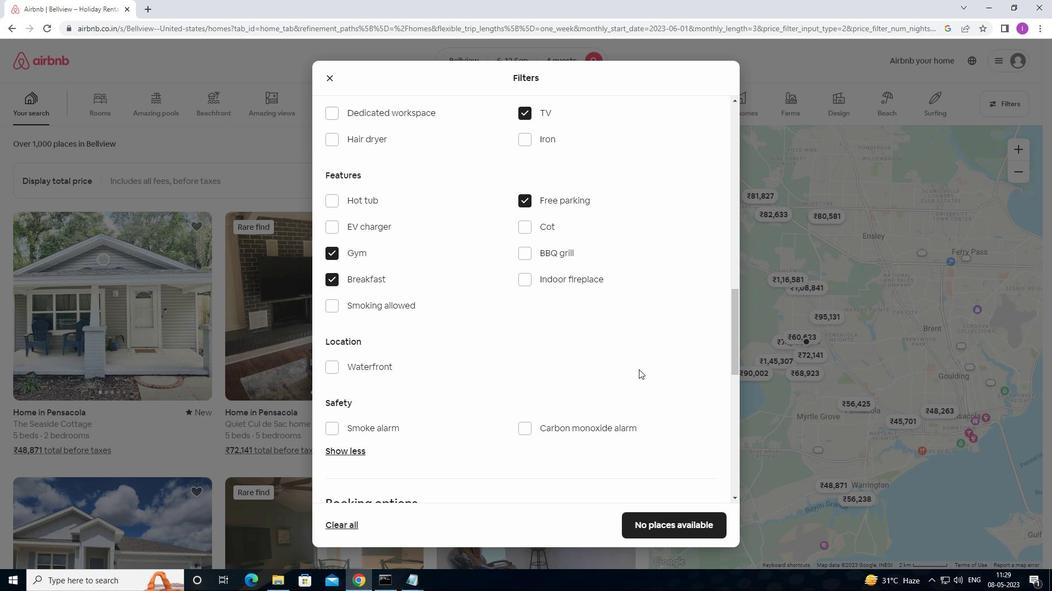 
Action: Mouse scrolled (641, 367) with delta (0, 0)
Screenshot: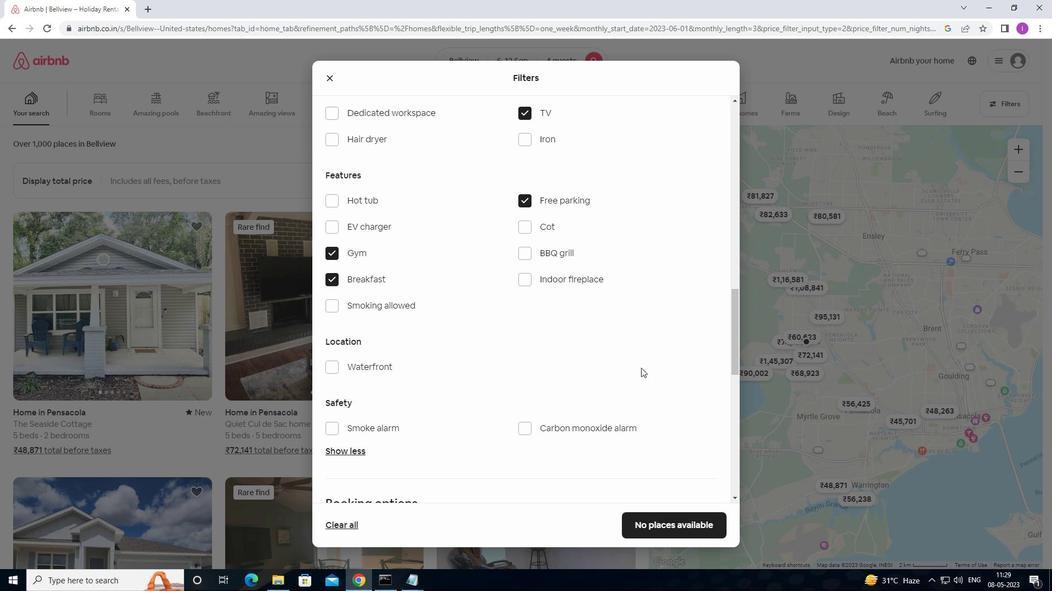 
Action: Mouse moved to (663, 371)
Screenshot: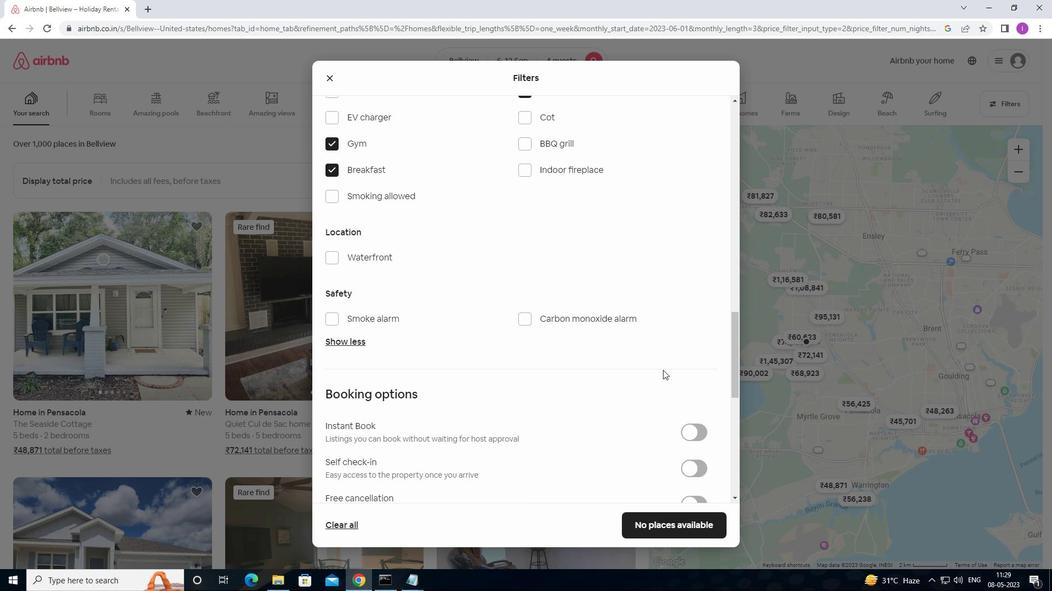 
Action: Mouse scrolled (663, 370) with delta (0, 0)
Screenshot: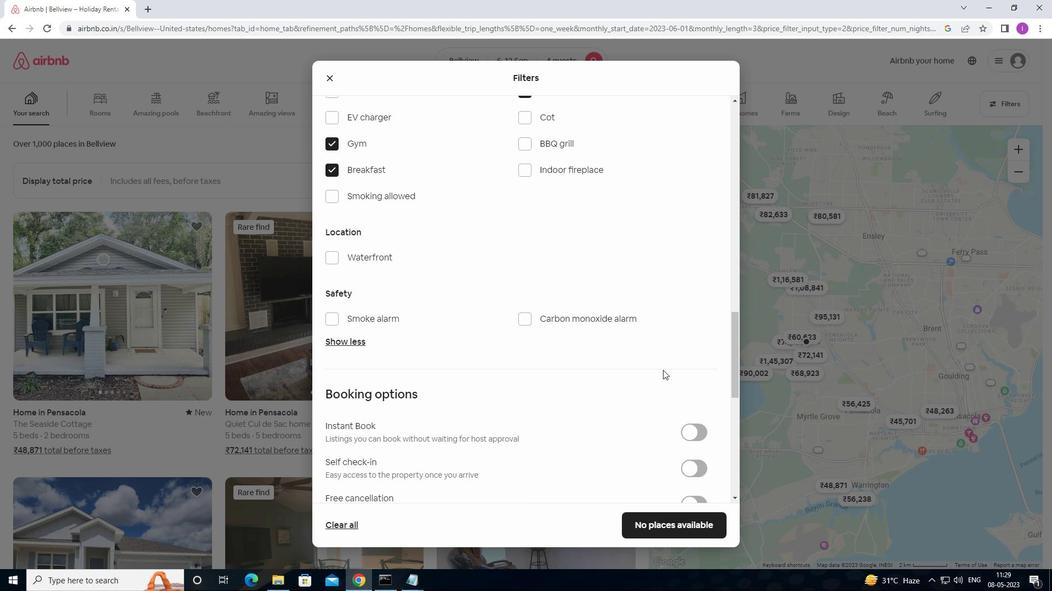 
Action: Mouse moved to (663, 371)
Screenshot: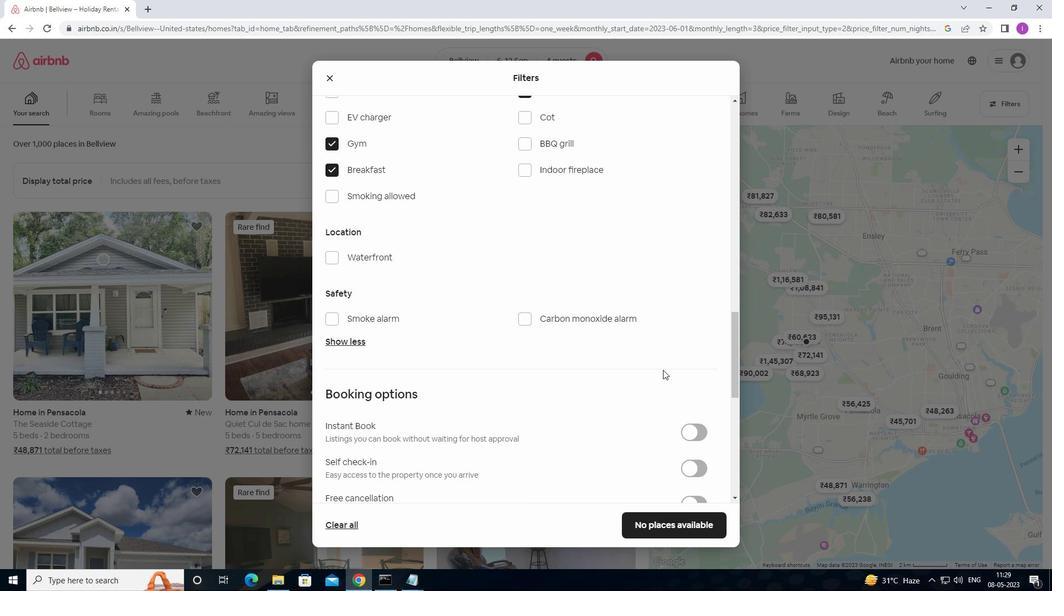 
Action: Mouse scrolled (663, 370) with delta (0, 0)
Screenshot: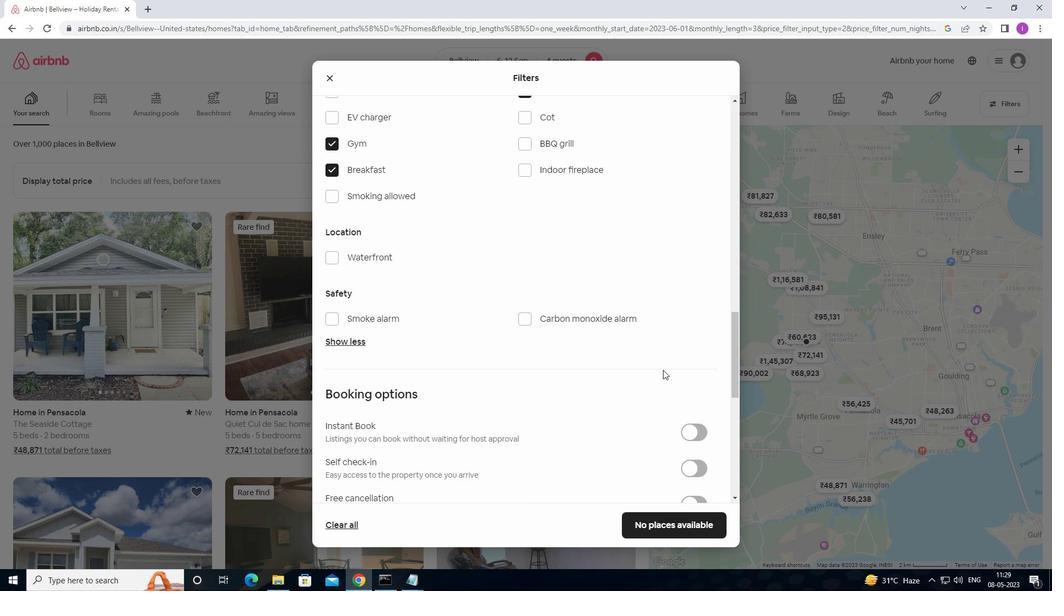 
Action: Mouse moved to (698, 360)
Screenshot: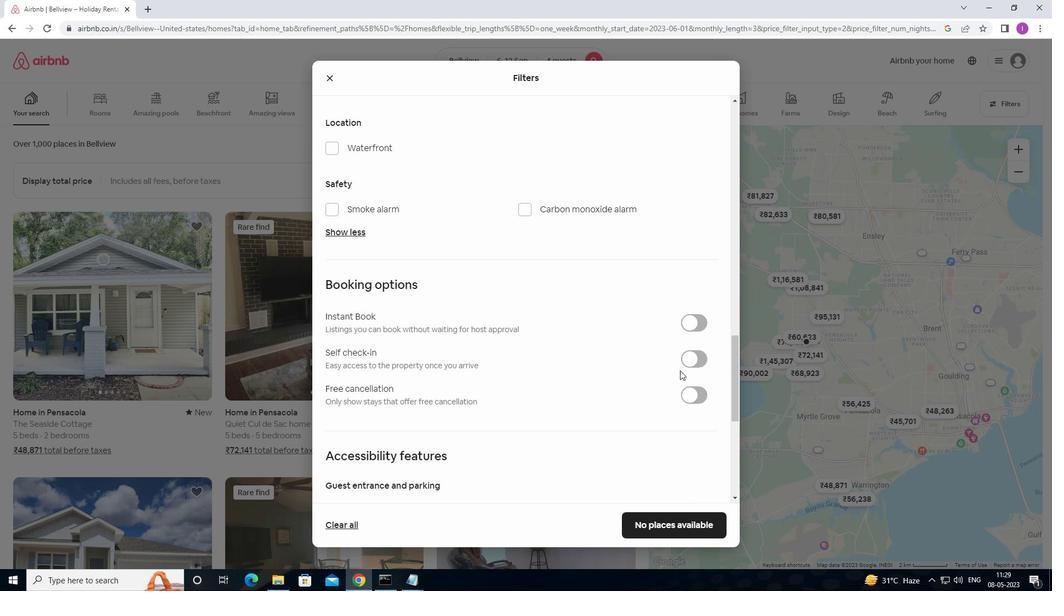 
Action: Mouse pressed left at (698, 360)
Screenshot: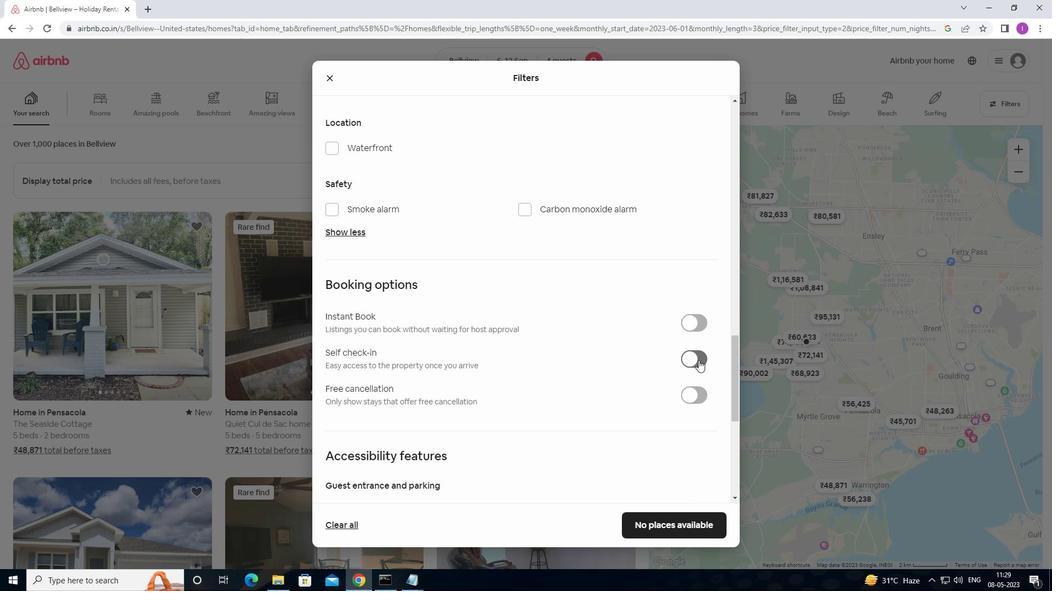 
Action: Mouse moved to (477, 407)
Screenshot: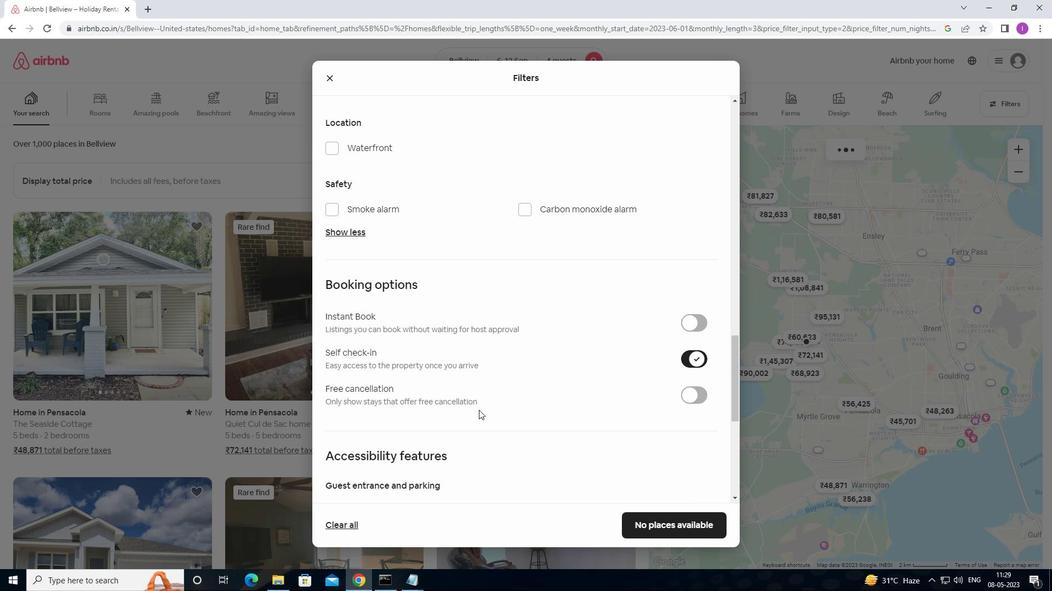 
Action: Mouse scrolled (477, 406) with delta (0, 0)
Screenshot: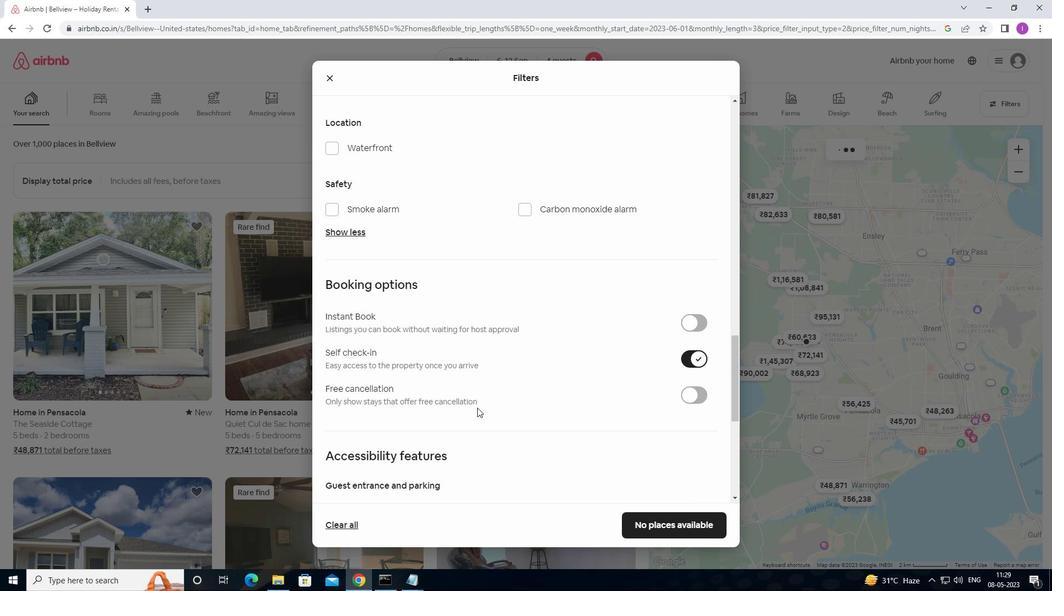 
Action: Mouse scrolled (477, 406) with delta (0, 0)
Screenshot: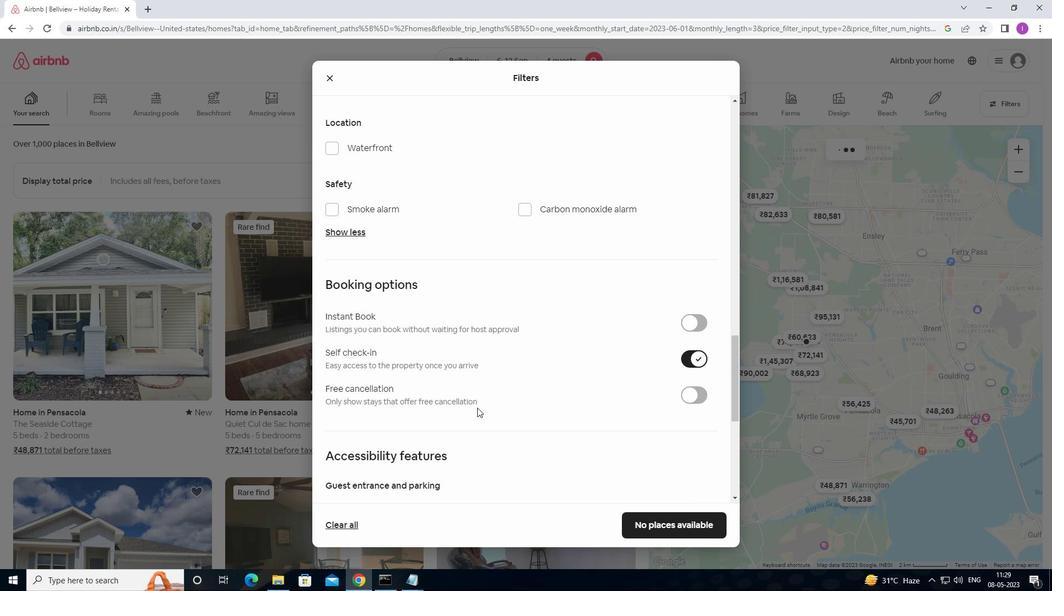 
Action: Mouse scrolled (477, 406) with delta (0, 0)
Screenshot: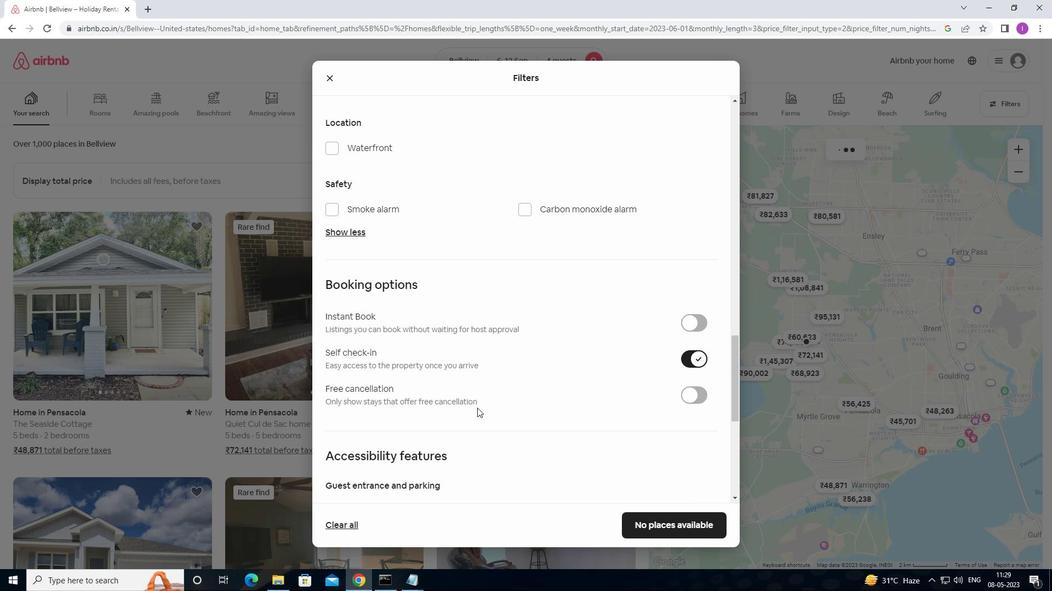 
Action: Mouse scrolled (477, 406) with delta (0, 0)
Screenshot: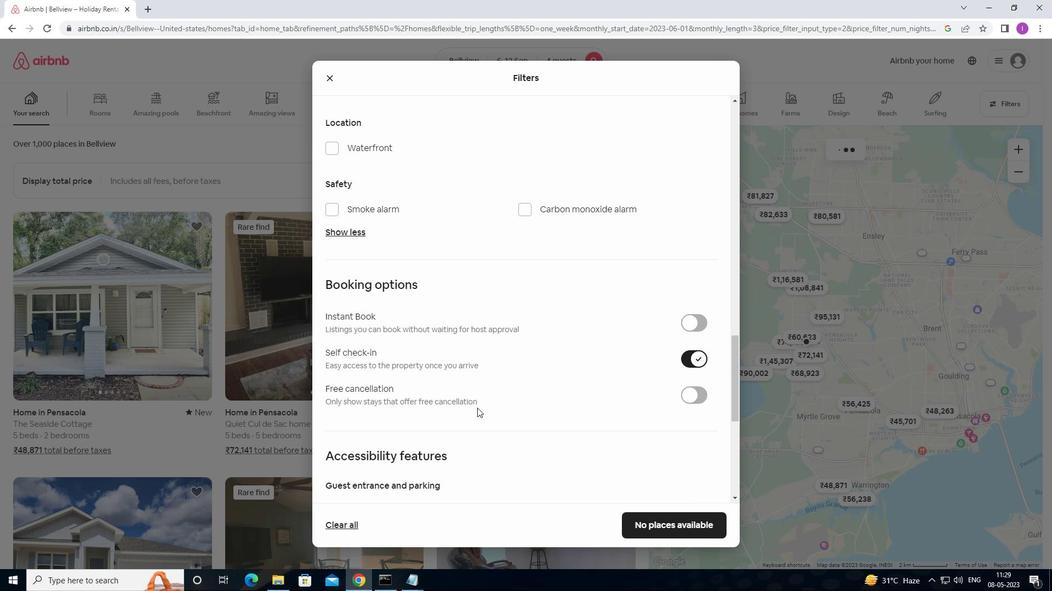 
Action: Mouse moved to (478, 406)
Screenshot: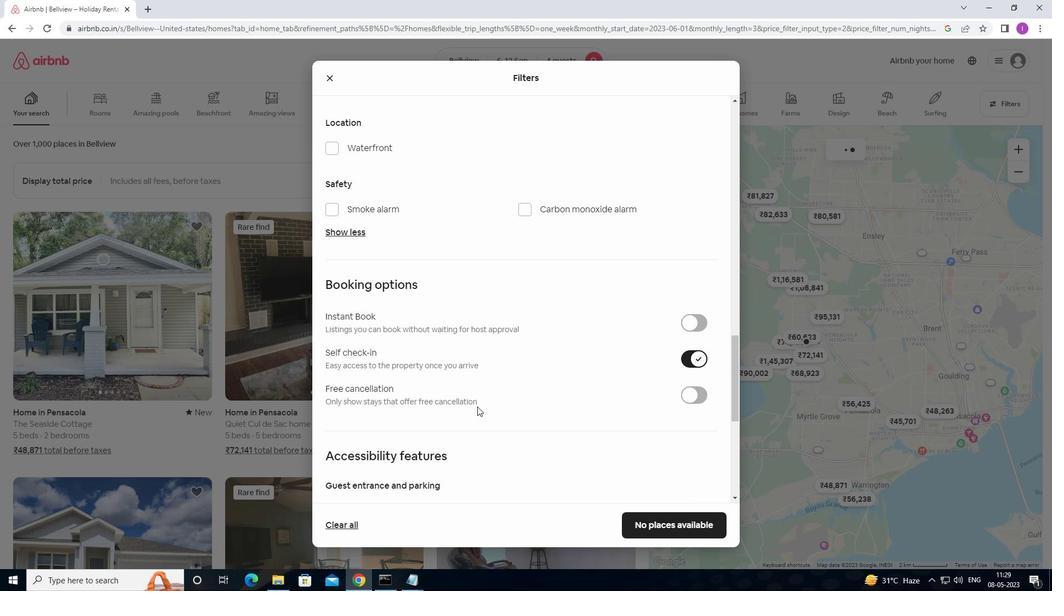 
Action: Mouse scrolled (478, 405) with delta (0, 0)
Screenshot: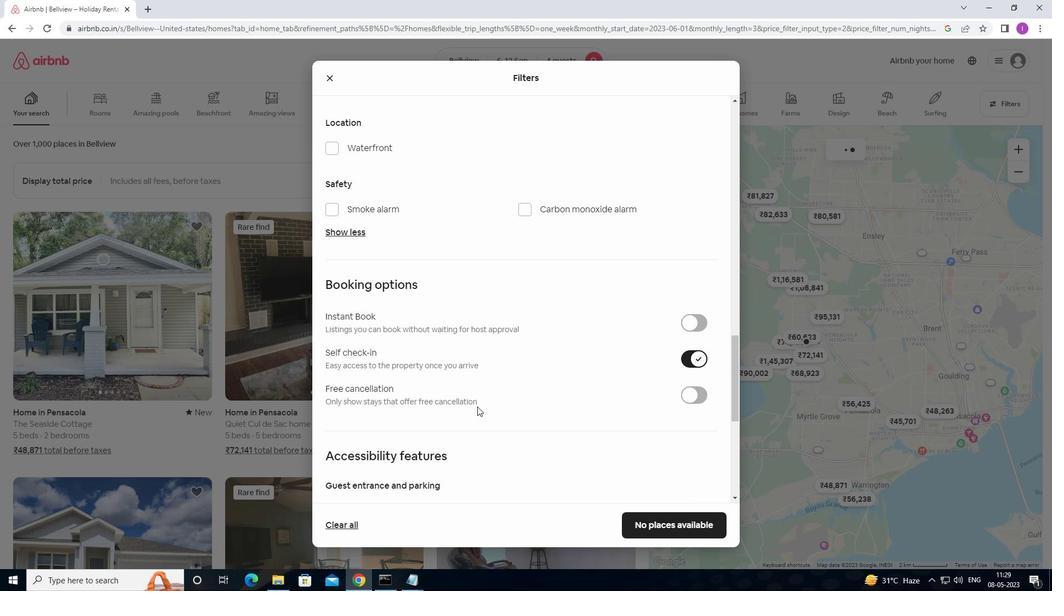 
Action: Mouse moved to (513, 396)
Screenshot: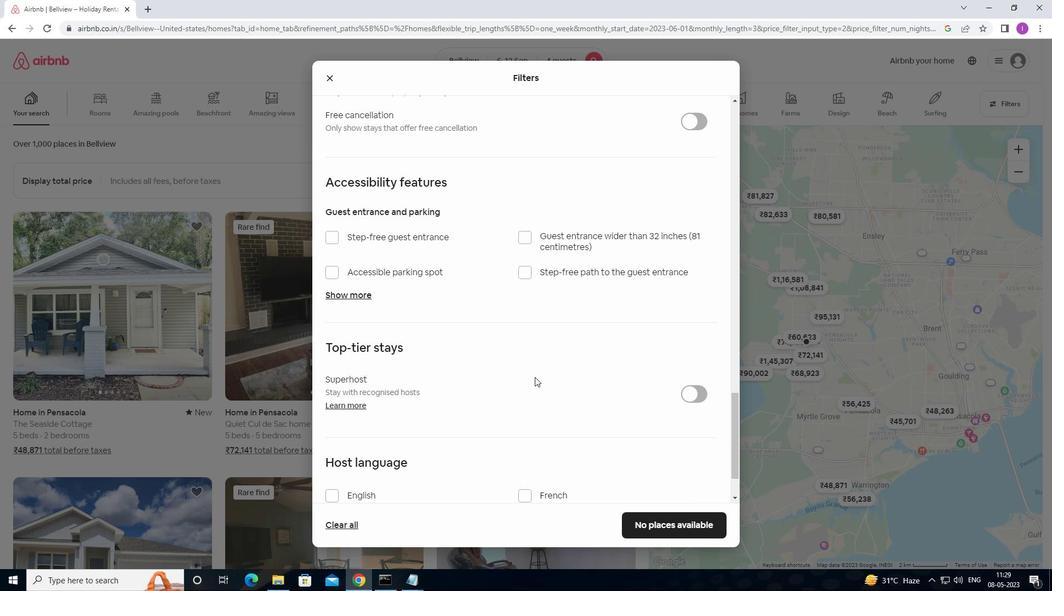 
Action: Mouse scrolled (513, 395) with delta (0, 0)
Screenshot: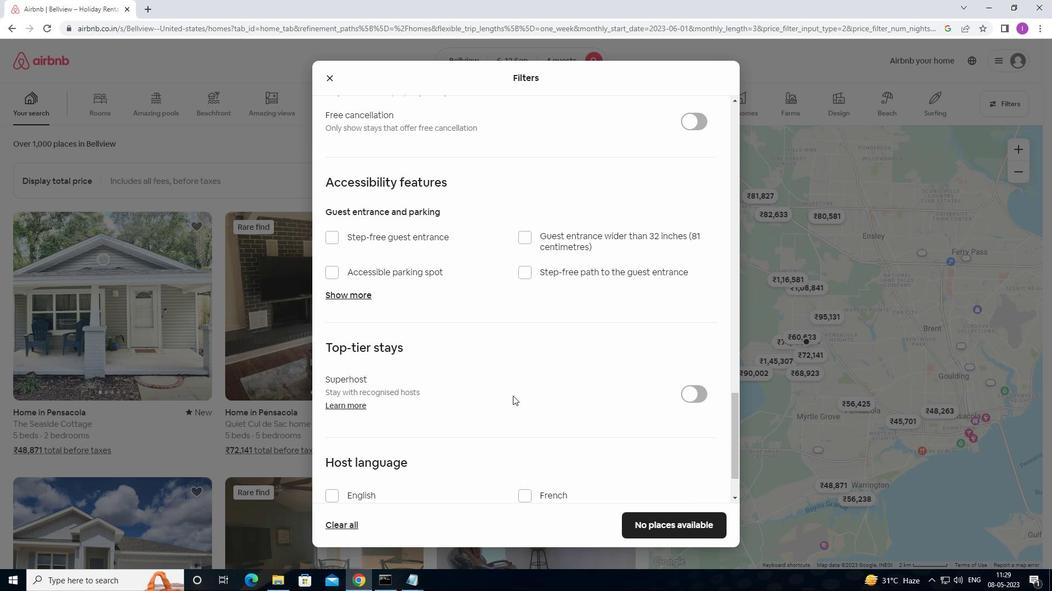 
Action: Mouse scrolled (513, 395) with delta (0, 0)
Screenshot: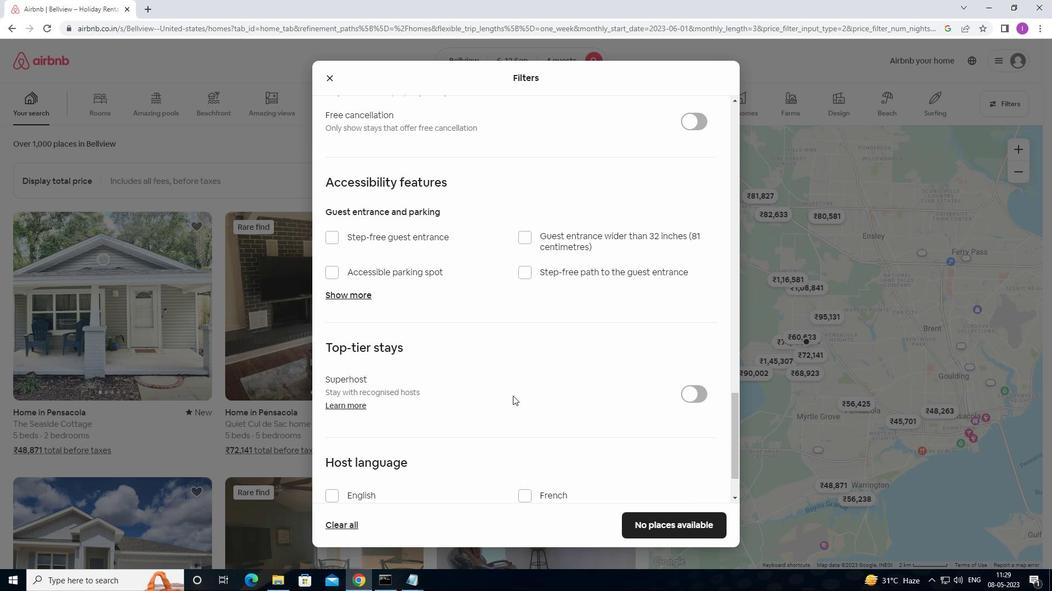 
Action: Mouse scrolled (513, 395) with delta (0, 0)
Screenshot: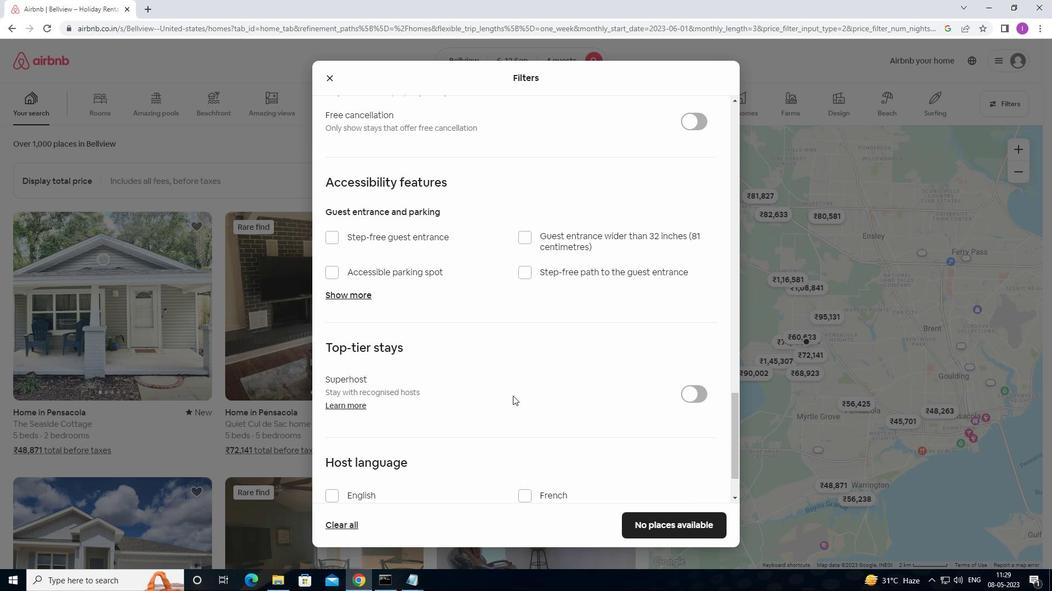 
Action: Mouse moved to (328, 430)
Screenshot: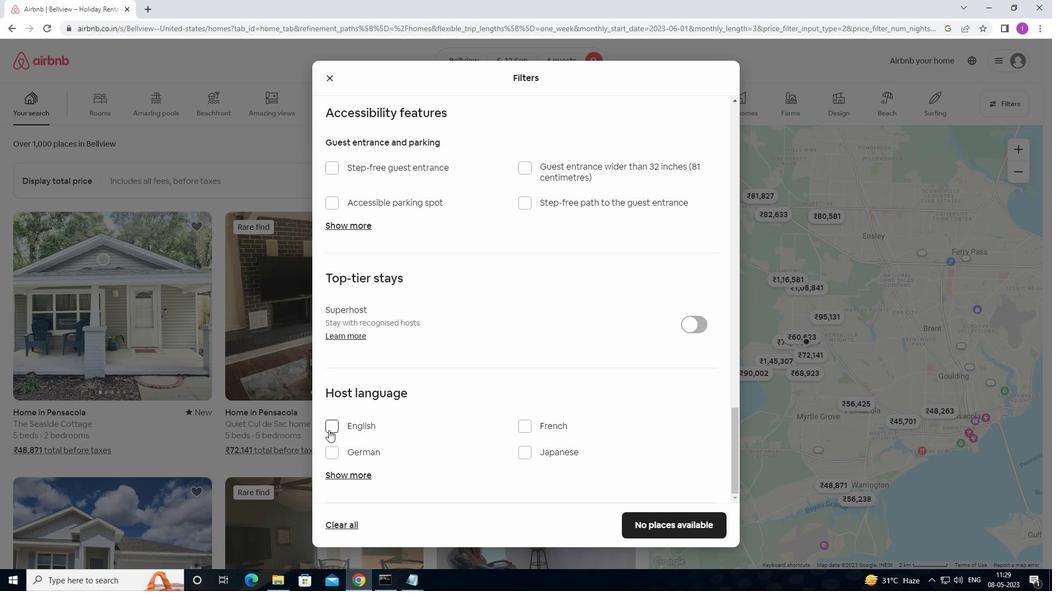
Action: Mouse pressed left at (328, 430)
Screenshot: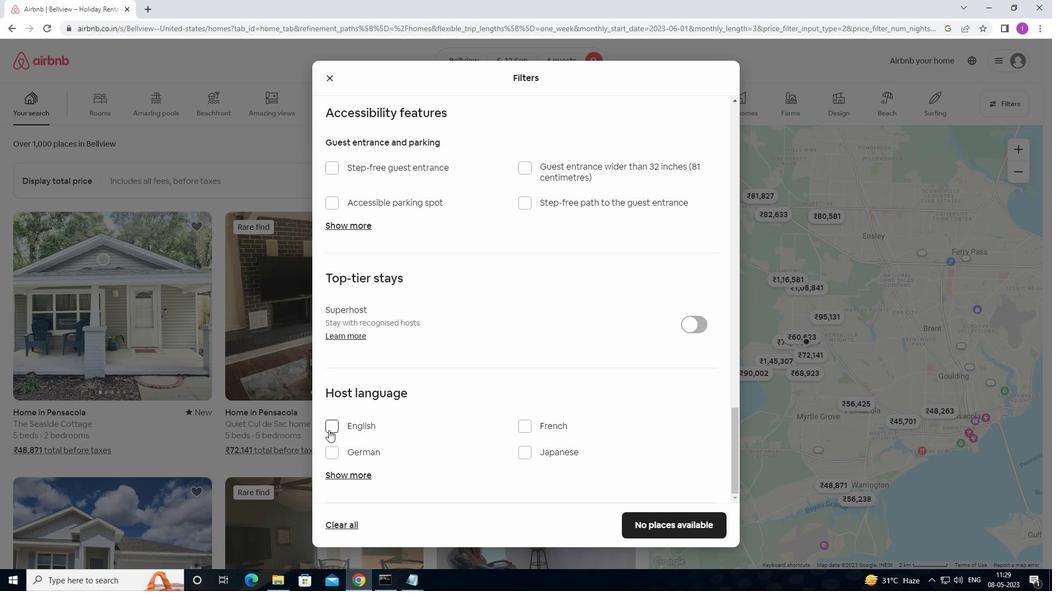 
Action: Mouse moved to (441, 422)
Screenshot: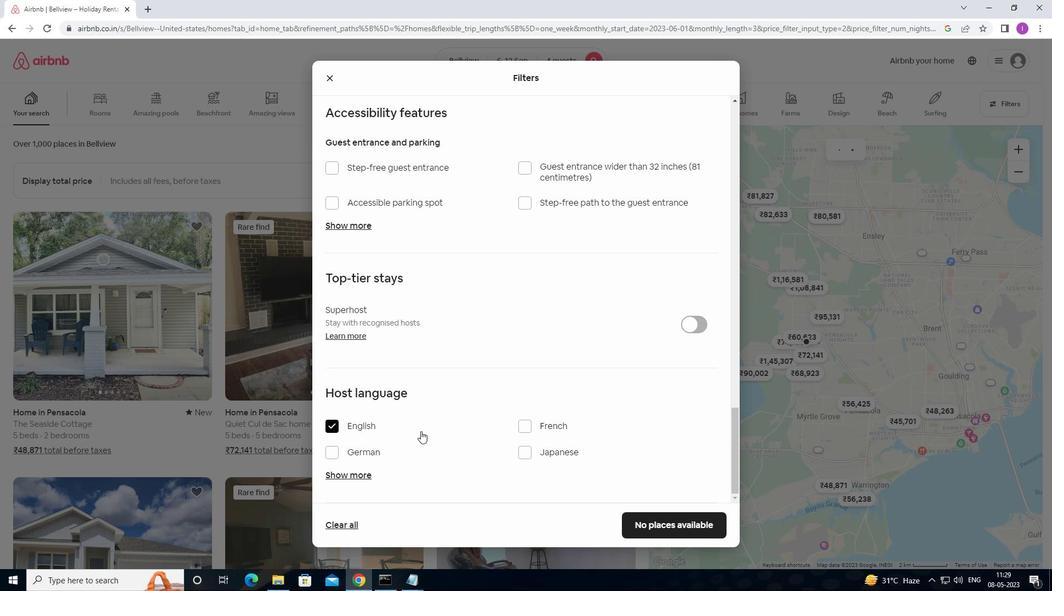 
Action: Mouse scrolled (441, 421) with delta (0, 0)
Screenshot: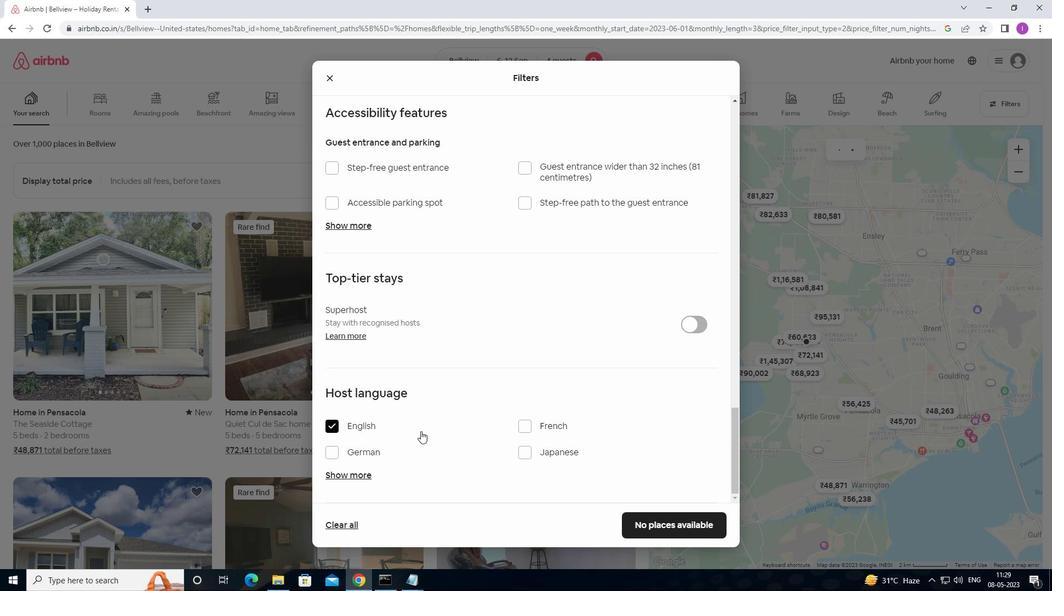 
Action: Mouse moved to (446, 421)
Screenshot: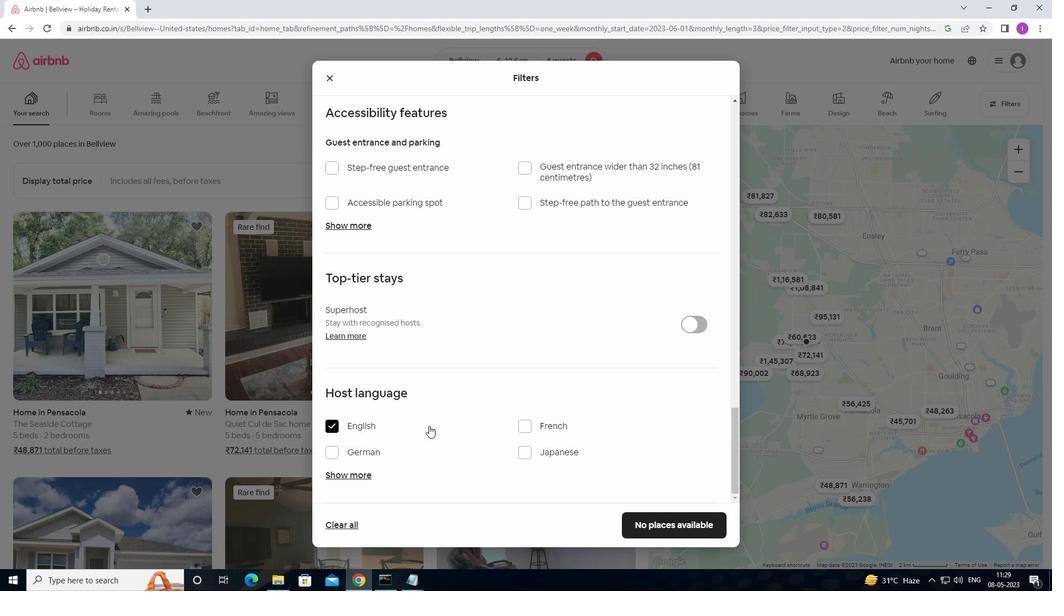 
Action: Mouse scrolled (446, 420) with delta (0, 0)
Screenshot: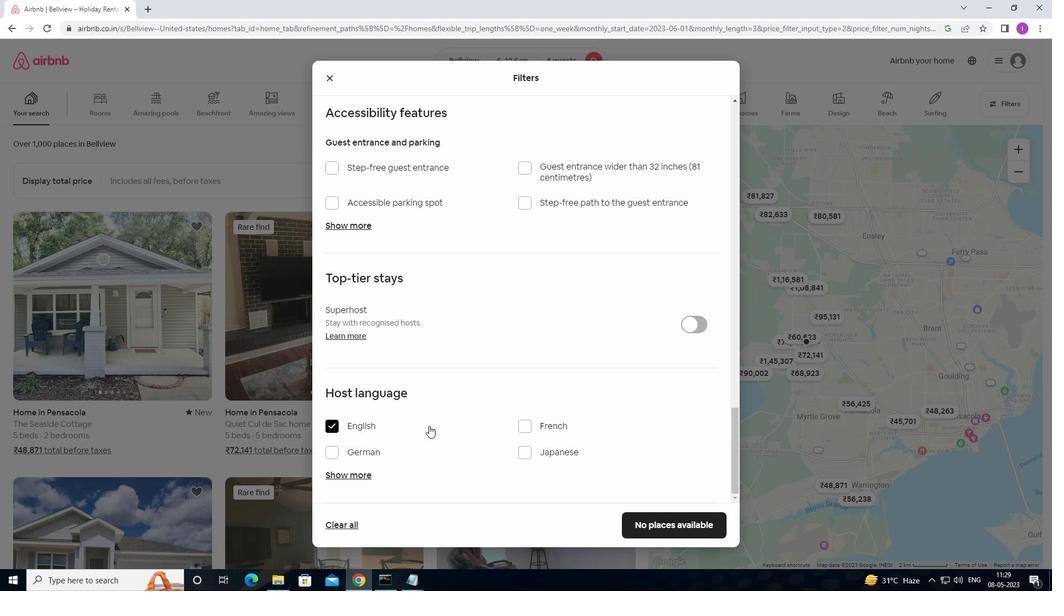 
Action: Mouse moved to (453, 419)
Screenshot: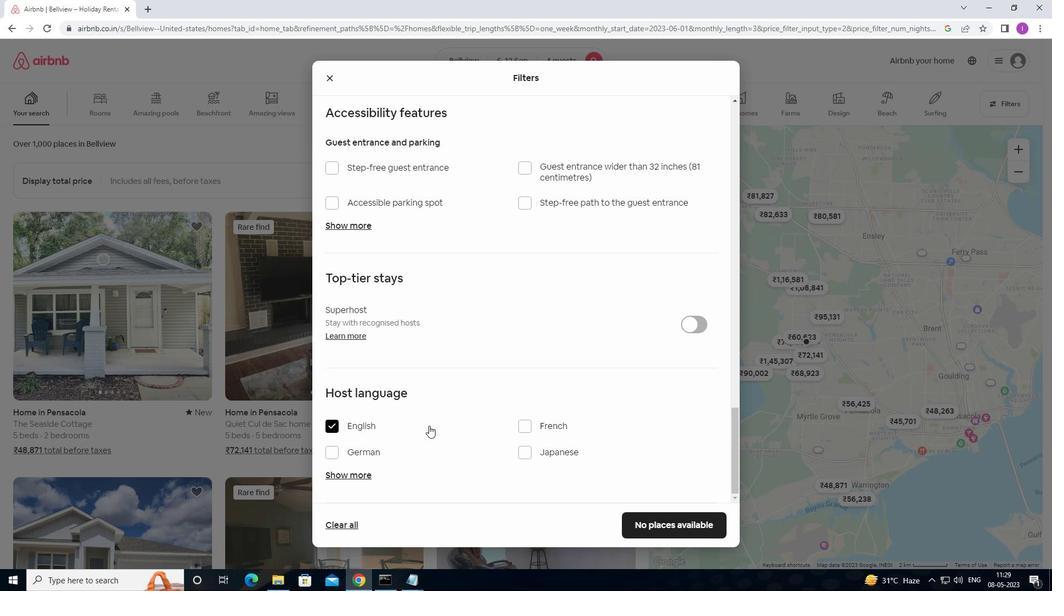 
Action: Mouse scrolled (453, 419) with delta (0, 0)
Screenshot: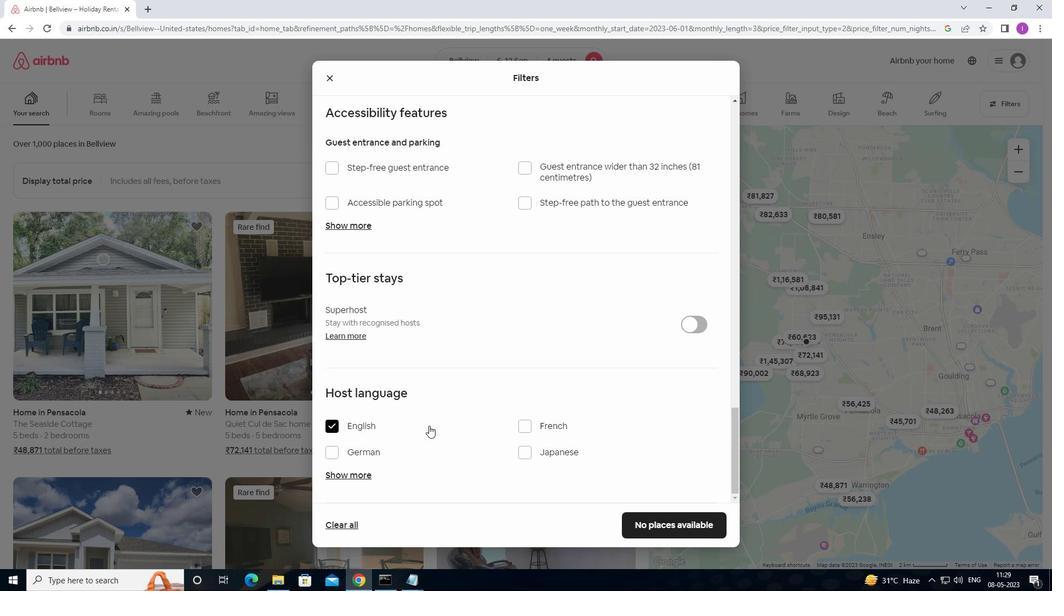 
Action: Mouse moved to (474, 416)
Screenshot: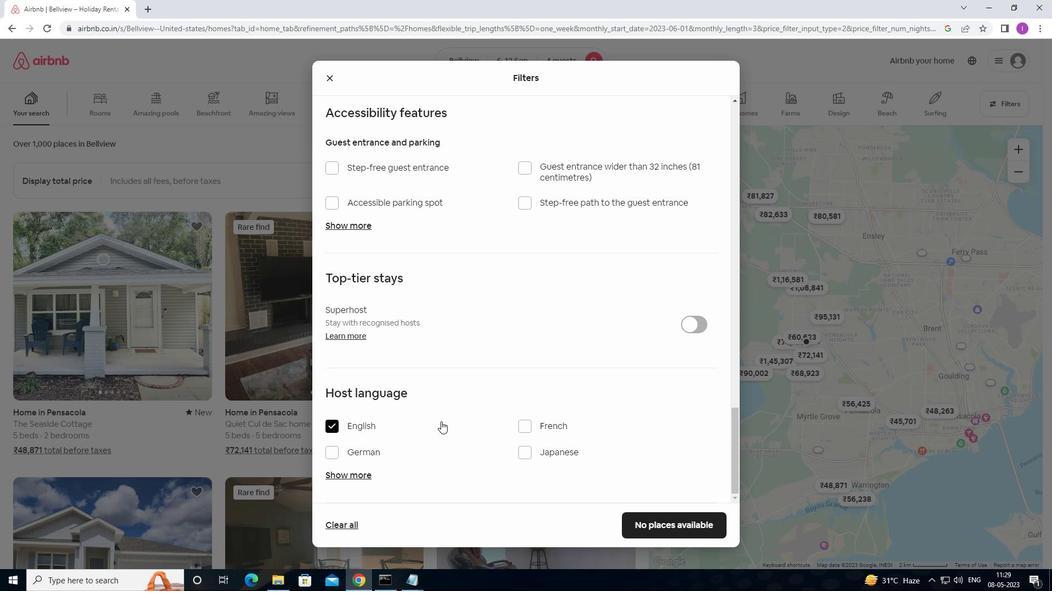 
Action: Mouse scrolled (474, 415) with delta (0, 0)
Screenshot: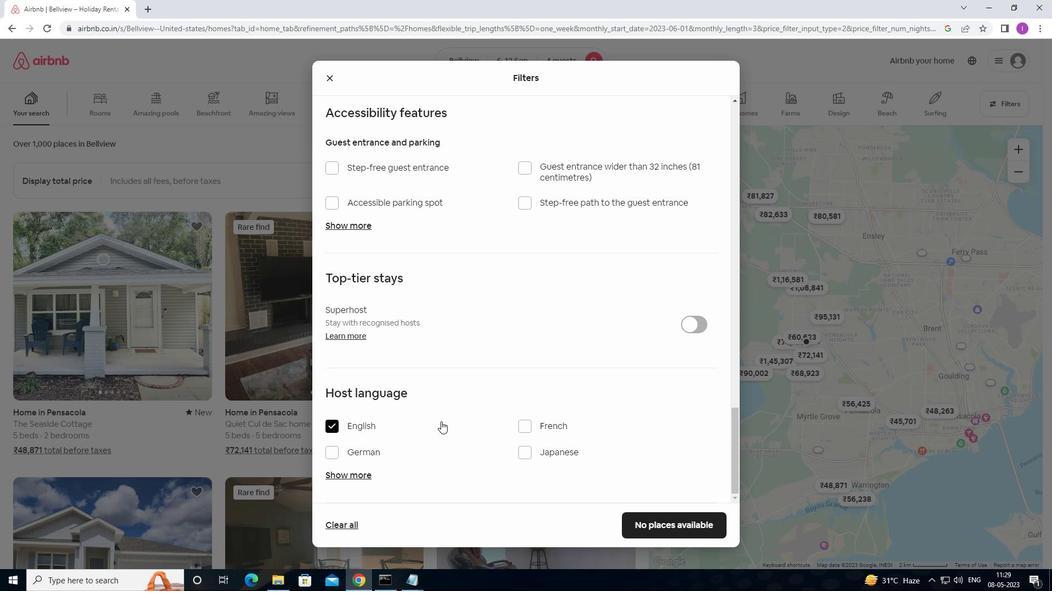 
Action: Mouse moved to (665, 518)
Screenshot: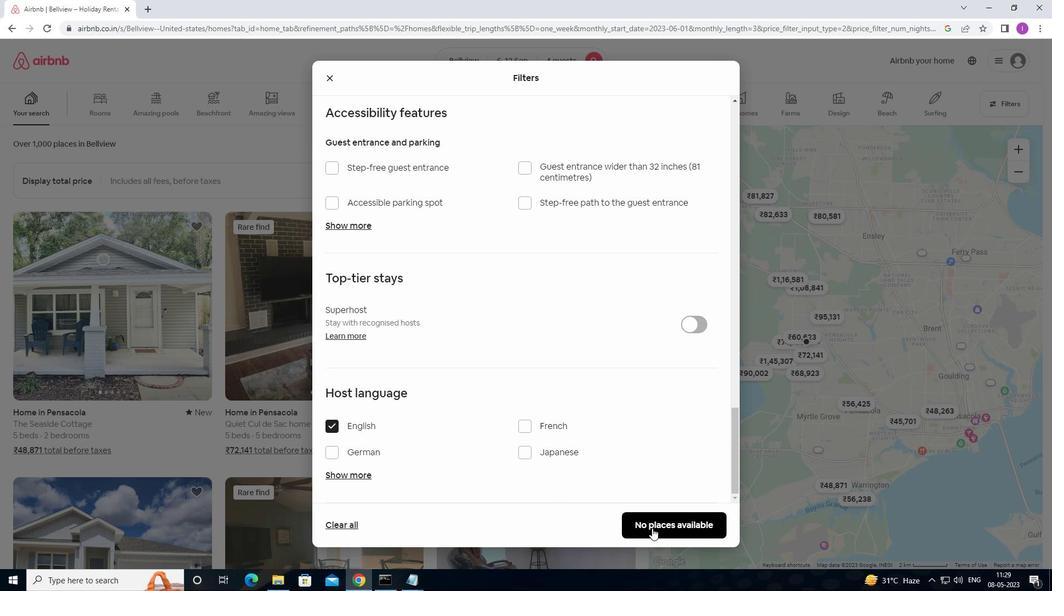 
Action: Mouse pressed left at (665, 518)
Screenshot: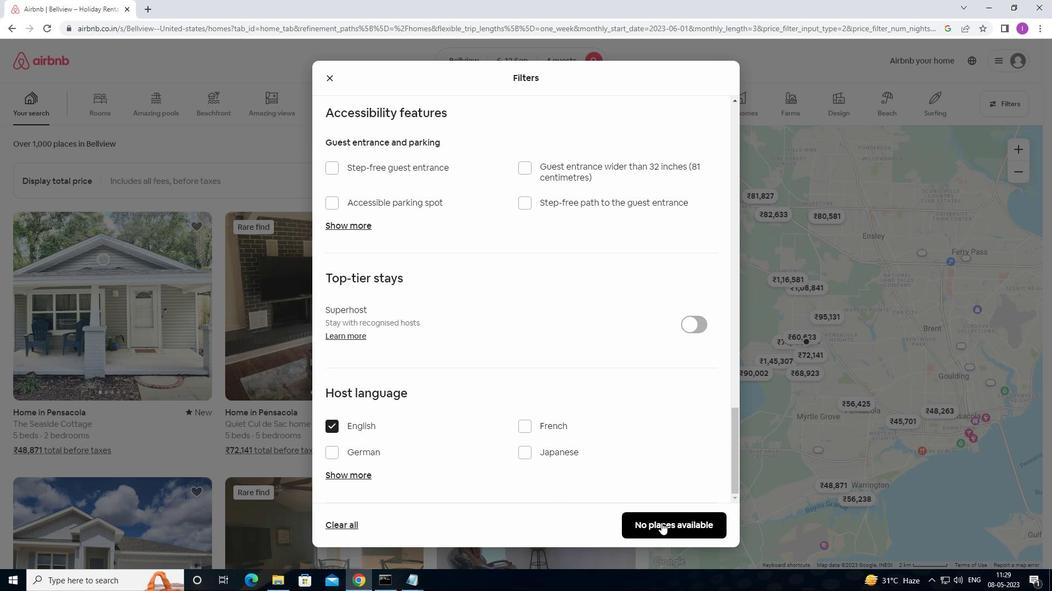 
Action: Mouse moved to (611, 476)
Screenshot: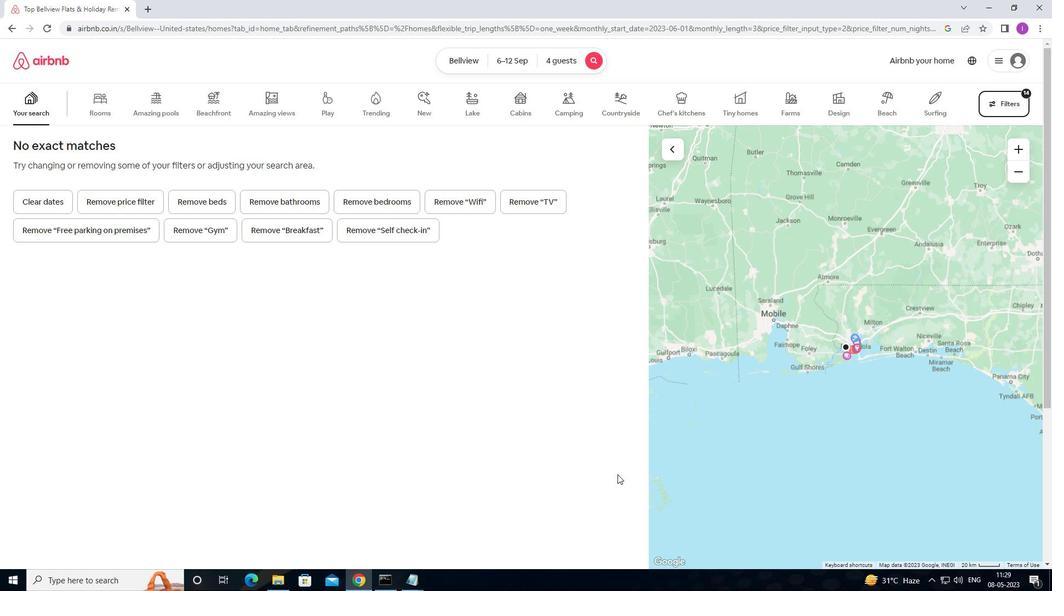 
